 Task: Find connections with filter location Mehdia with filter topic #Inspirationwith filter profile language French with filter current company Enfusion with filter school Rani Durgavati Vishwavidyalaya with filter industry Pipeline Transportation with filter service category Property Management with filter keywords title Director
Action: Mouse scrolled (530, 716) with delta (0, 0)
Screenshot: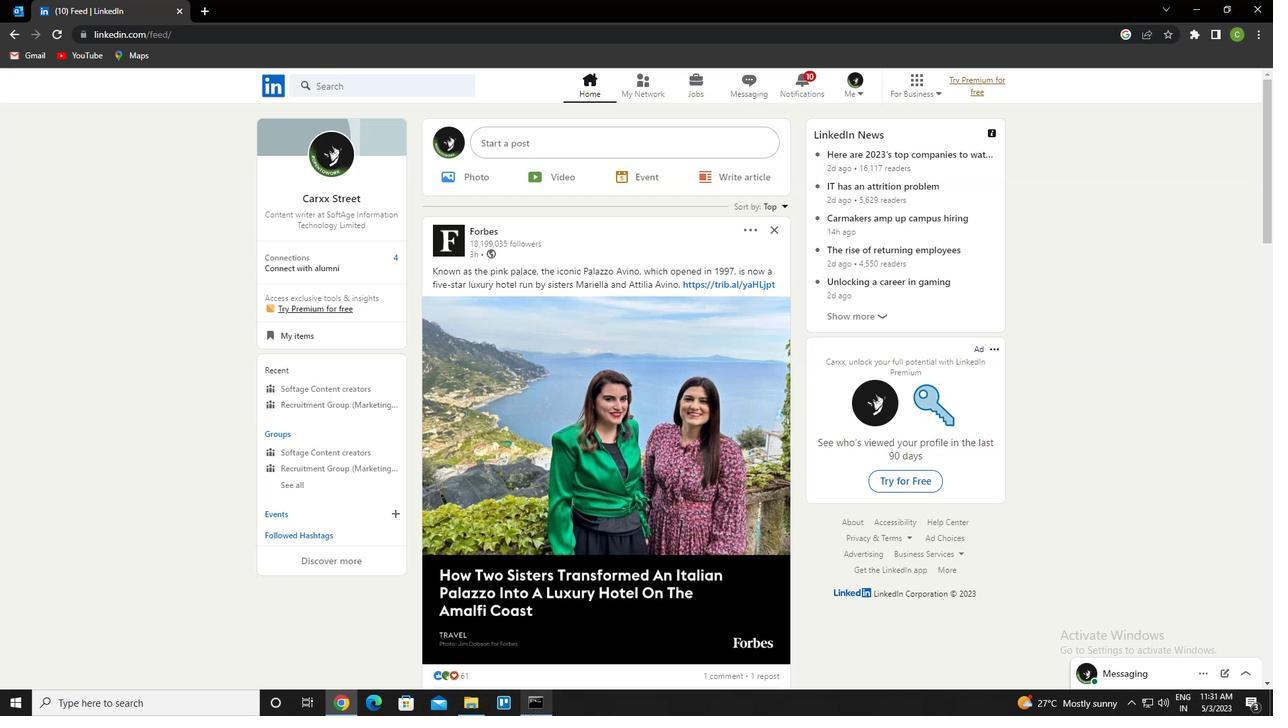 
Action: Mouse moved to (642, 92)
Screenshot: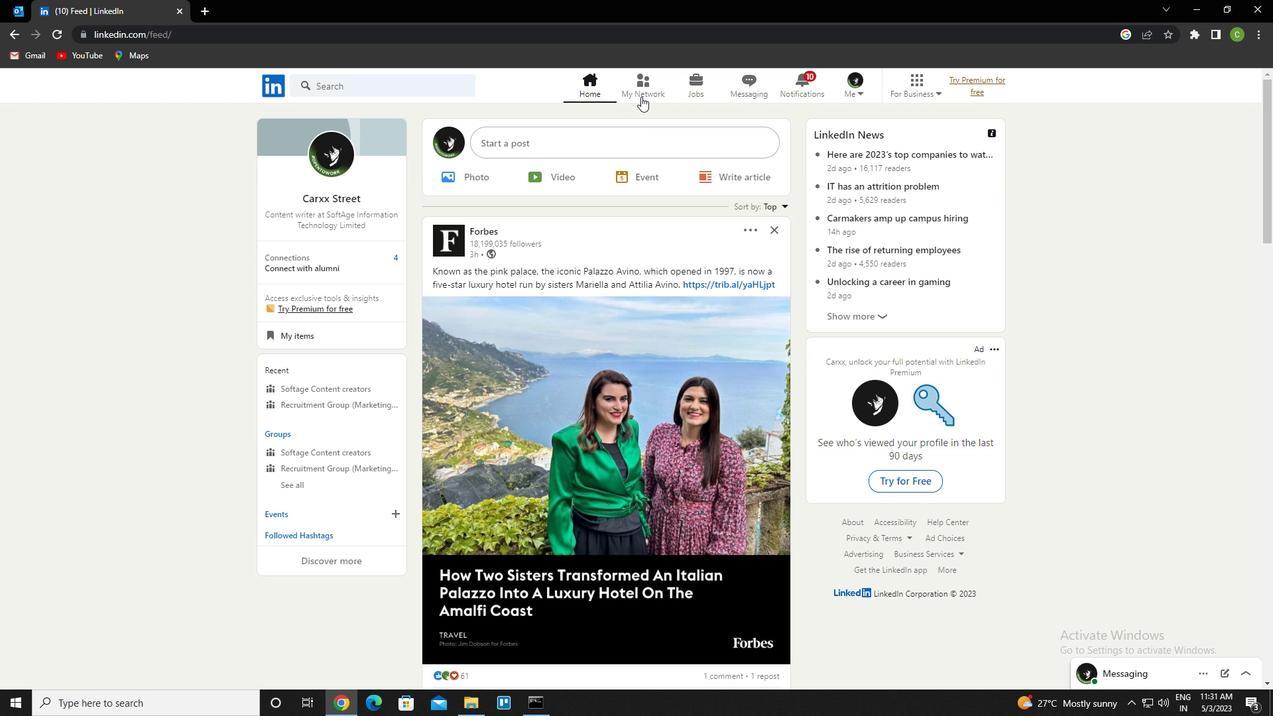 
Action: Mouse pressed left at (642, 92)
Screenshot: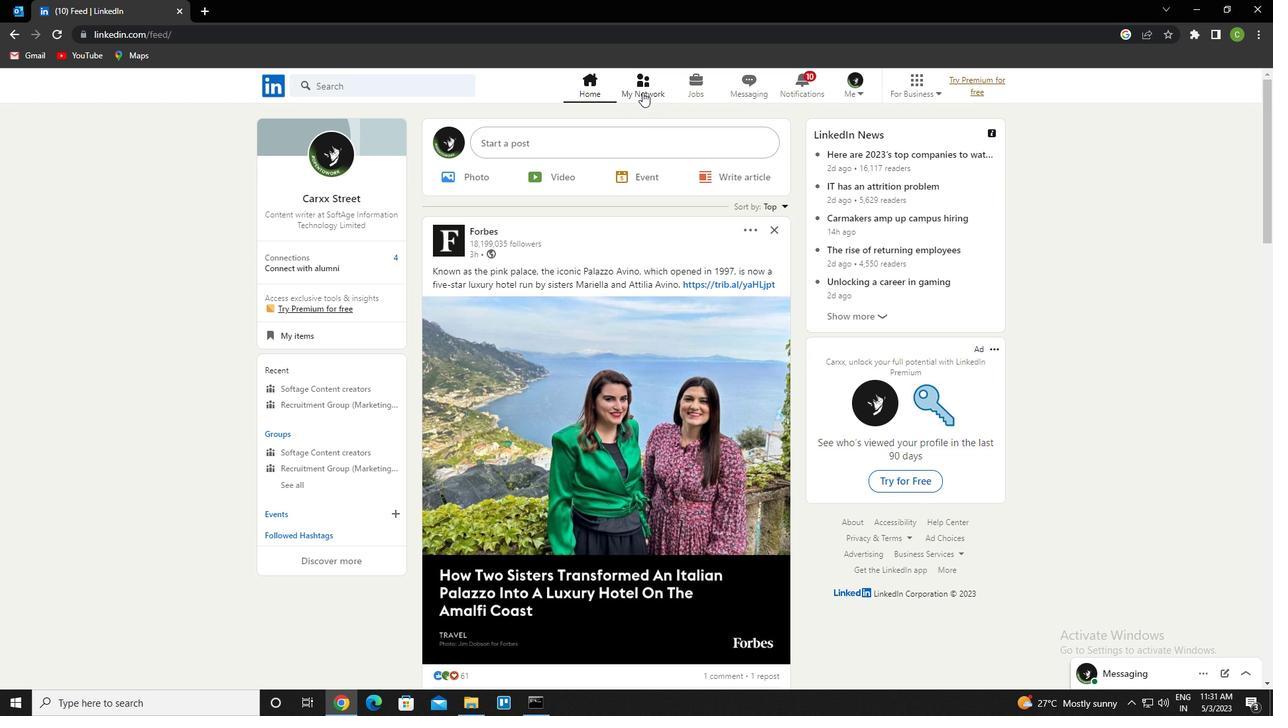 
Action: Mouse moved to (379, 155)
Screenshot: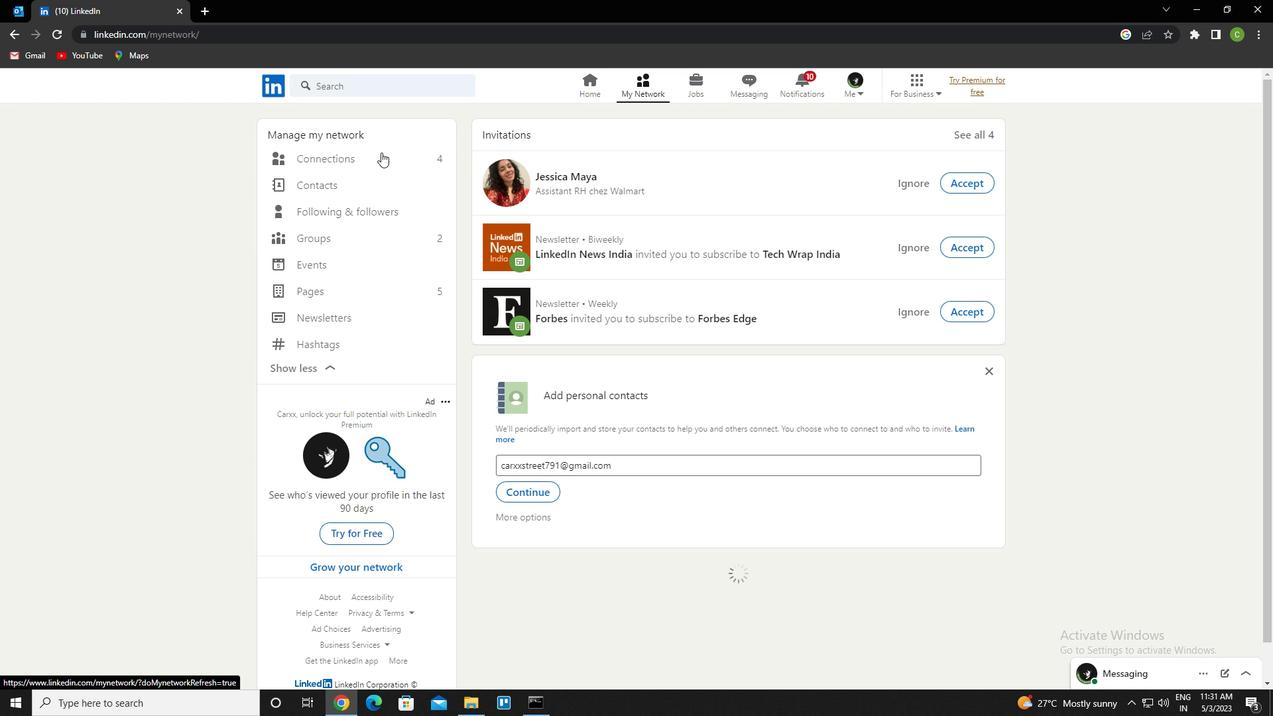 
Action: Mouse pressed left at (379, 155)
Screenshot: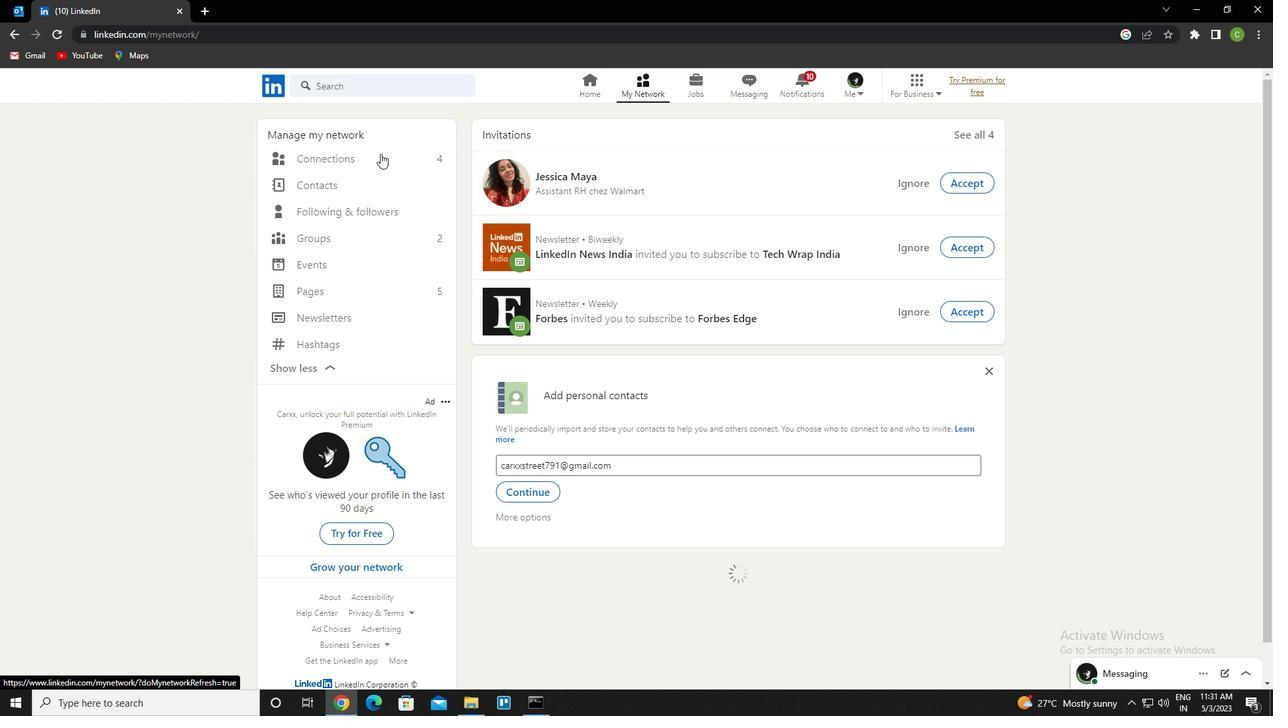 
Action: Mouse moved to (714, 159)
Screenshot: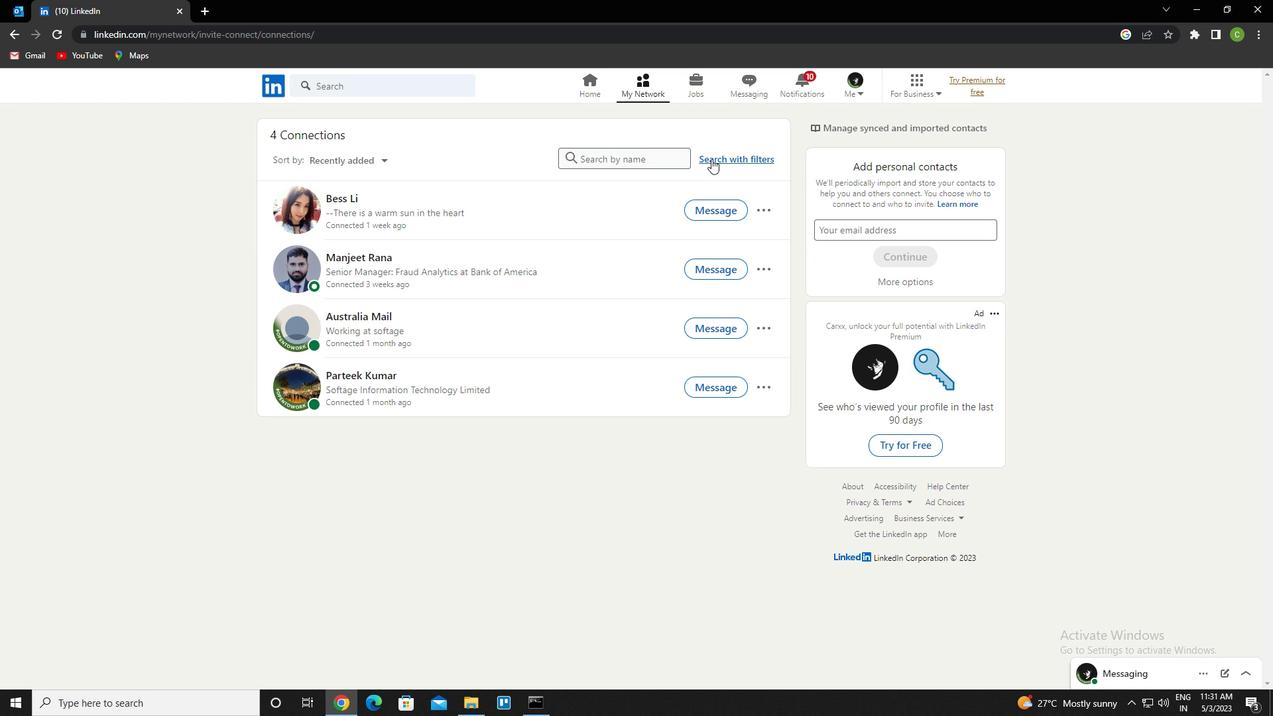 
Action: Mouse pressed left at (714, 159)
Screenshot: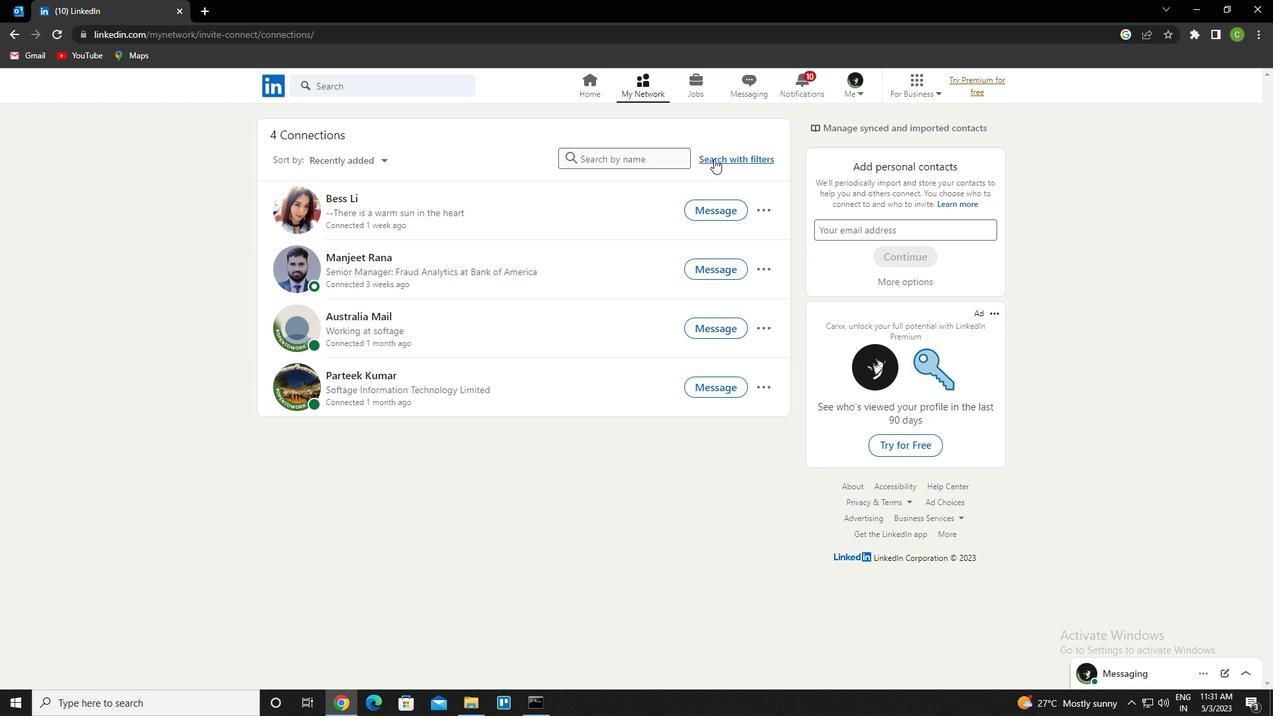 
Action: Mouse moved to (680, 127)
Screenshot: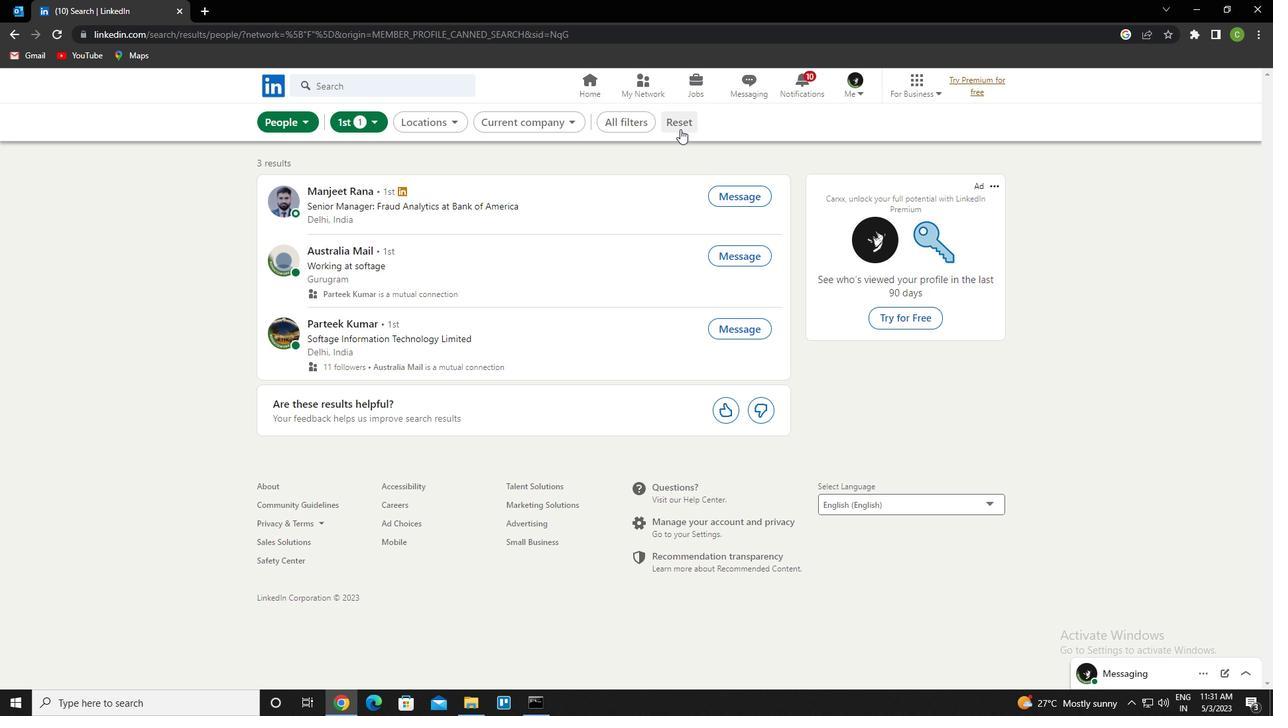 
Action: Mouse pressed left at (680, 127)
Screenshot: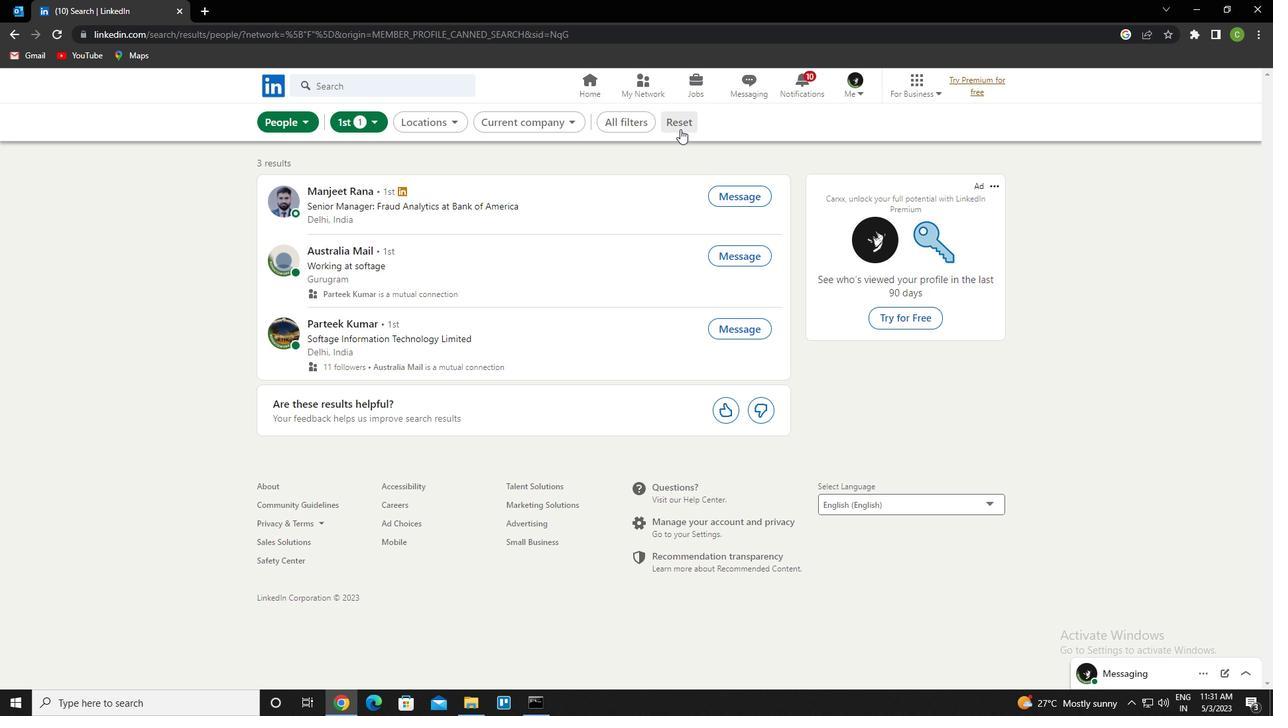 
Action: Mouse moved to (659, 123)
Screenshot: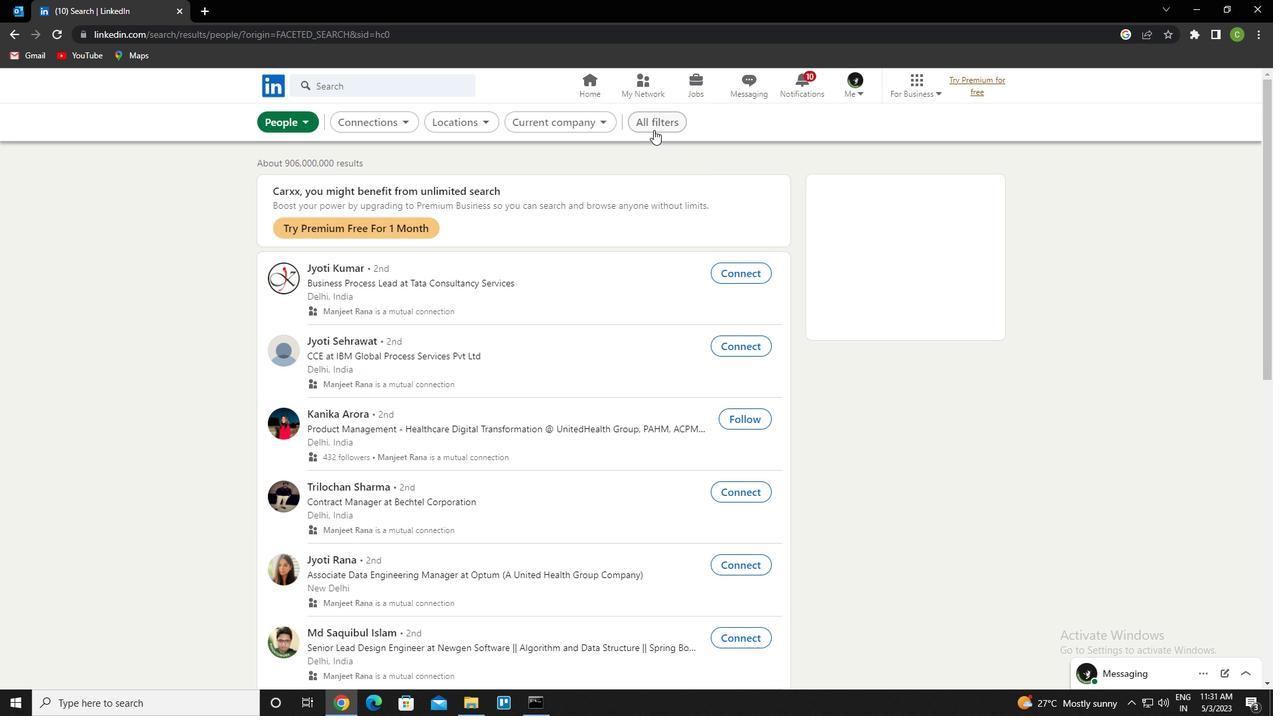 
Action: Mouse pressed left at (659, 123)
Screenshot: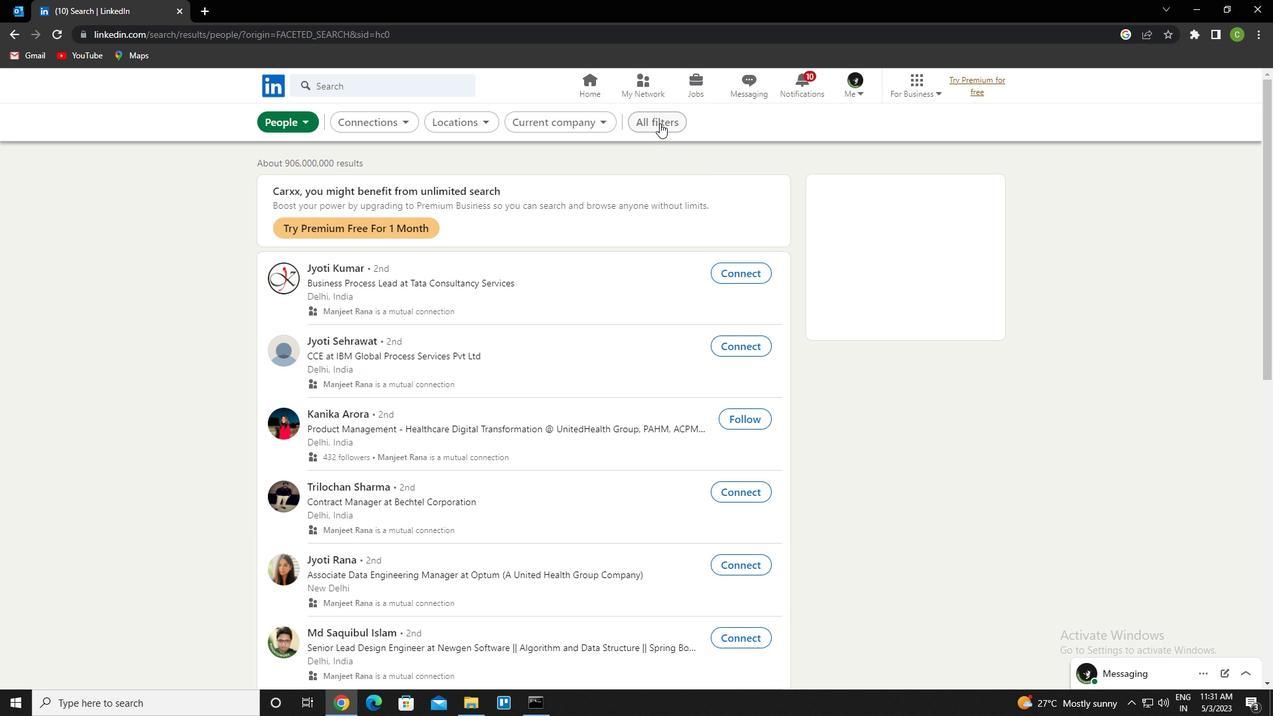 
Action: Mouse moved to (1119, 401)
Screenshot: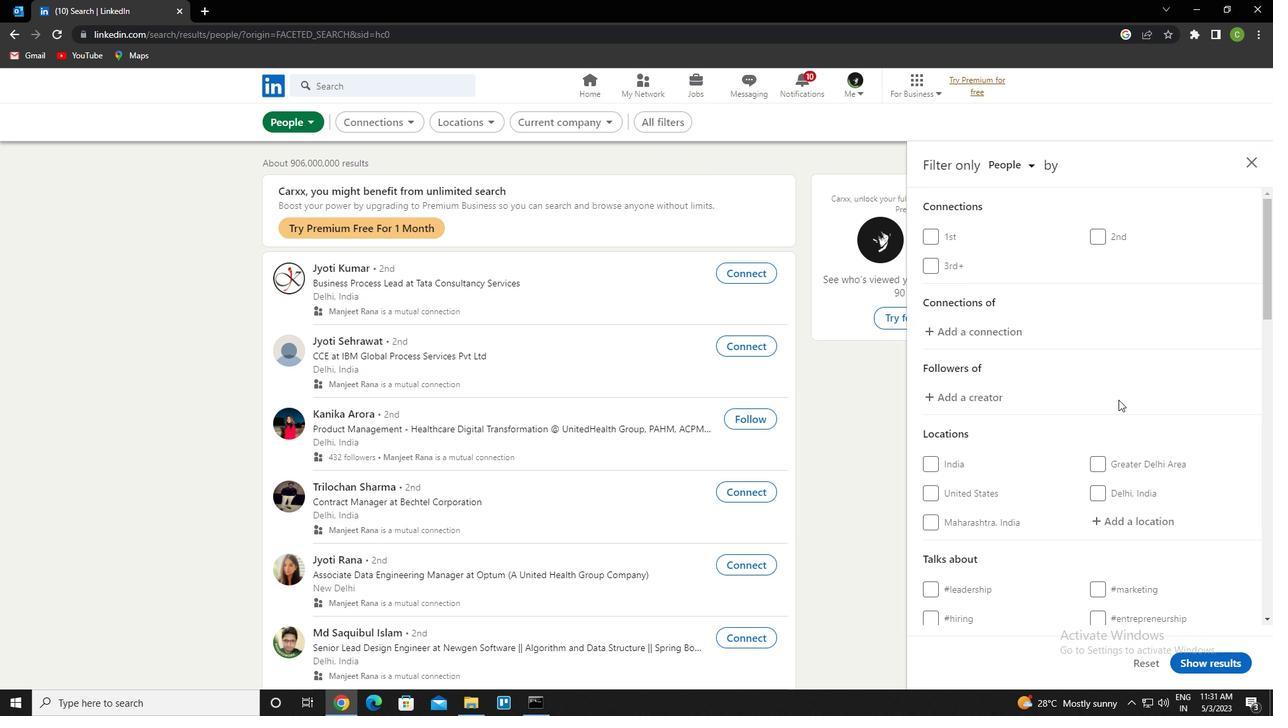 
Action: Mouse scrolled (1119, 400) with delta (0, 0)
Screenshot: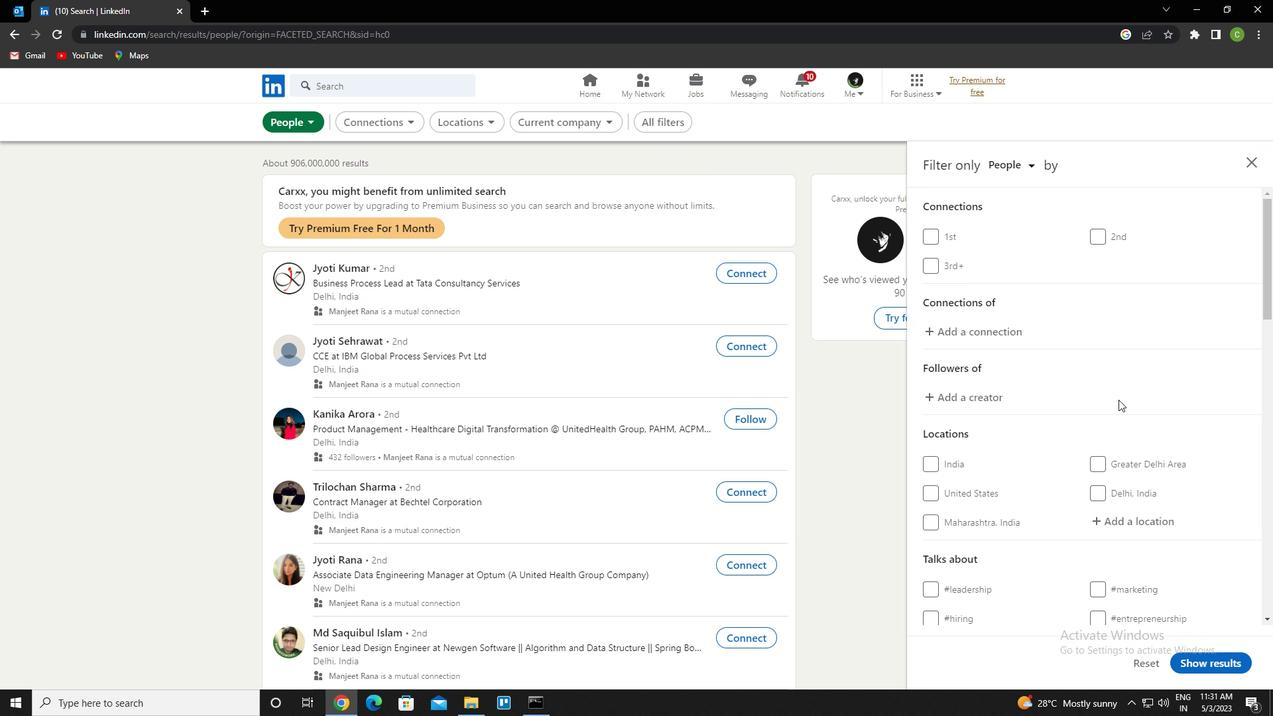 
Action: Mouse scrolled (1119, 400) with delta (0, 0)
Screenshot: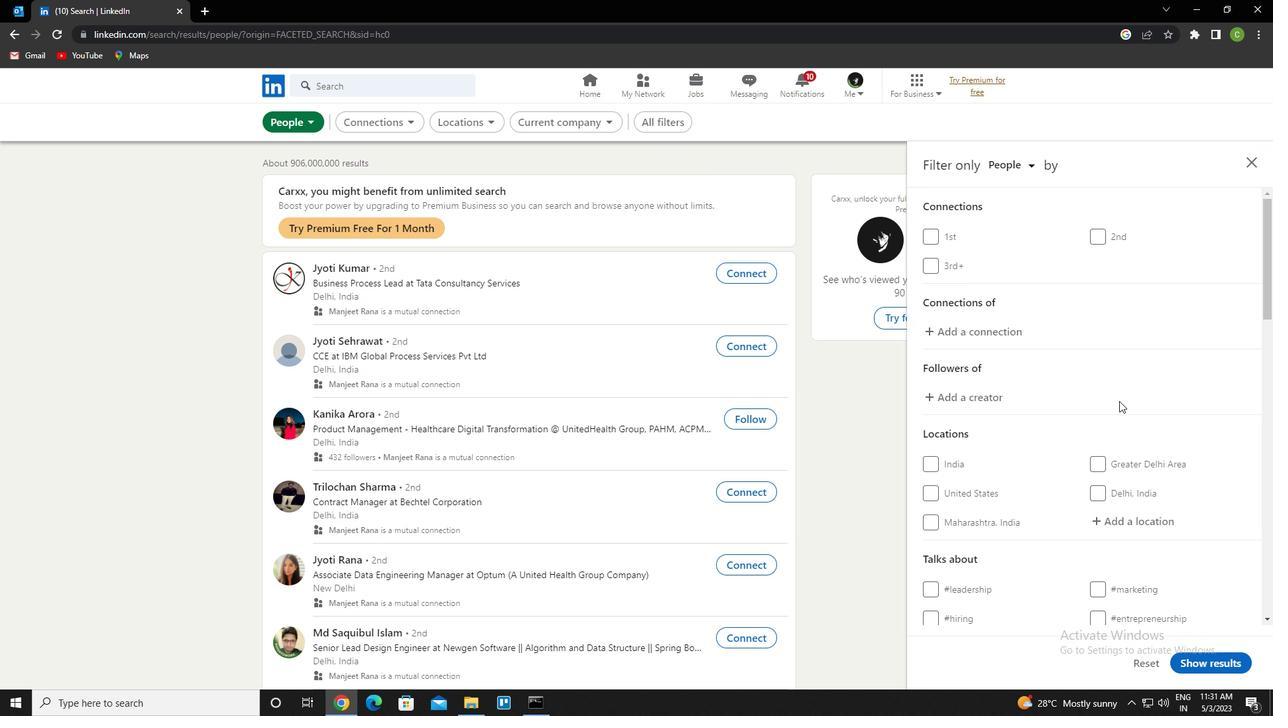 
Action: Mouse moved to (1129, 394)
Screenshot: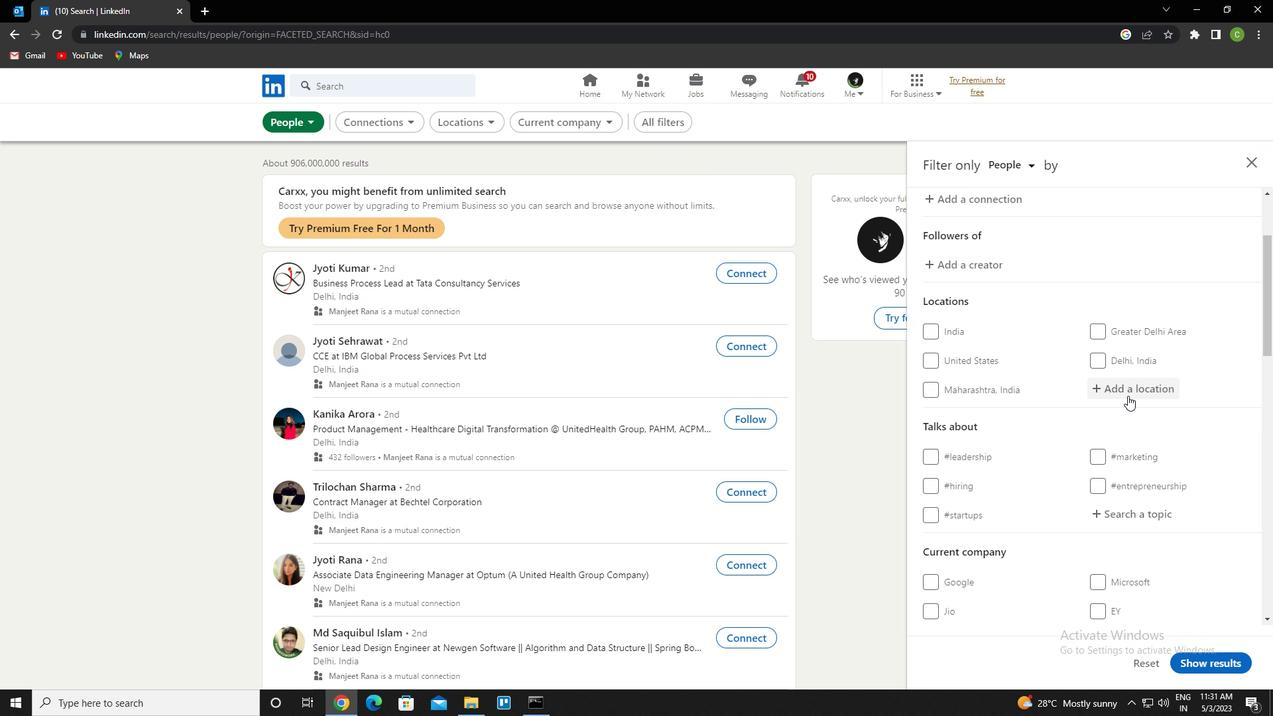 
Action: Mouse pressed left at (1129, 394)
Screenshot: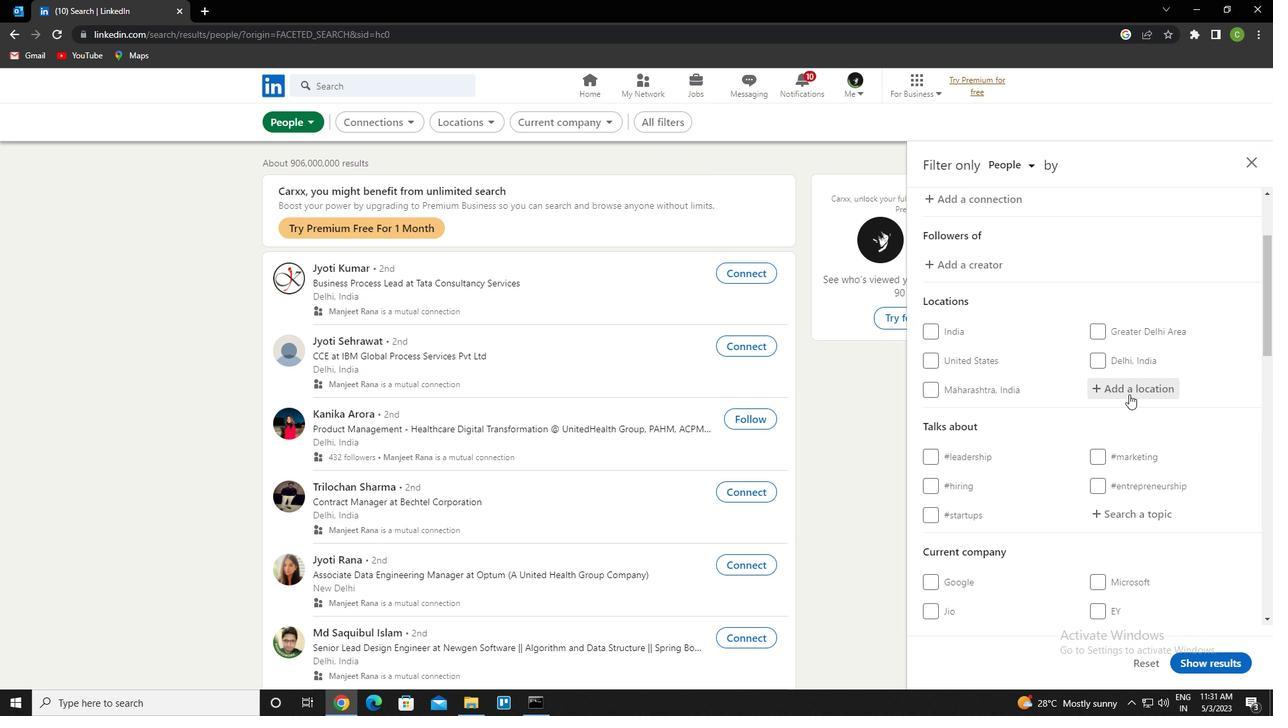
Action: Key pressed <Key.caps_lock>m<Key.caps_lock>ehdia<Key.enter>
Screenshot: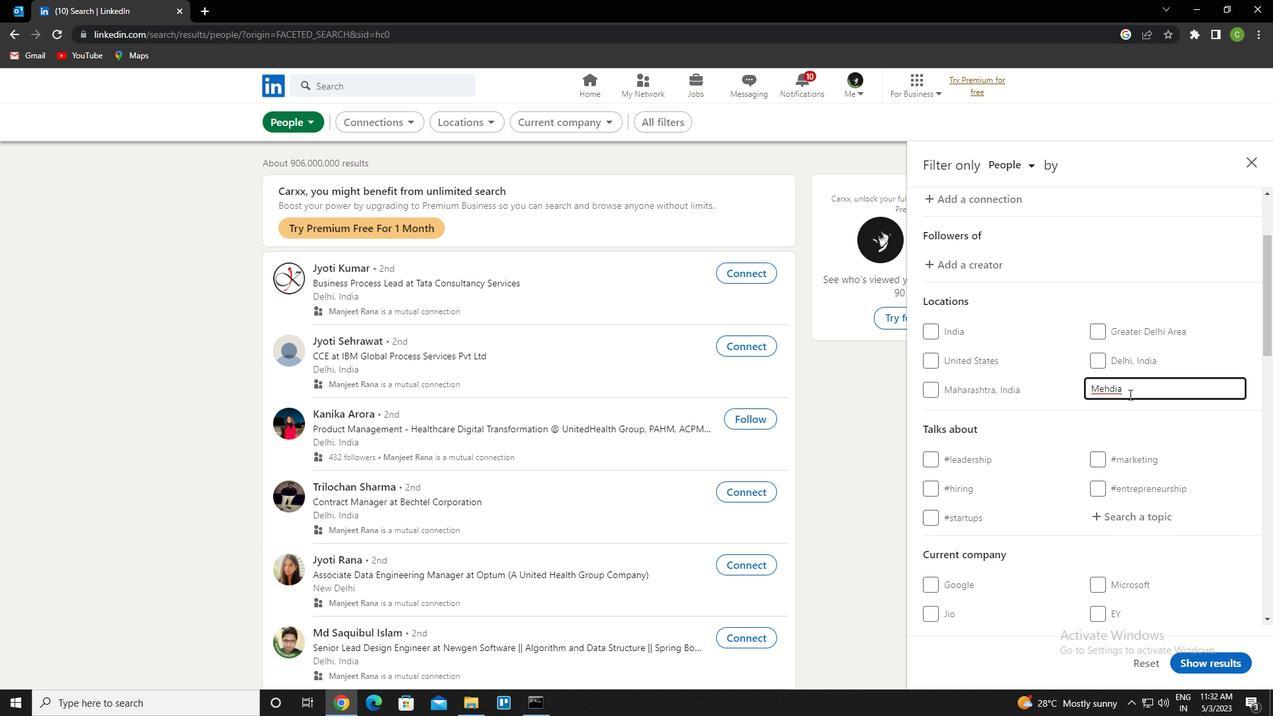 
Action: Mouse scrolled (1129, 393) with delta (0, 0)
Screenshot: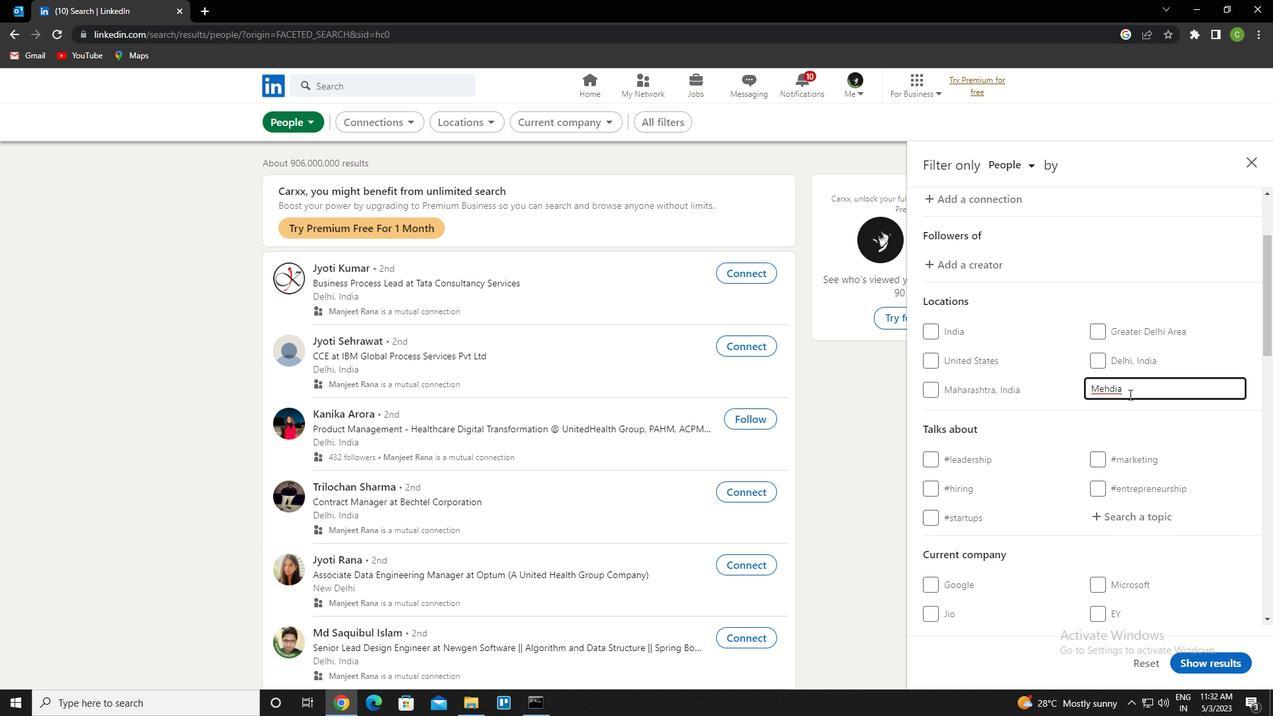 
Action: Mouse moved to (1129, 446)
Screenshot: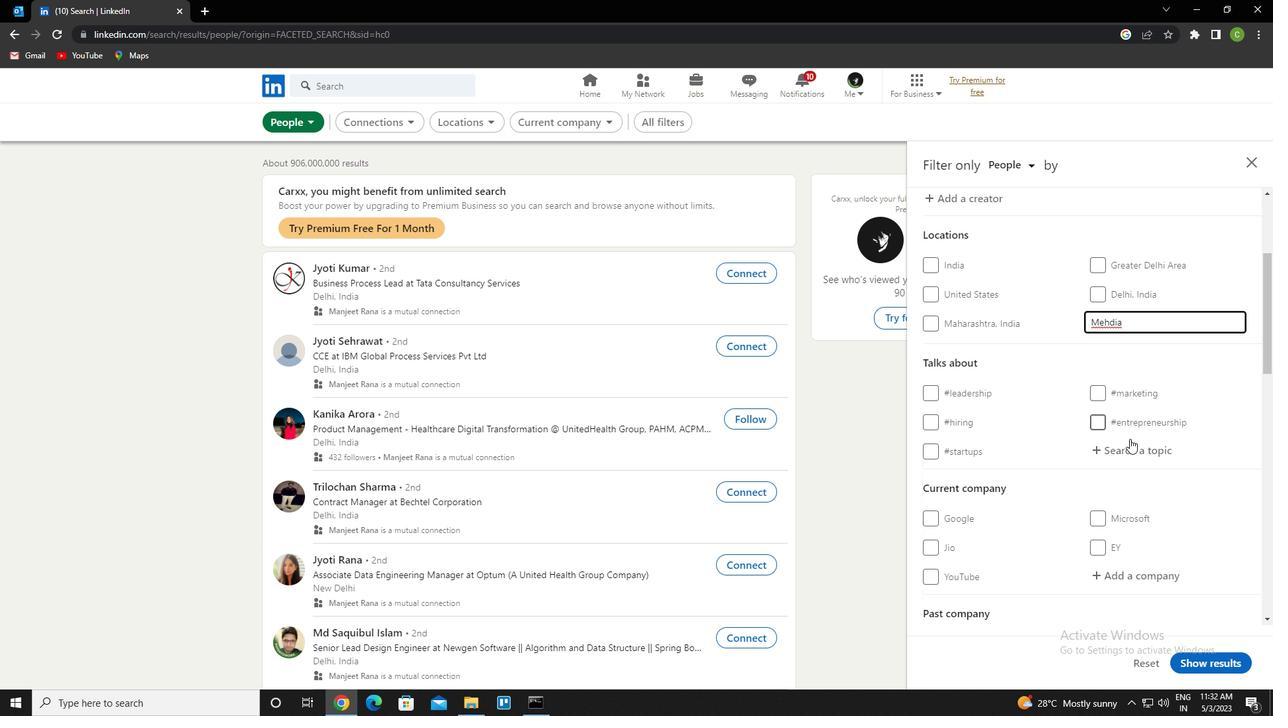 
Action: Mouse pressed left at (1129, 446)
Screenshot: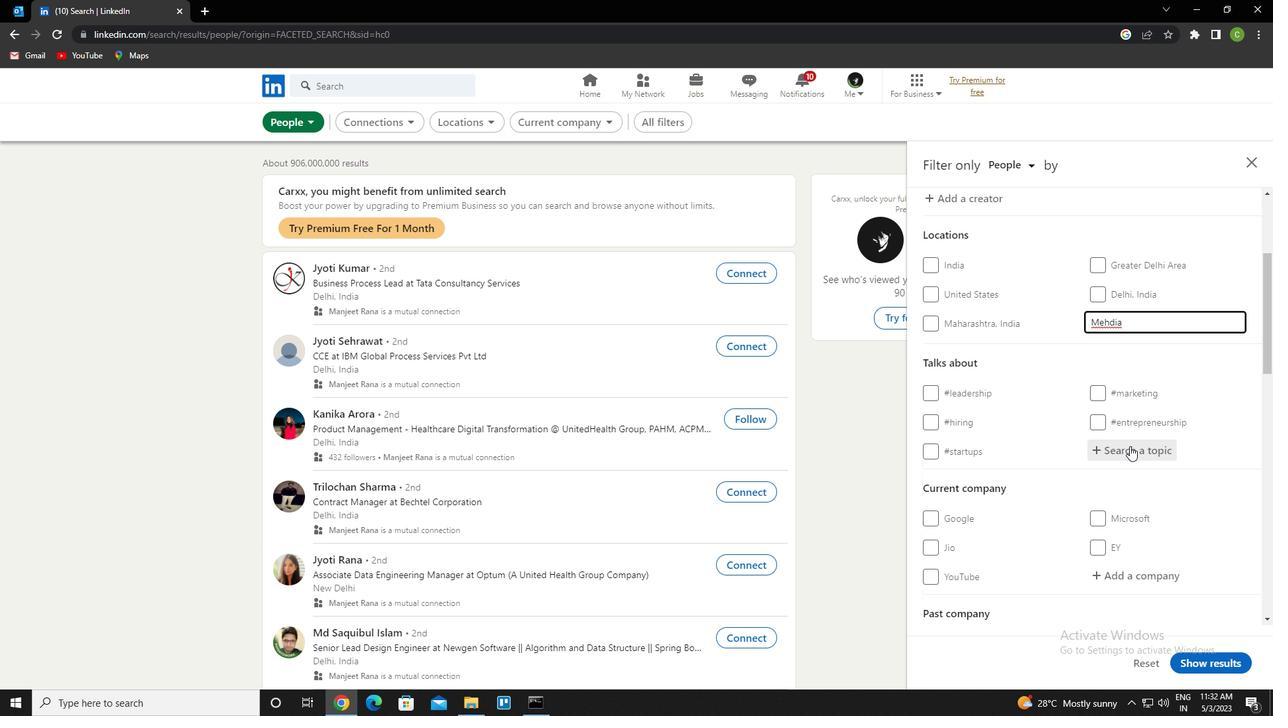 
Action: Key pressed inspiration<Key.down><Key.enter>
Screenshot: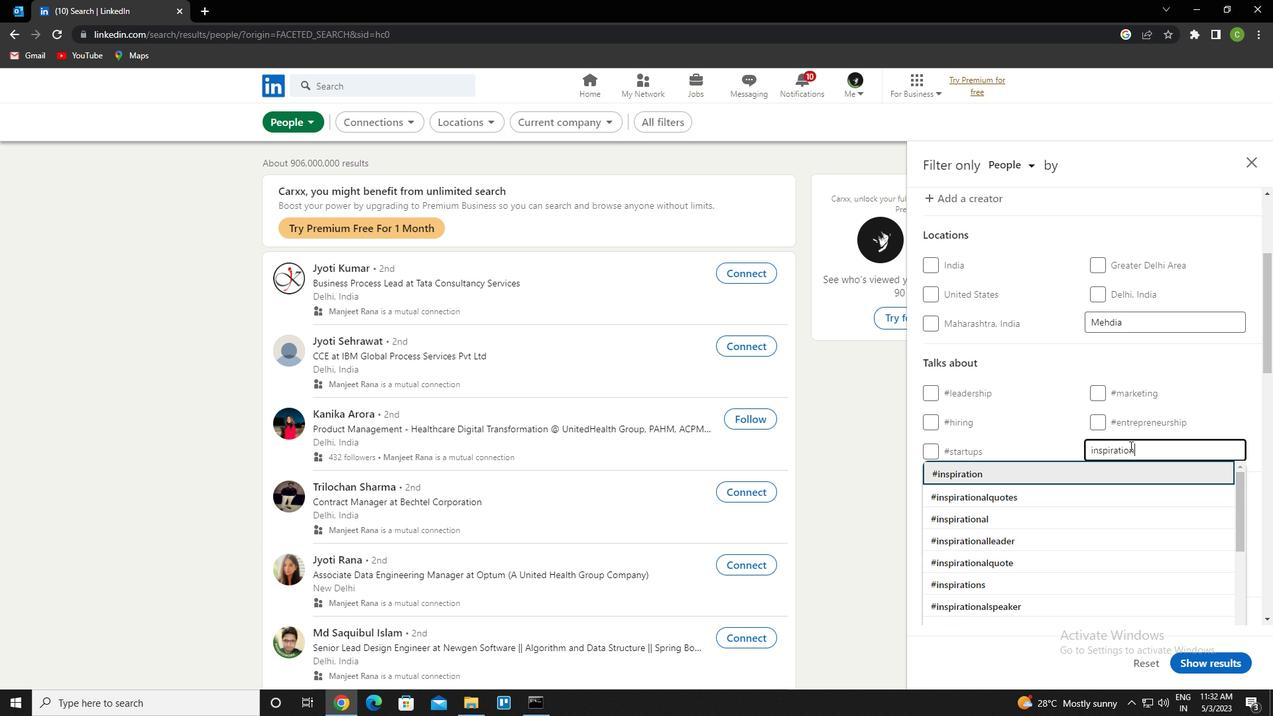 
Action: Mouse scrolled (1129, 445) with delta (0, 0)
Screenshot: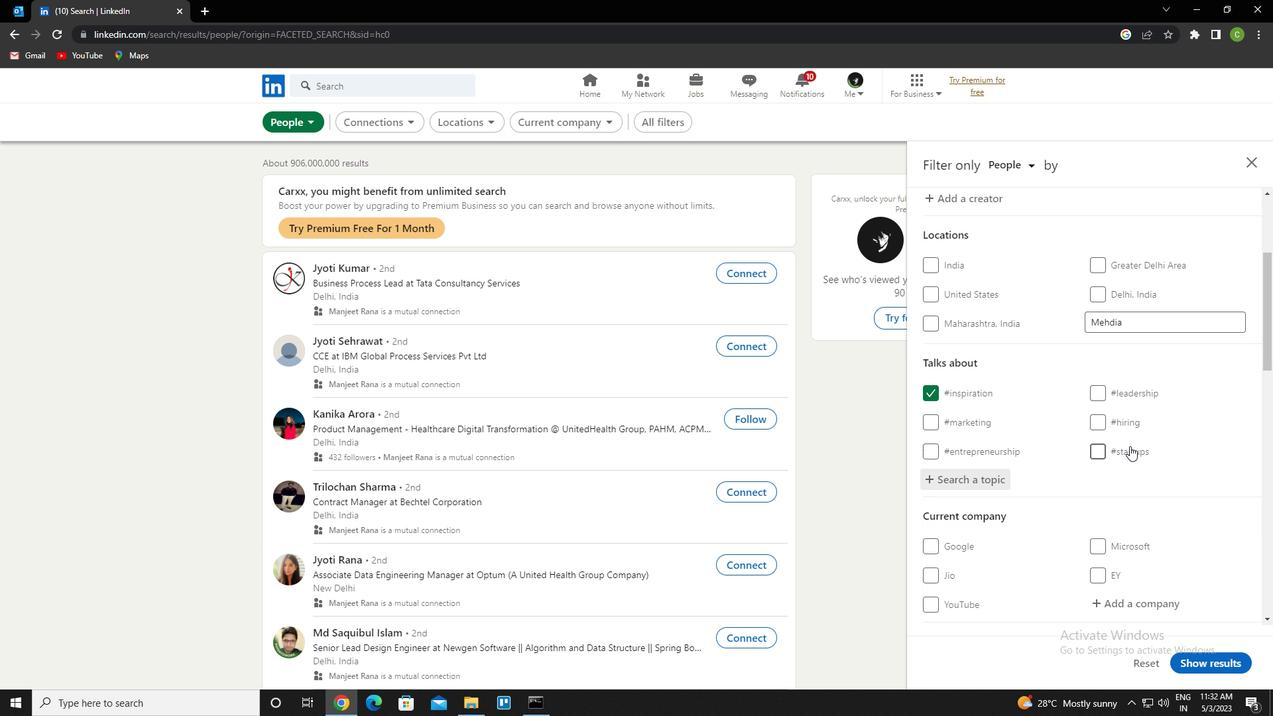 
Action: Mouse scrolled (1129, 445) with delta (0, 0)
Screenshot: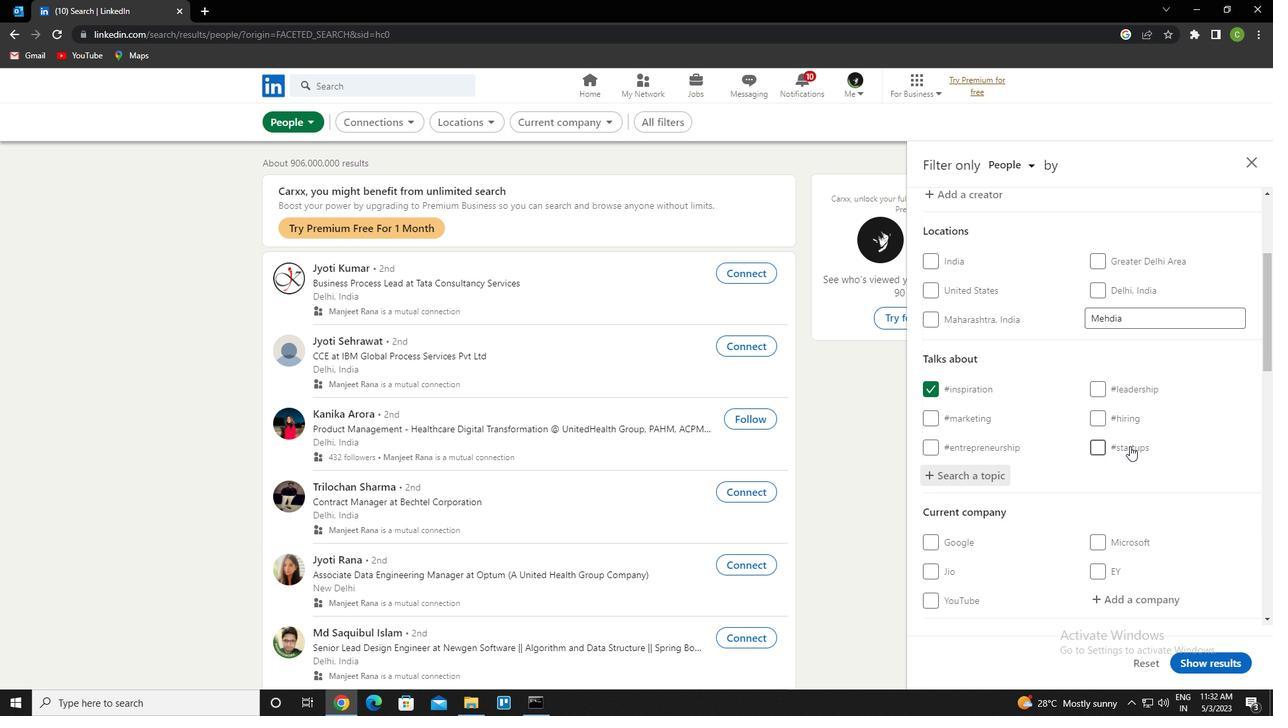 
Action: Mouse scrolled (1129, 445) with delta (0, 0)
Screenshot: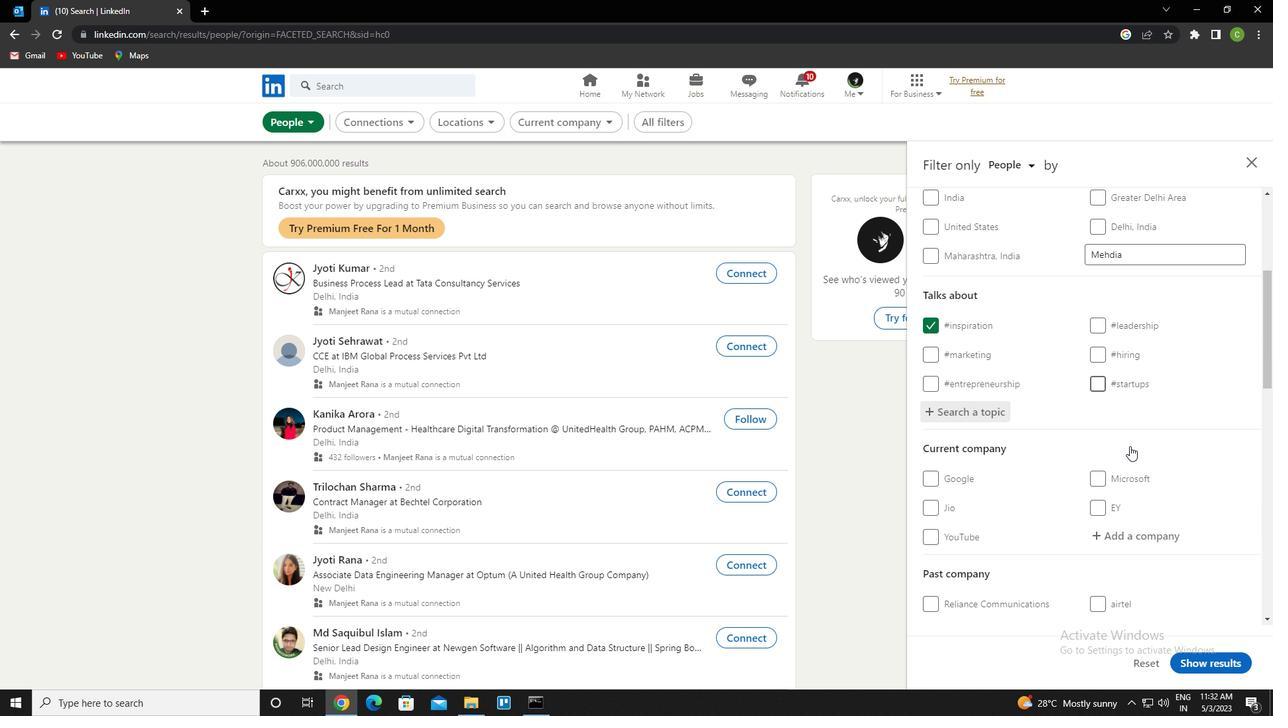 
Action: Mouse scrolled (1129, 445) with delta (0, 0)
Screenshot: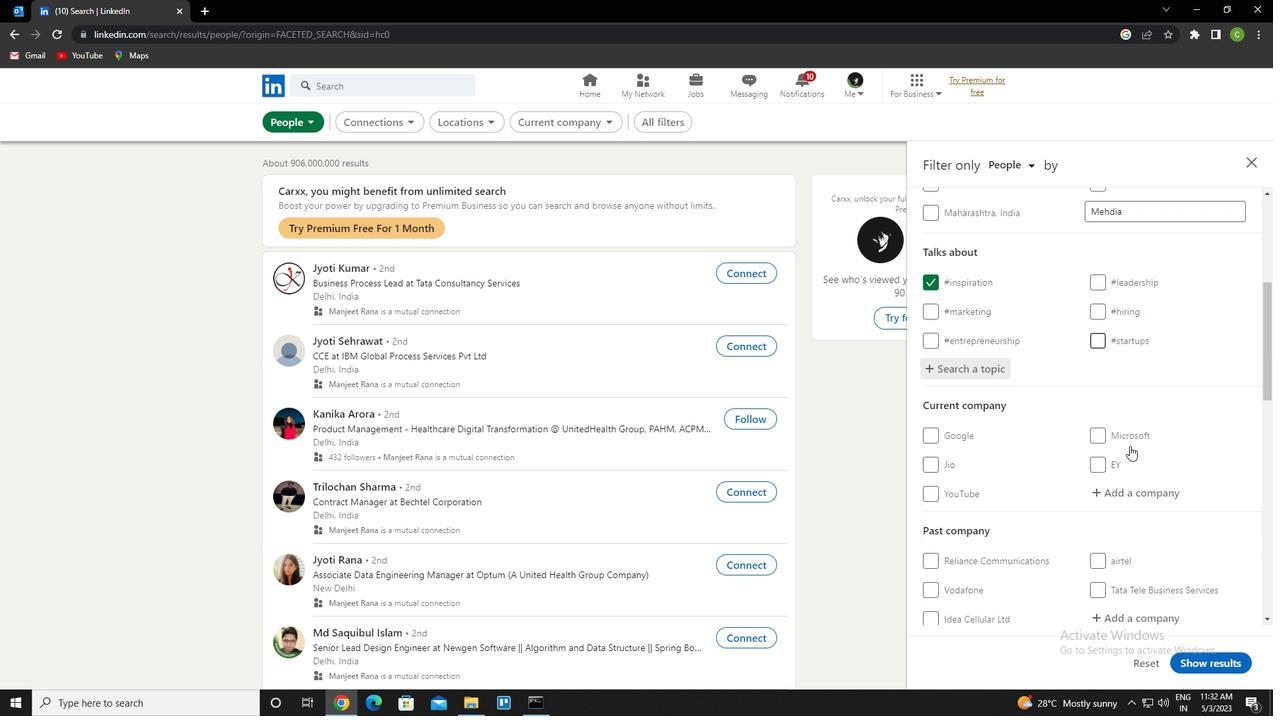 
Action: Mouse scrolled (1129, 445) with delta (0, 0)
Screenshot: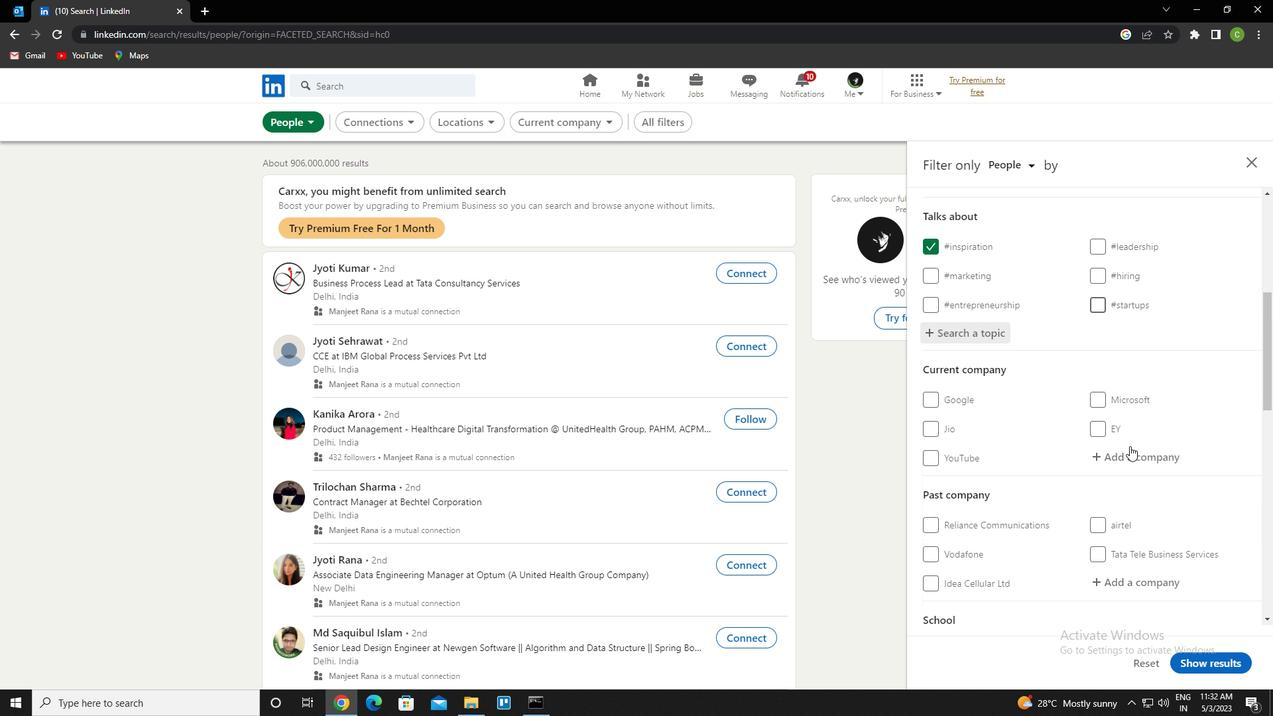 
Action: Mouse scrolled (1129, 445) with delta (0, 0)
Screenshot: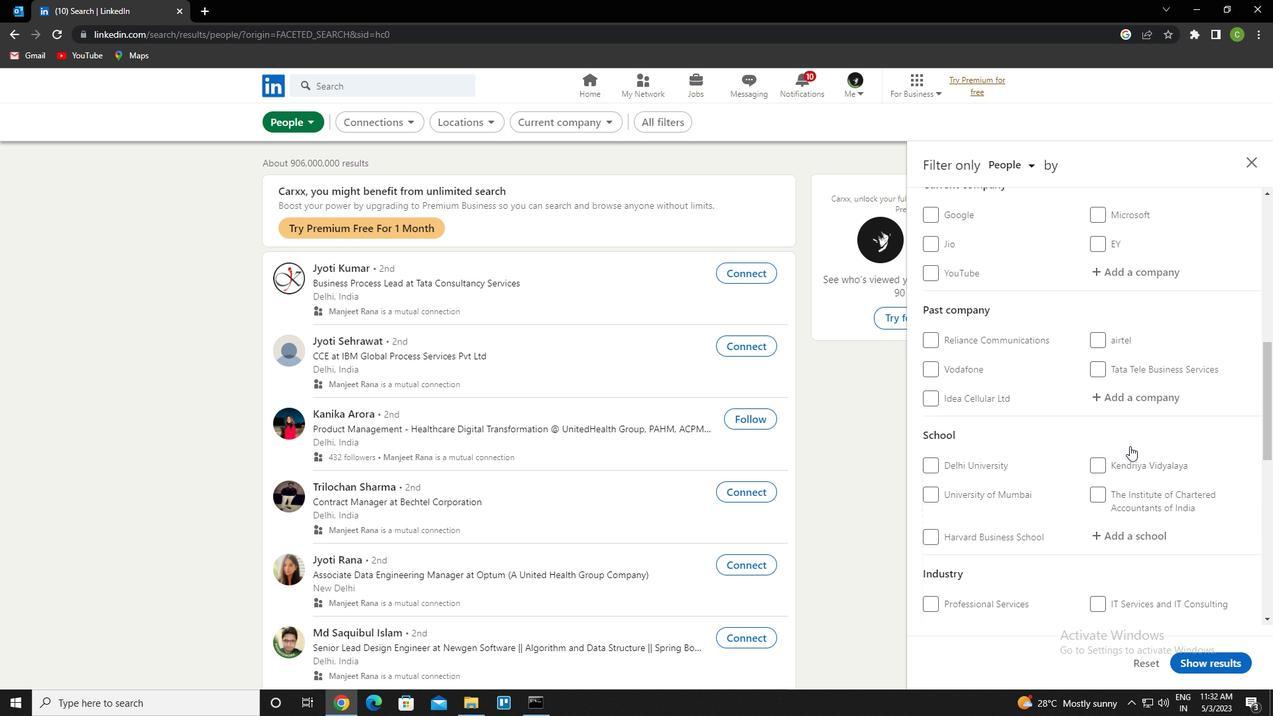 
Action: Mouse scrolled (1129, 445) with delta (0, 0)
Screenshot: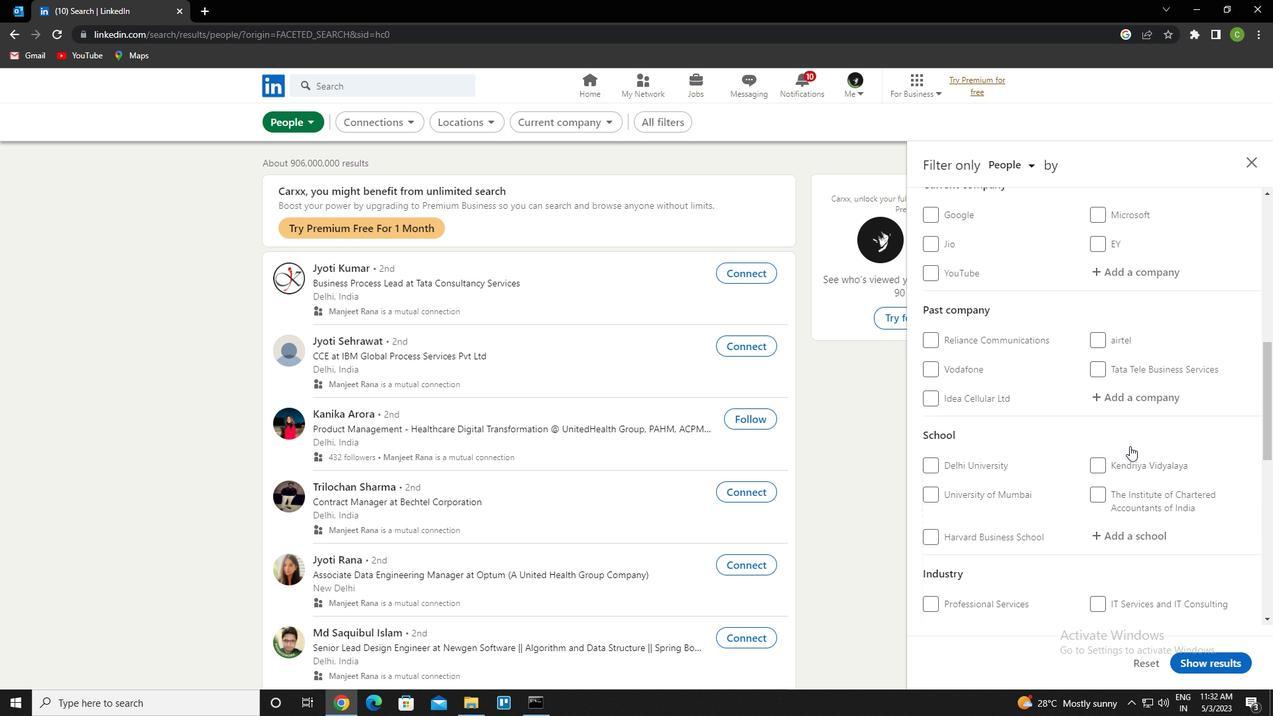 
Action: Mouse scrolled (1129, 445) with delta (0, 0)
Screenshot: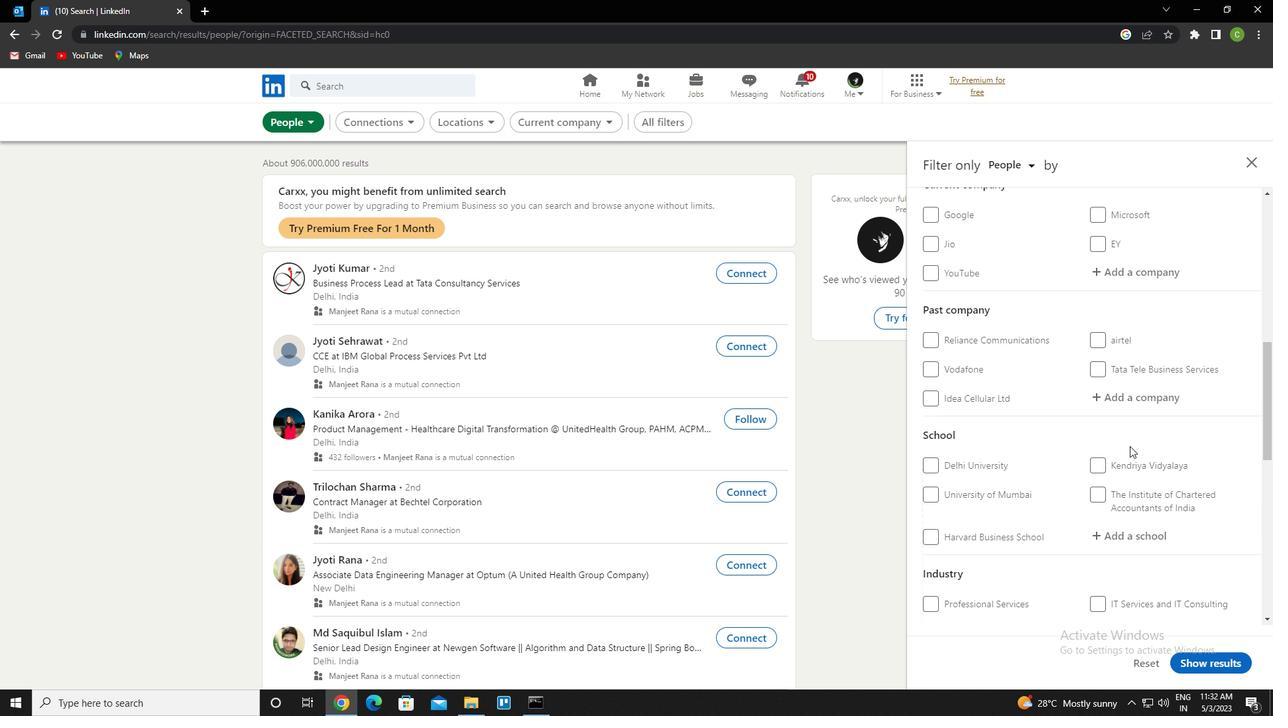 
Action: Mouse scrolled (1129, 445) with delta (0, 0)
Screenshot: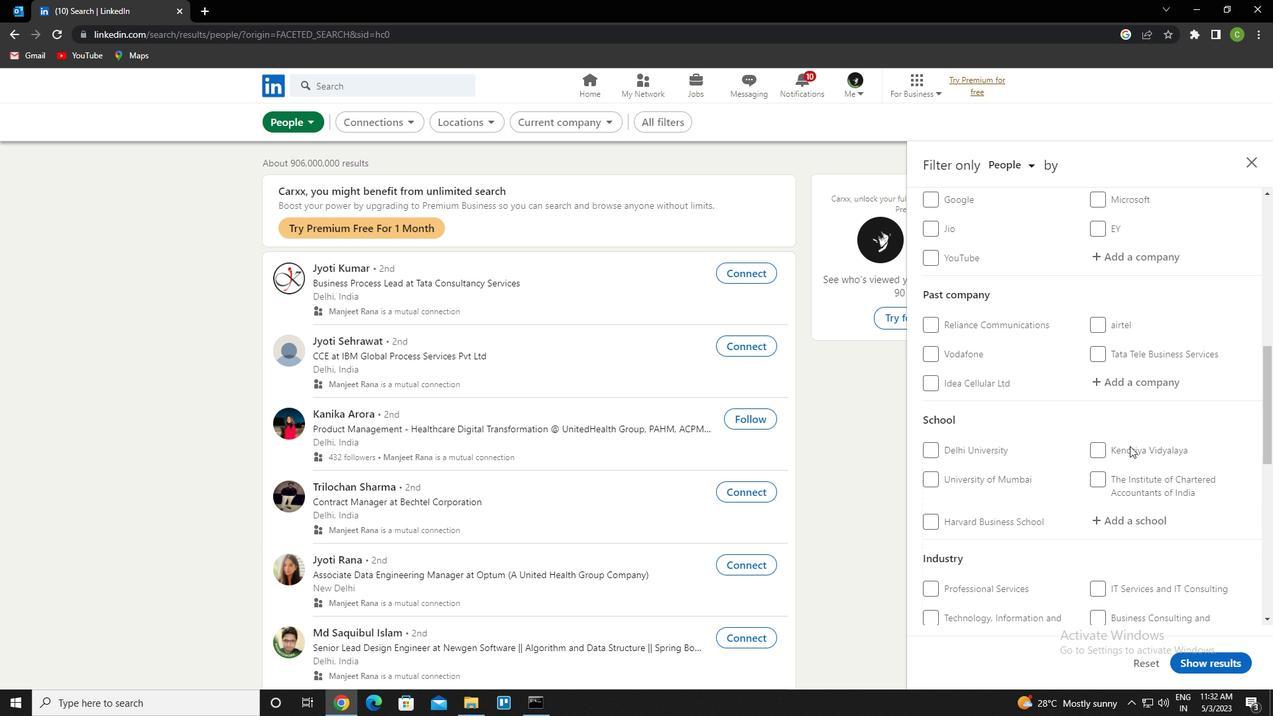 
Action: Mouse scrolled (1129, 445) with delta (0, 0)
Screenshot: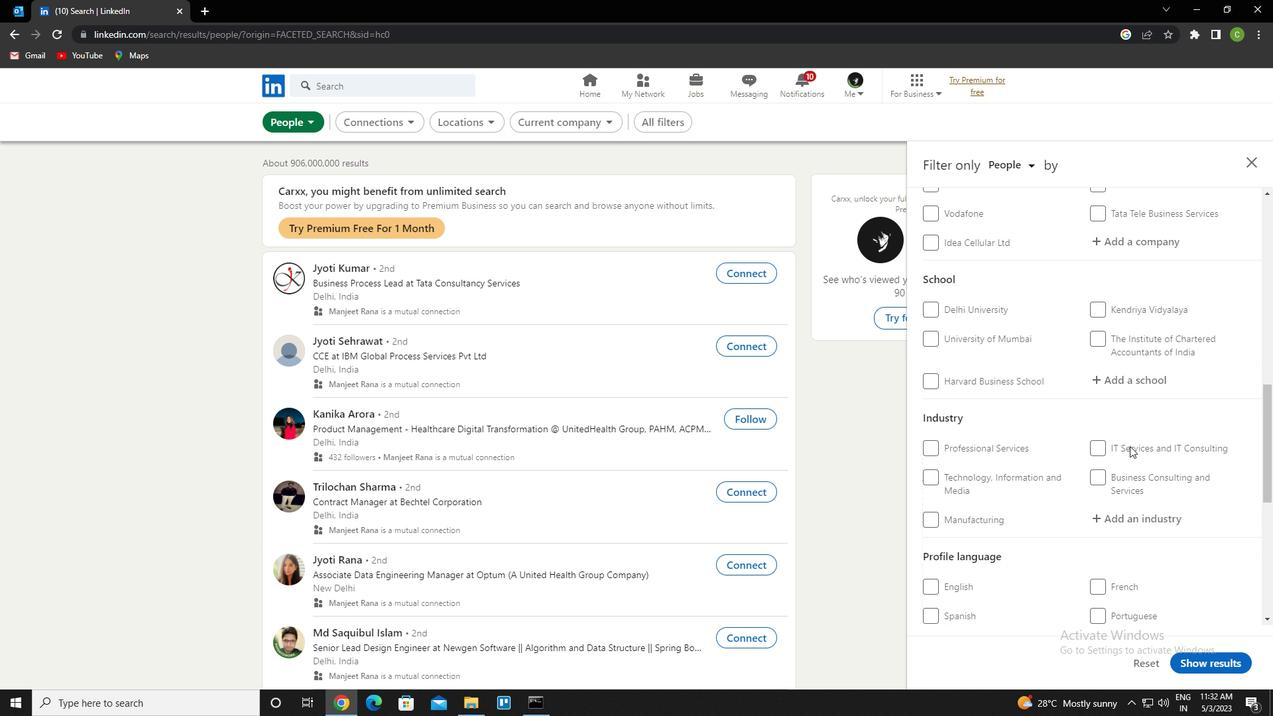 
Action: Mouse scrolled (1129, 445) with delta (0, 0)
Screenshot: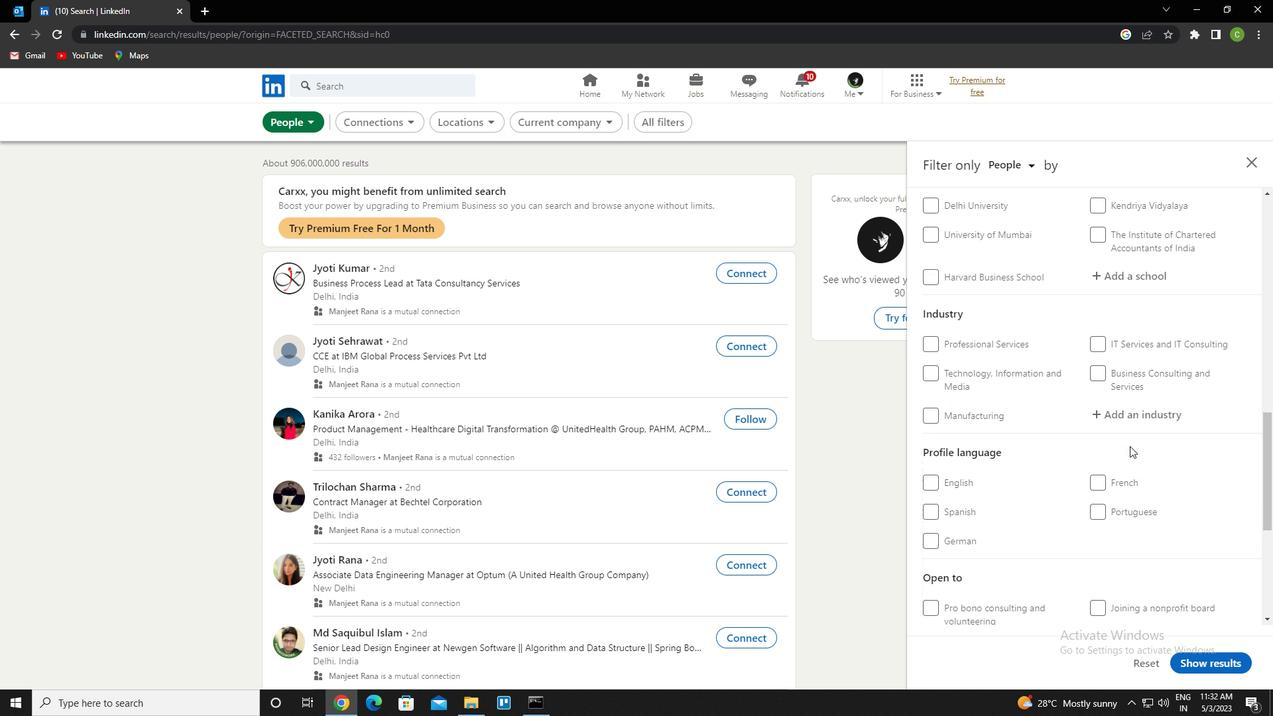 
Action: Mouse moved to (1092, 346)
Screenshot: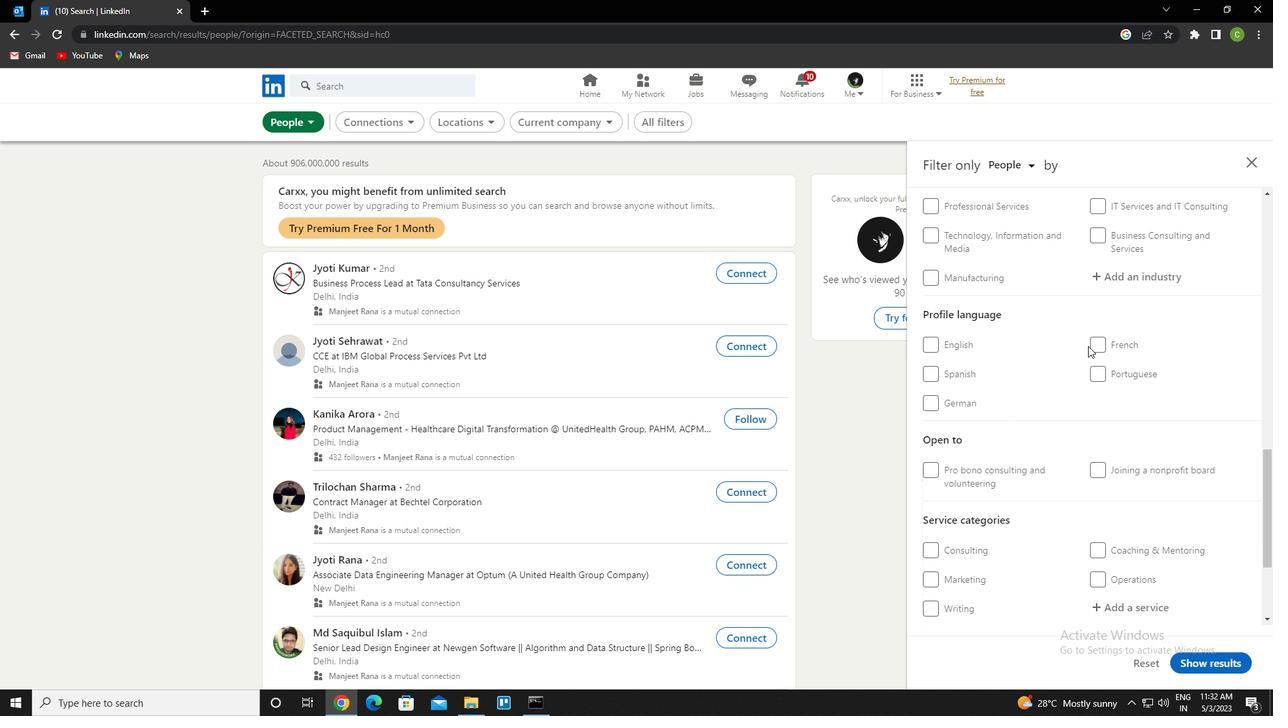 
Action: Mouse pressed left at (1092, 346)
Screenshot: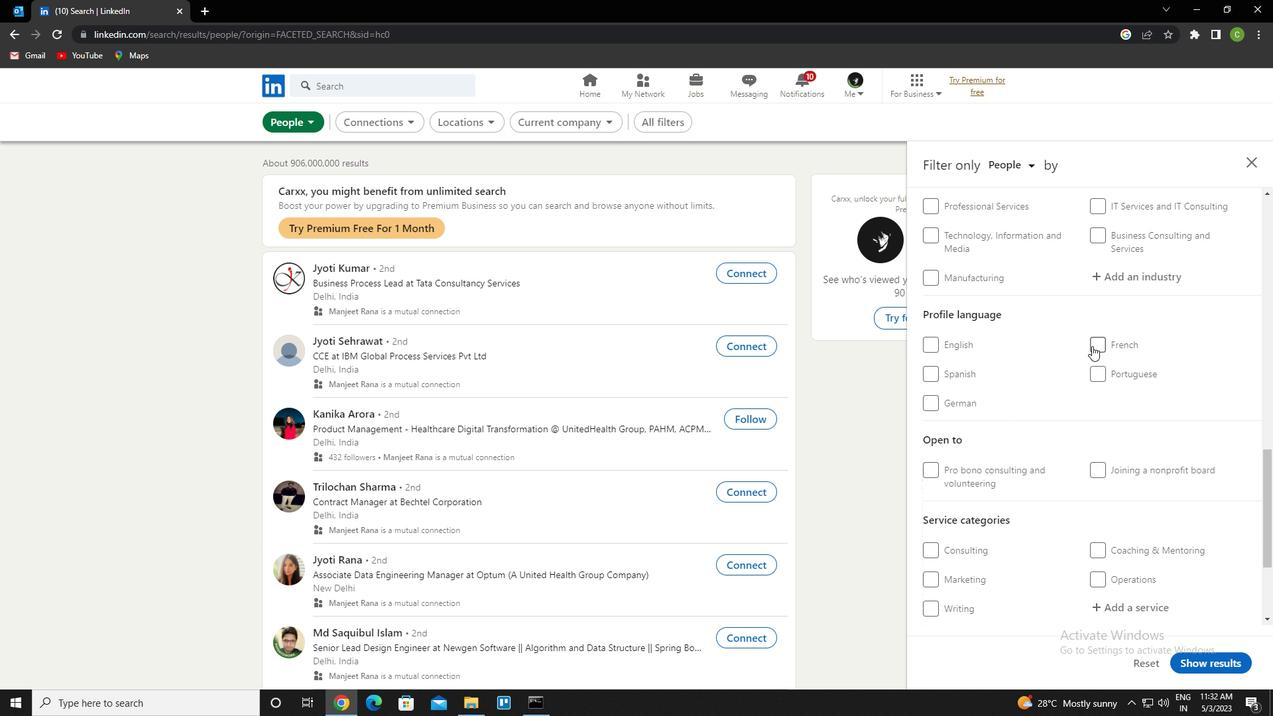 
Action: Mouse moved to (1091, 433)
Screenshot: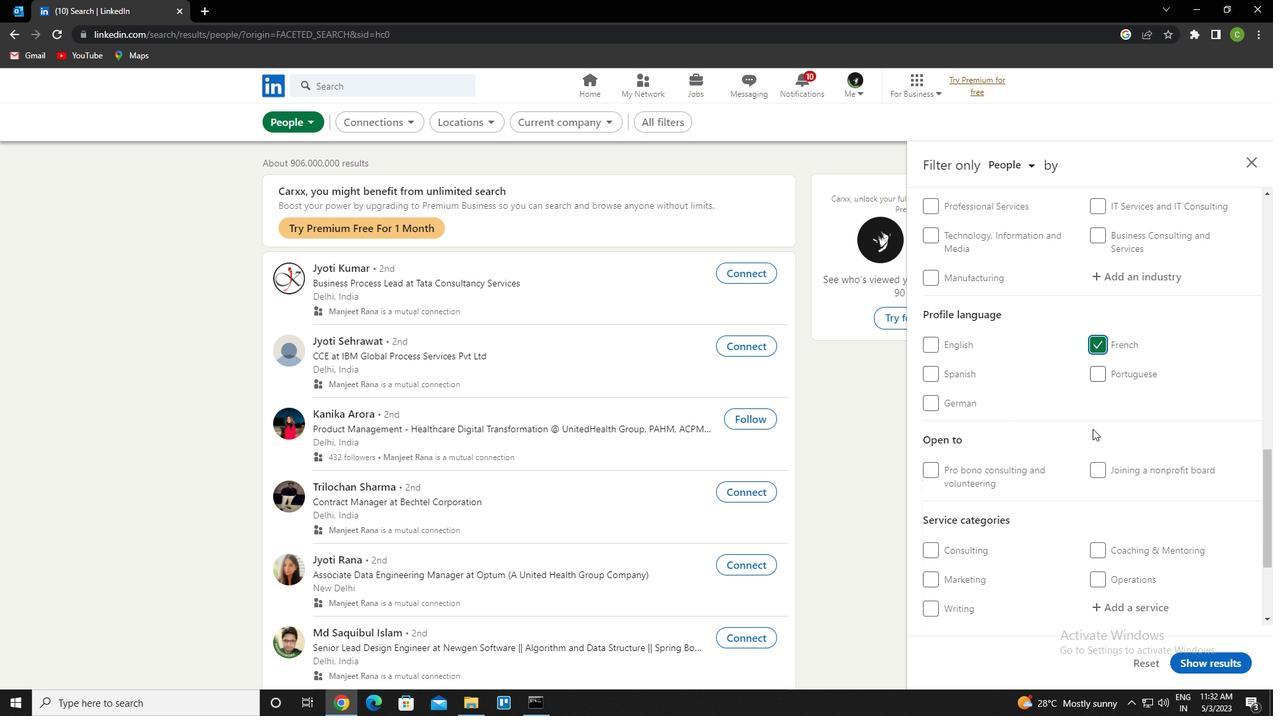 
Action: Mouse scrolled (1091, 434) with delta (0, 0)
Screenshot: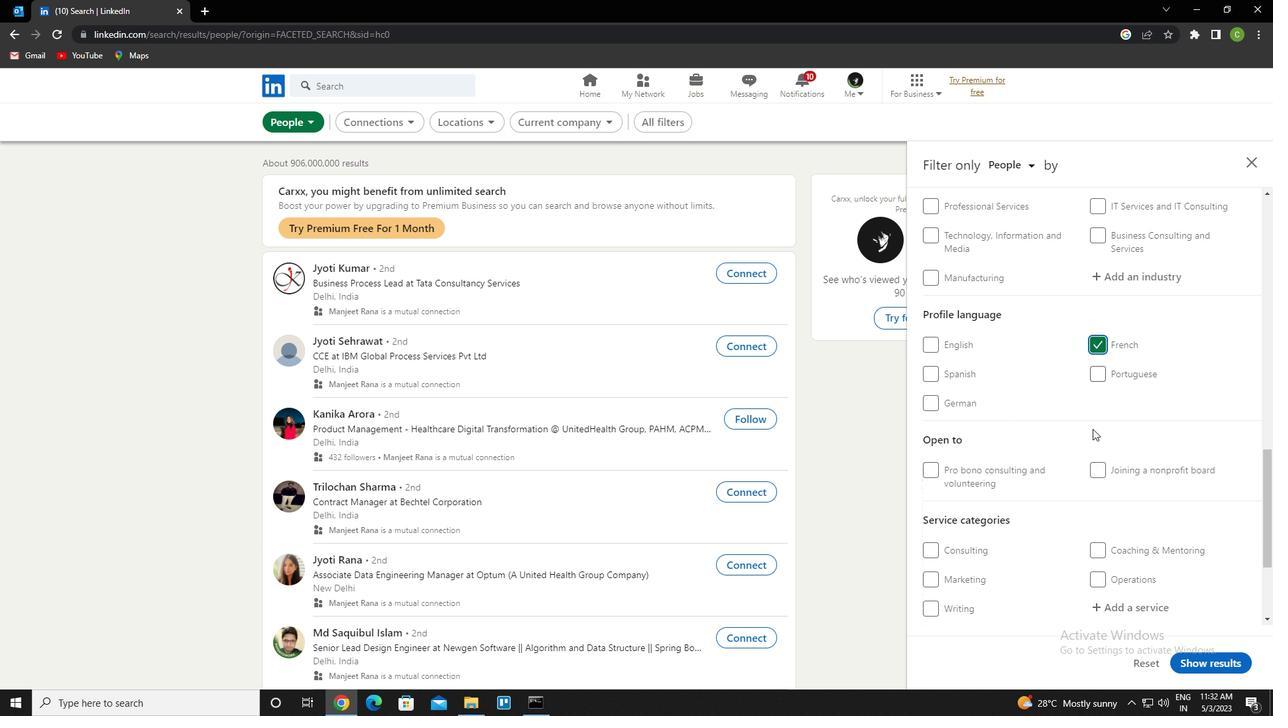 
Action: Mouse scrolled (1091, 434) with delta (0, 0)
Screenshot: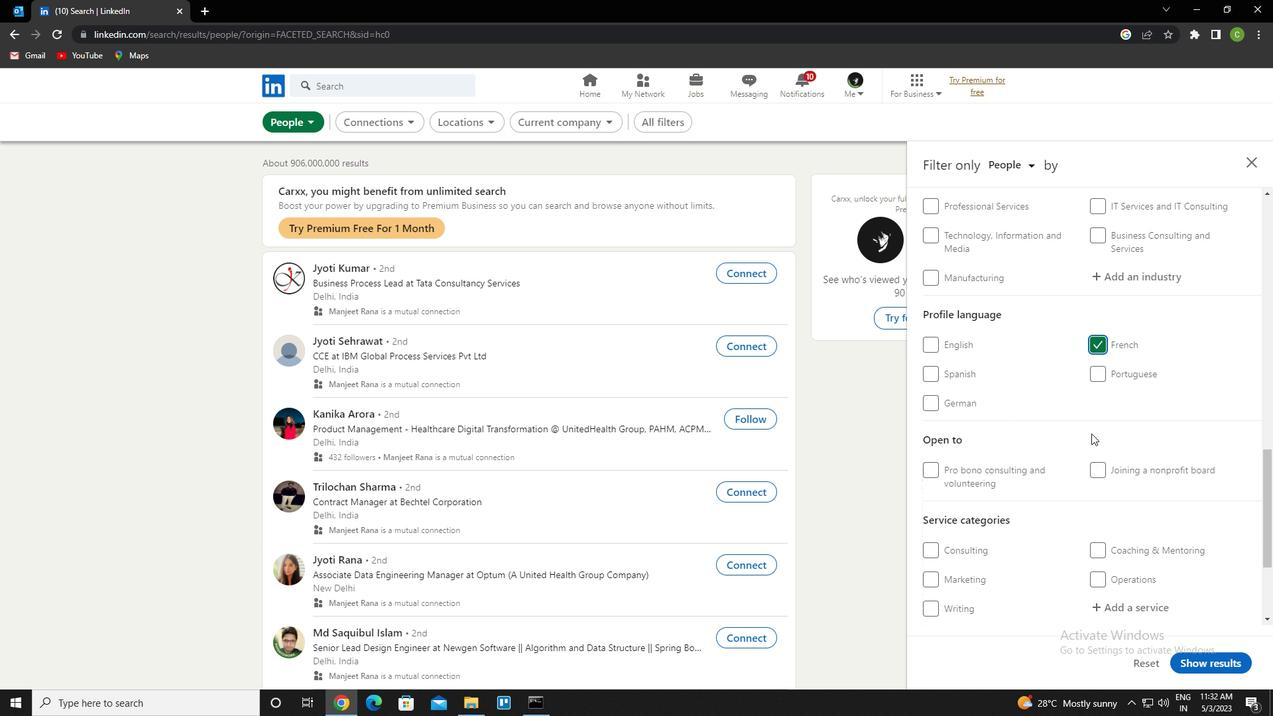 
Action: Mouse scrolled (1091, 434) with delta (0, 0)
Screenshot: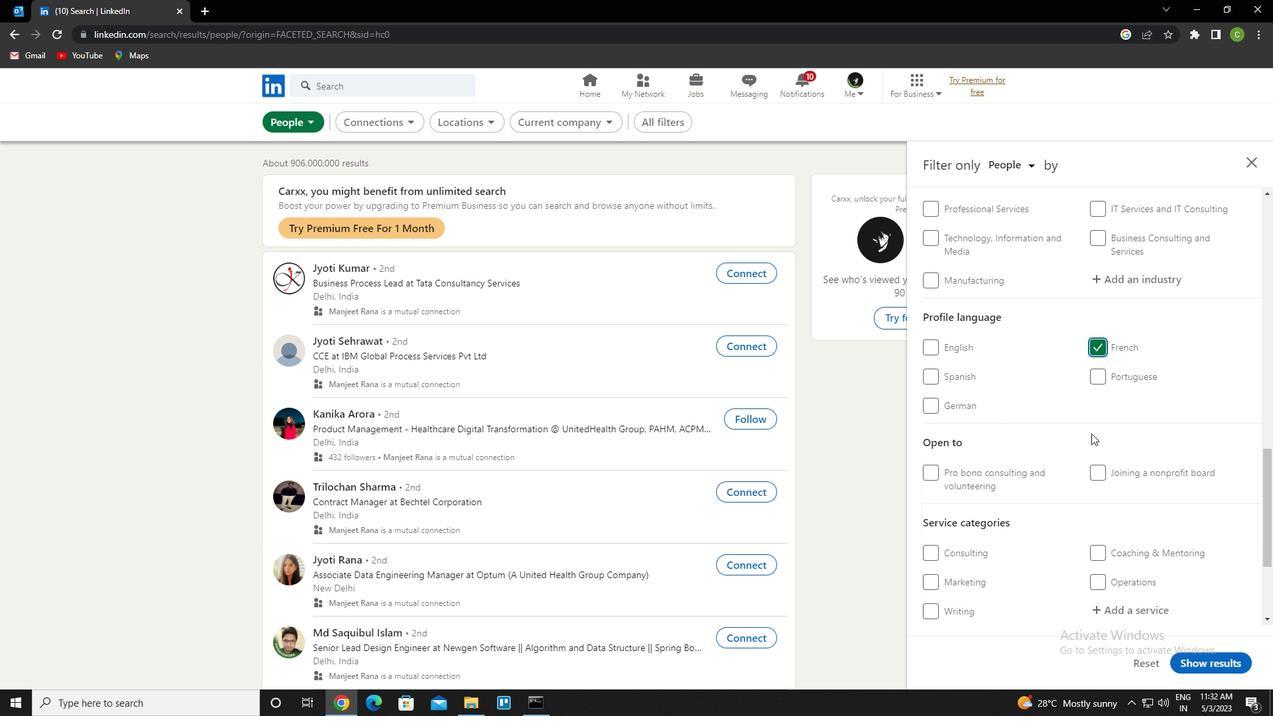 
Action: Mouse scrolled (1091, 434) with delta (0, 0)
Screenshot: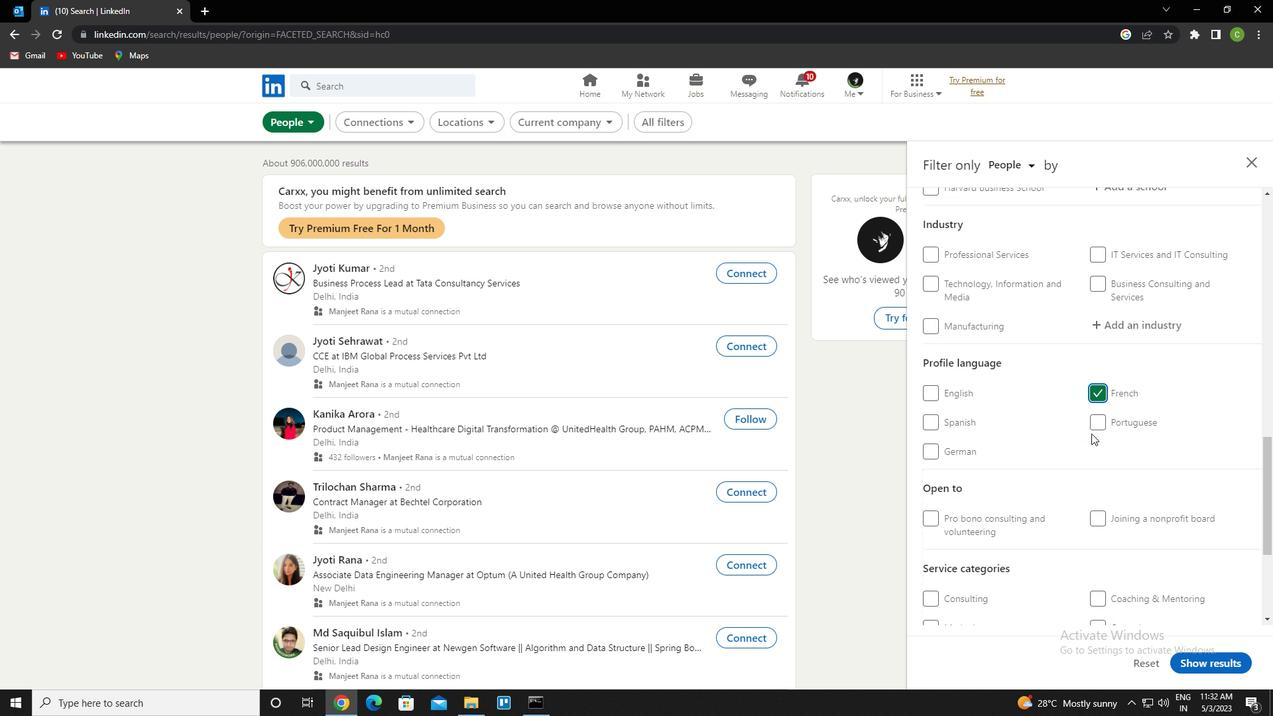 
Action: Mouse scrolled (1091, 434) with delta (0, 0)
Screenshot: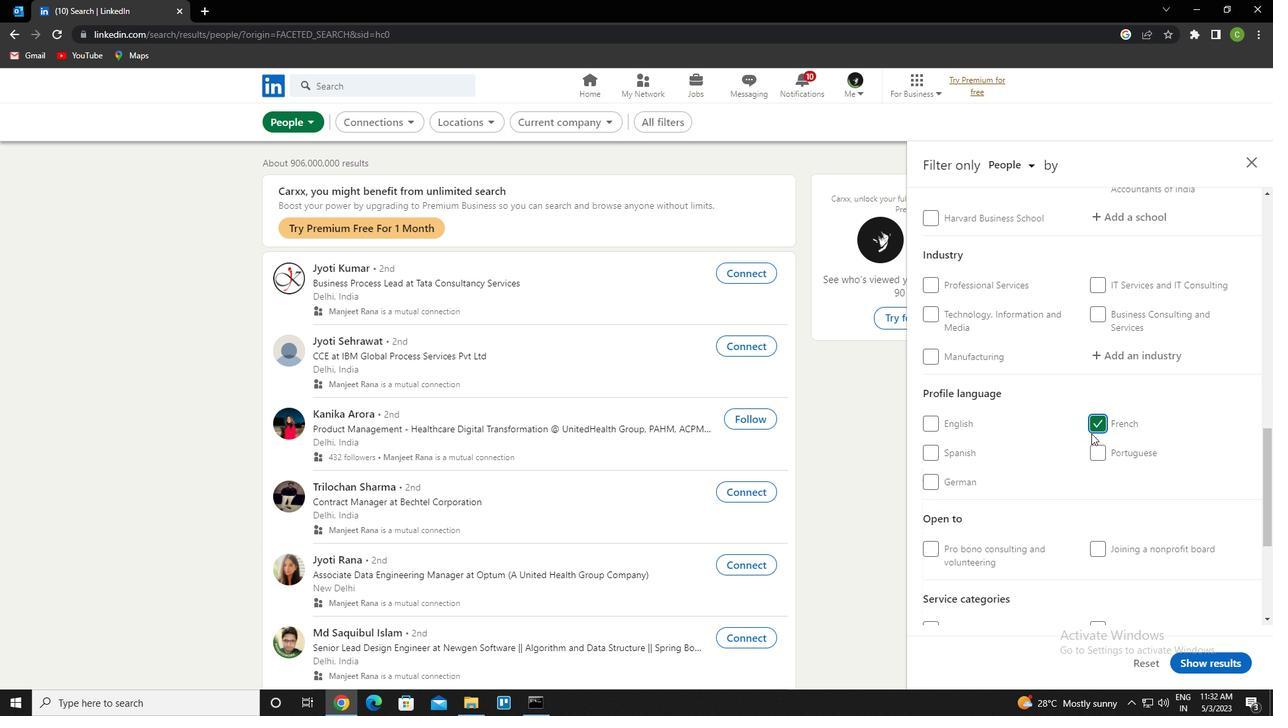 
Action: Mouse scrolled (1091, 434) with delta (0, 0)
Screenshot: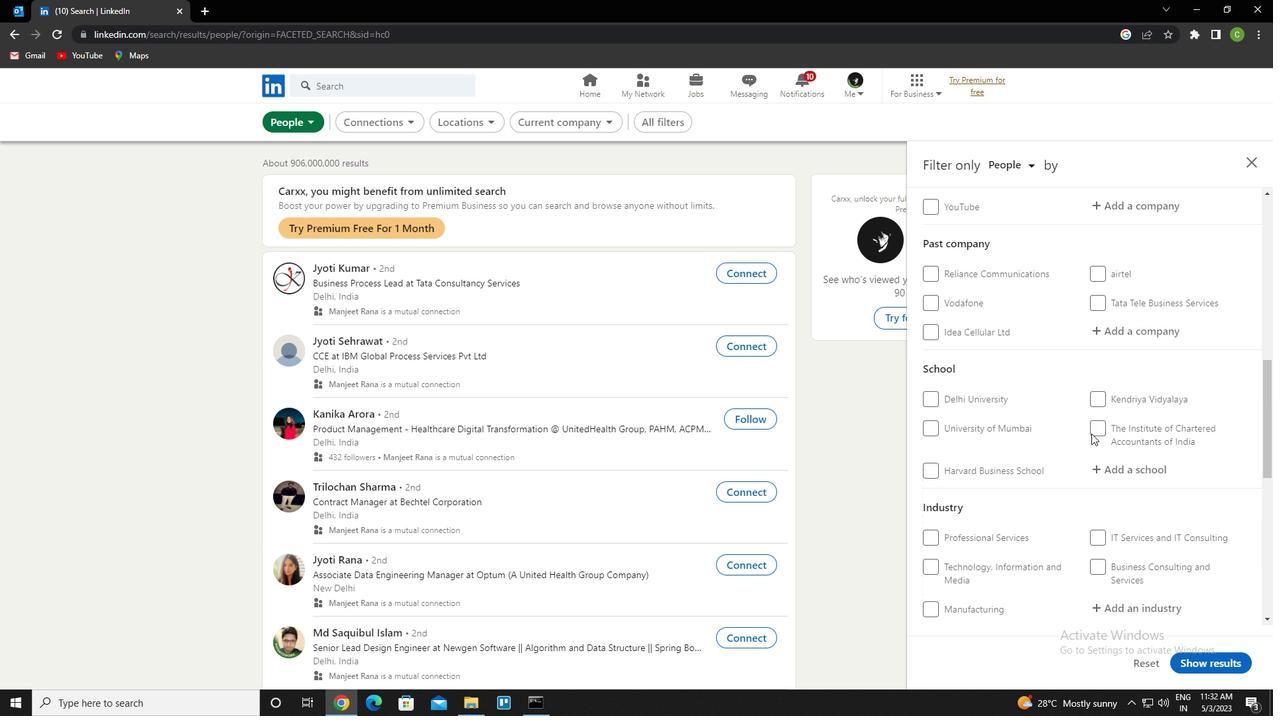 
Action: Mouse scrolled (1091, 434) with delta (0, 0)
Screenshot: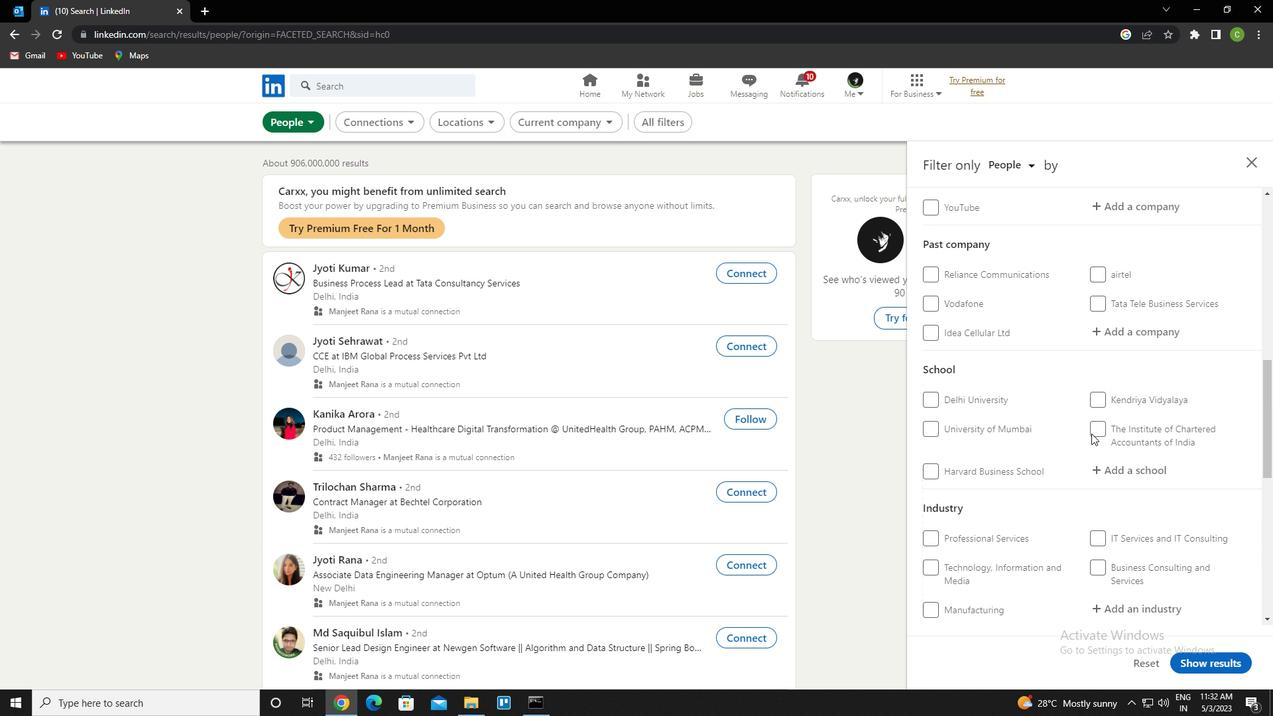 
Action: Mouse scrolled (1091, 434) with delta (0, 0)
Screenshot: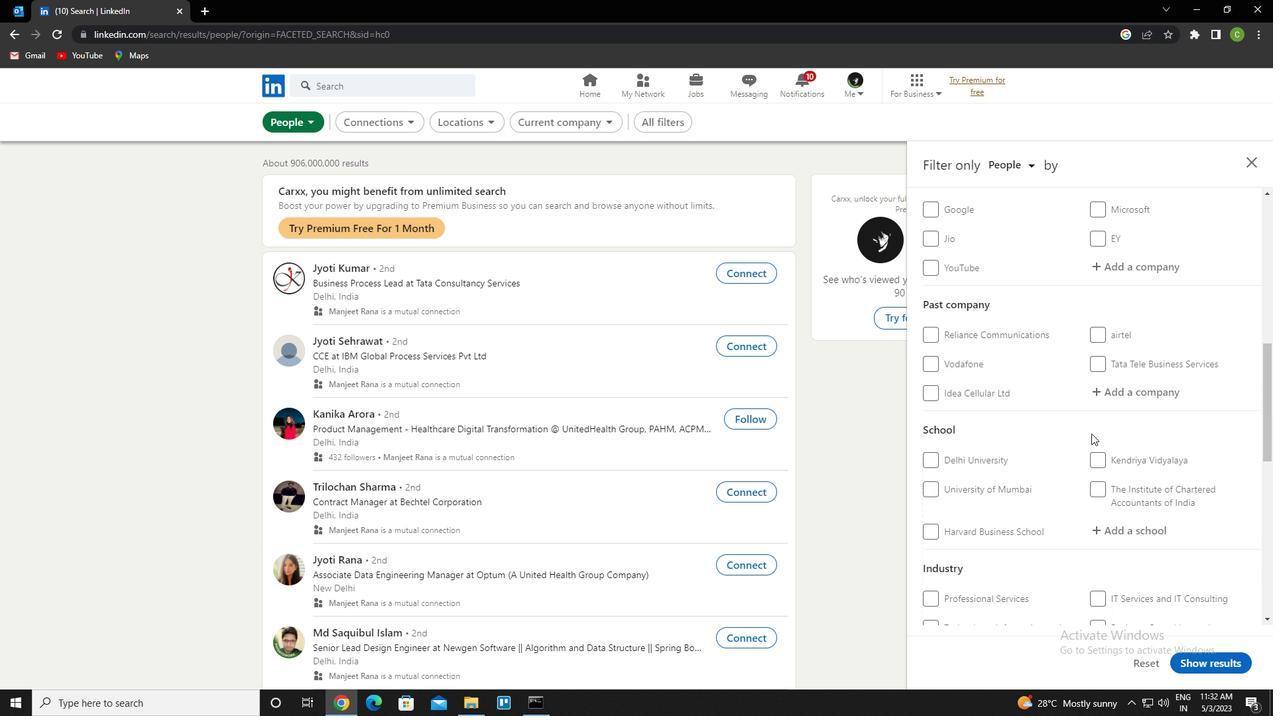 
Action: Mouse moved to (1115, 411)
Screenshot: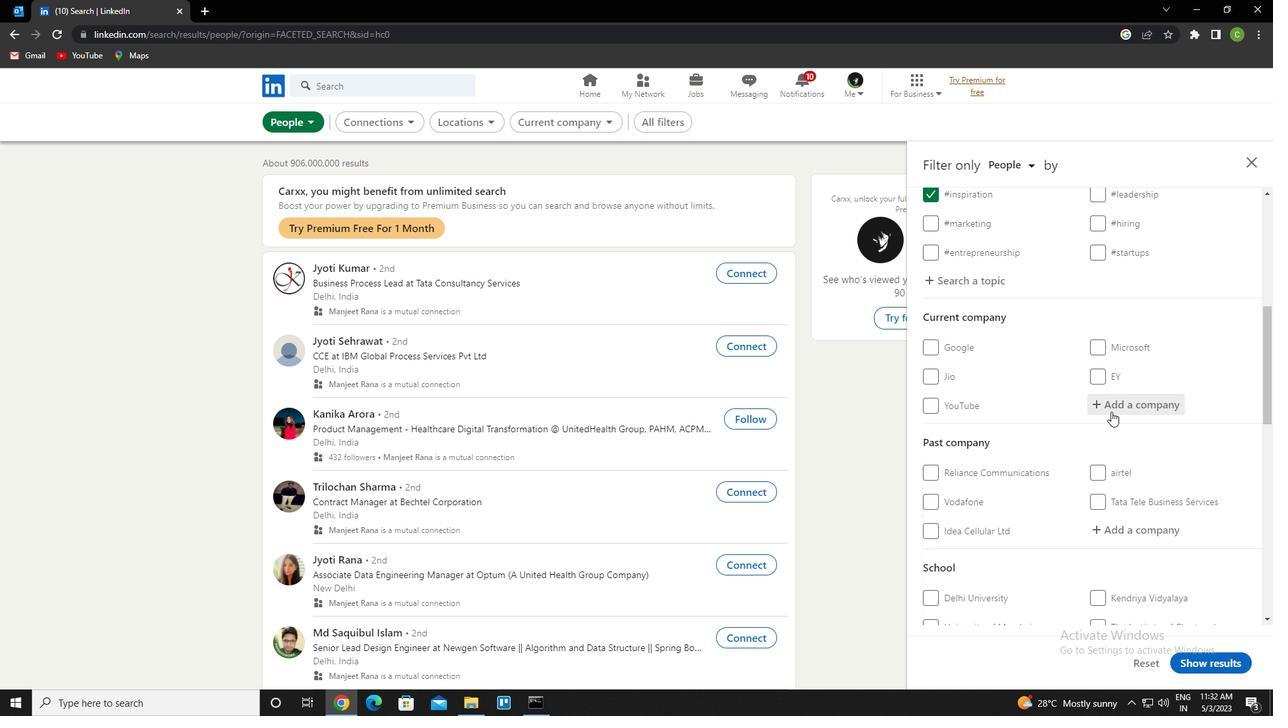 
Action: Mouse pressed left at (1115, 411)
Screenshot: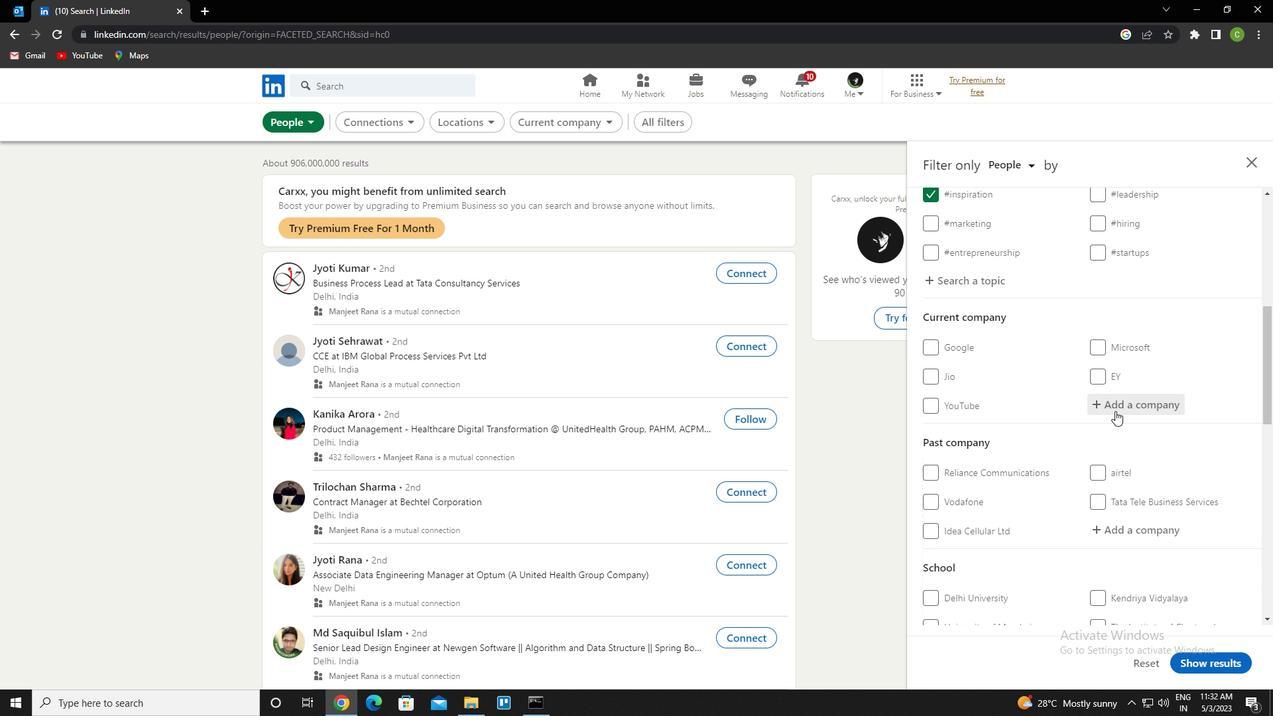
Action: Key pressed <Key.caps_lock>e<Key.caps_lock>nfusiong<Key.backspace><Key.down><Key.enter>
Screenshot: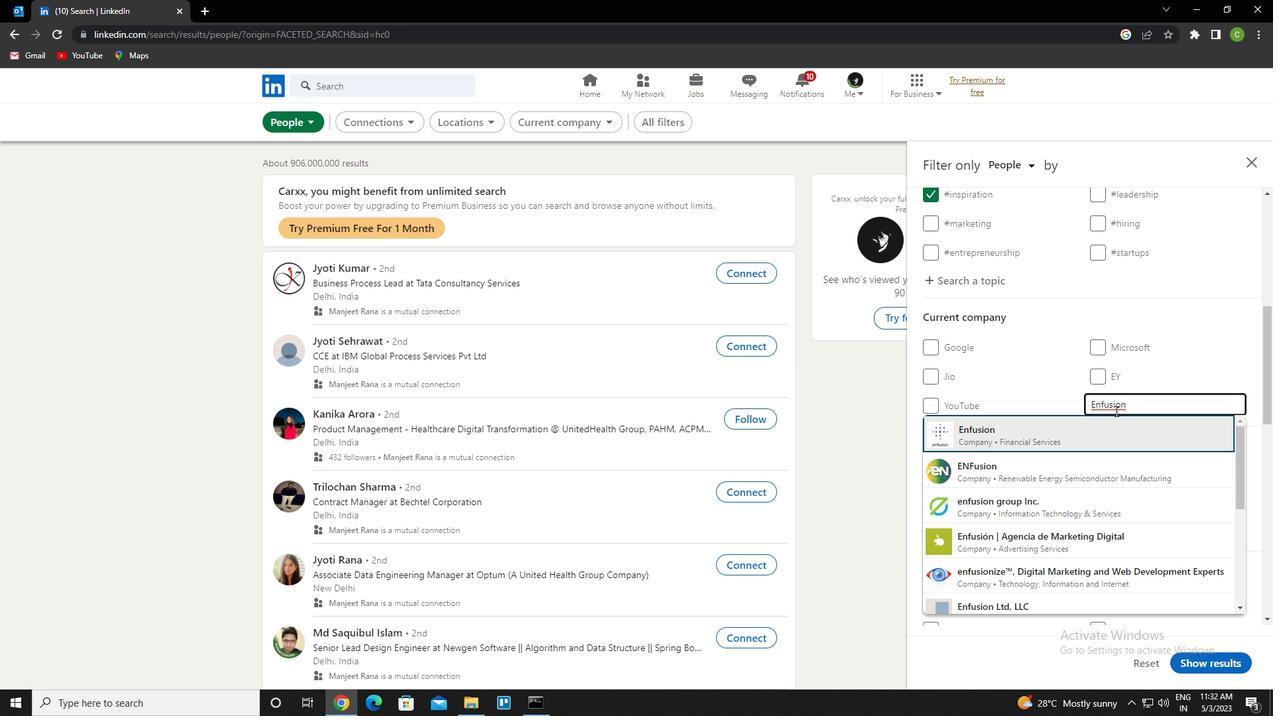 
Action: Mouse scrolled (1115, 410) with delta (0, 0)
Screenshot: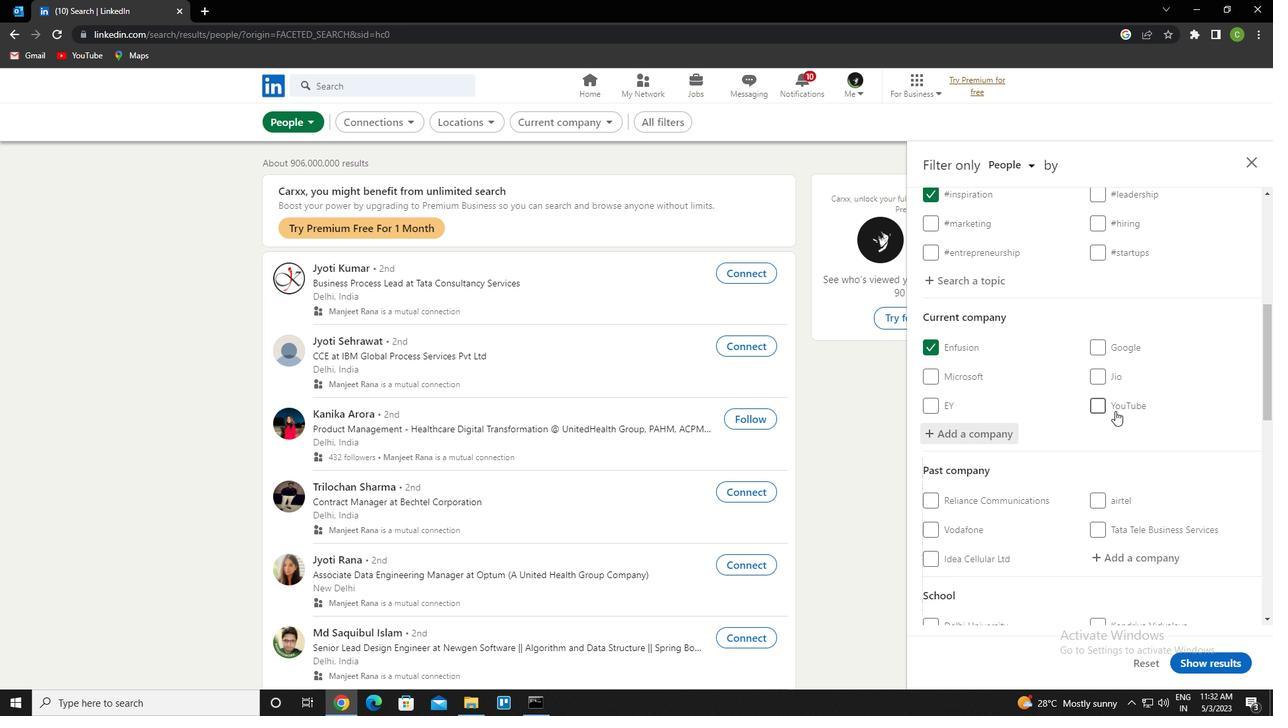 
Action: Mouse scrolled (1115, 410) with delta (0, 0)
Screenshot: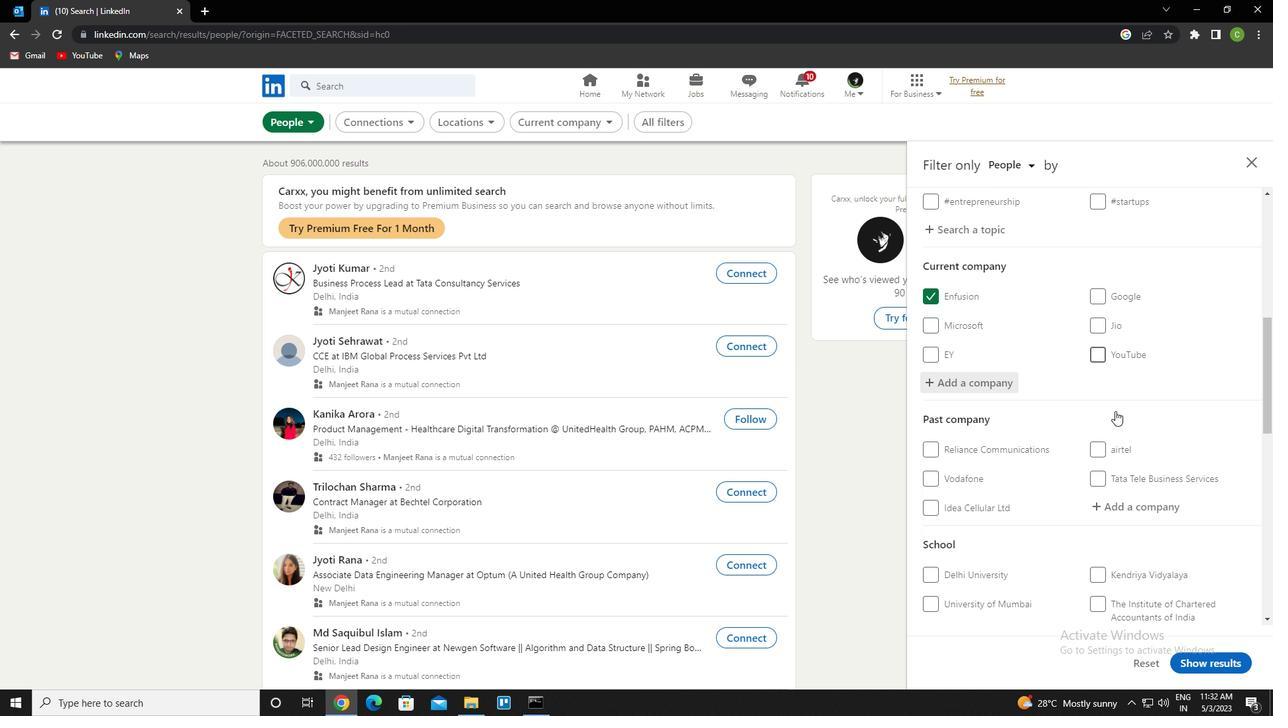 
Action: Mouse scrolled (1115, 410) with delta (0, 0)
Screenshot: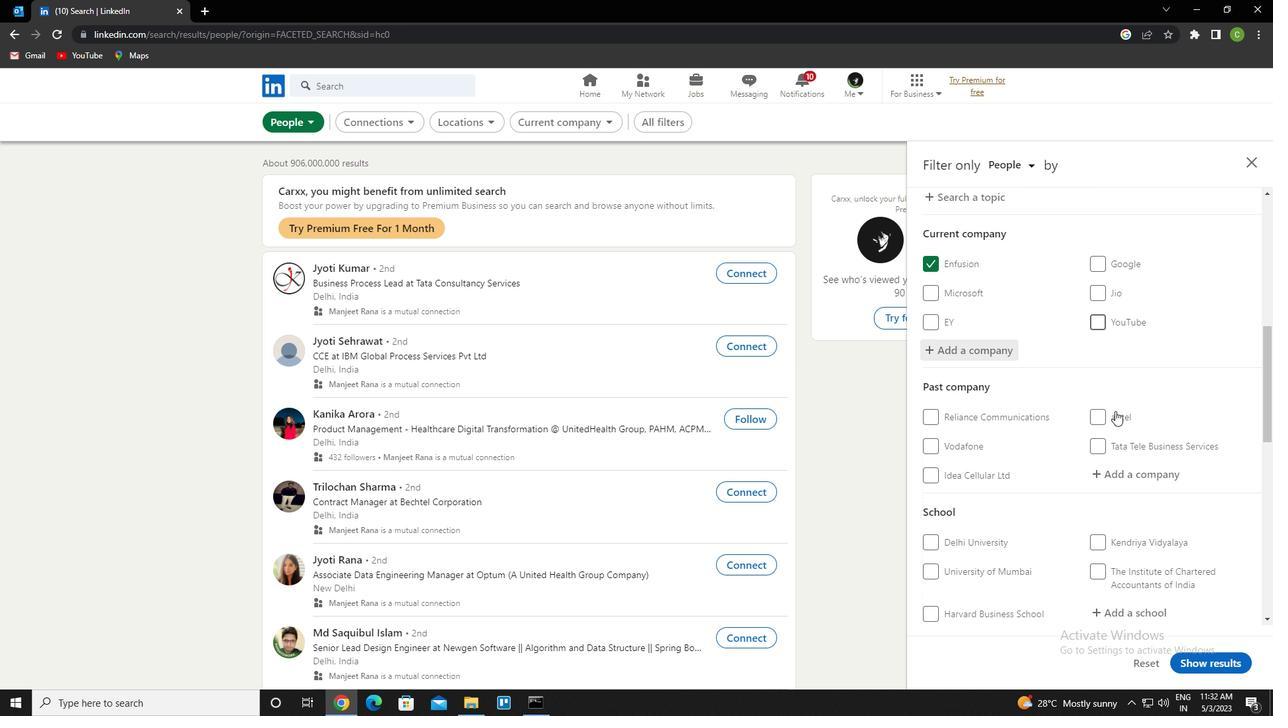 
Action: Mouse scrolled (1115, 410) with delta (0, 0)
Screenshot: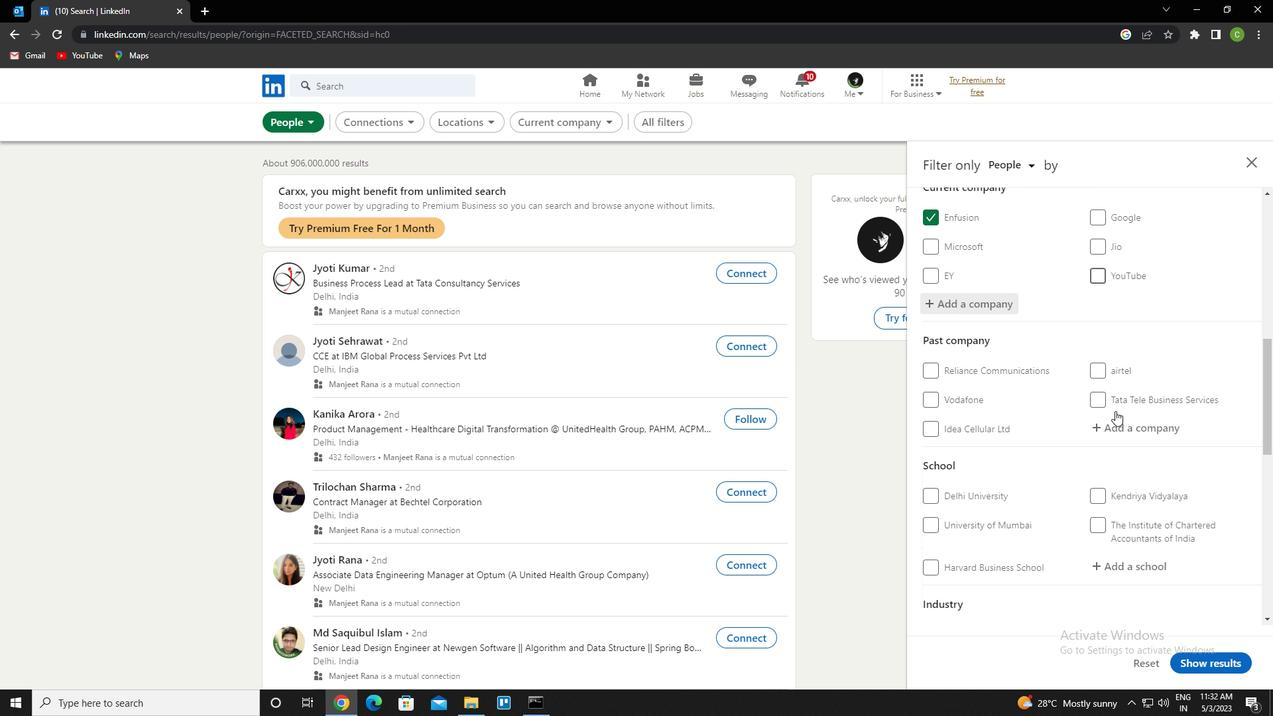 
Action: Mouse moved to (1120, 424)
Screenshot: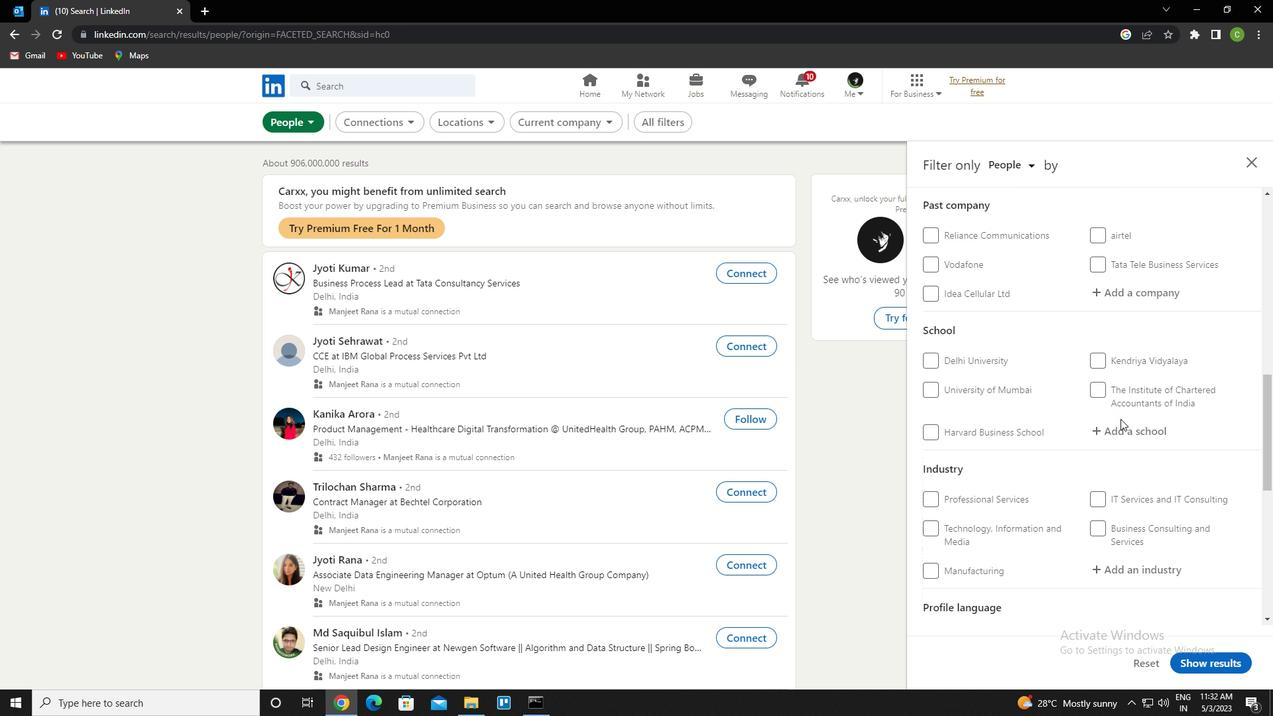 
Action: Mouse pressed left at (1120, 424)
Screenshot: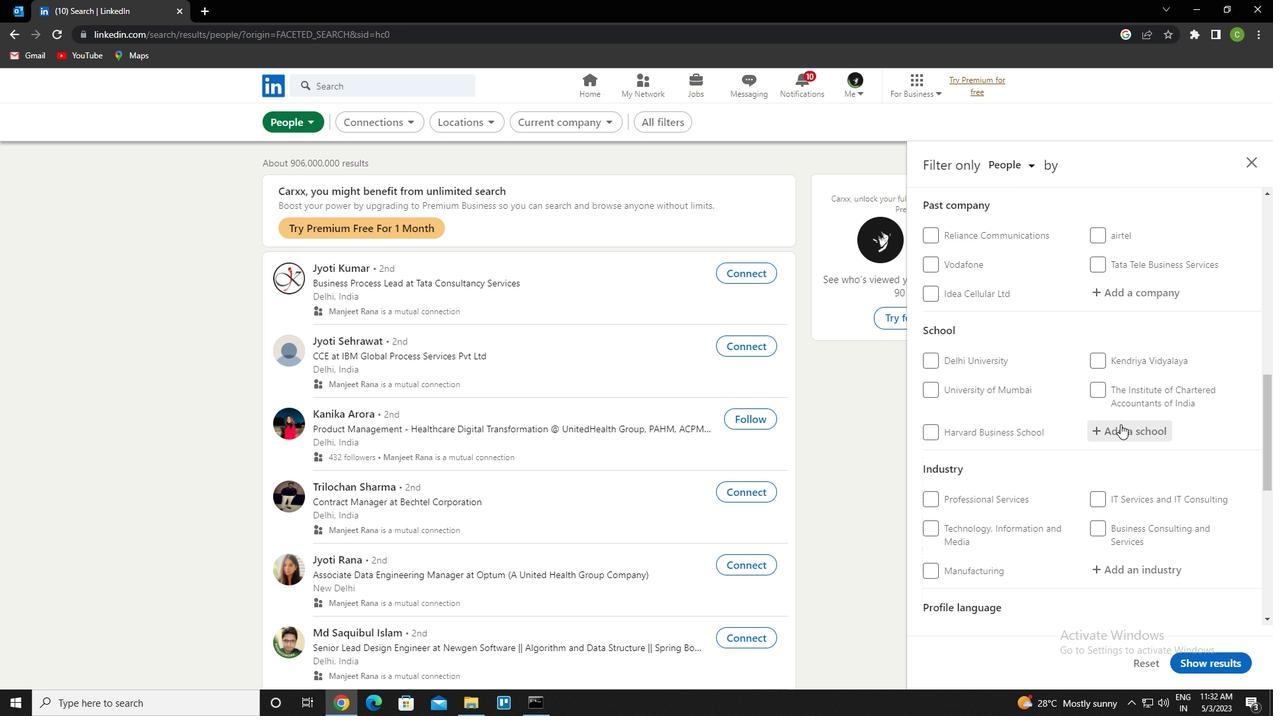 
Action: Key pressed <Key.caps_lock>r<Key.caps_lock>ani<Key.space><Key.caps_lock>d<Key.caps_lock>urga<Key.down><Key.enter>
Screenshot: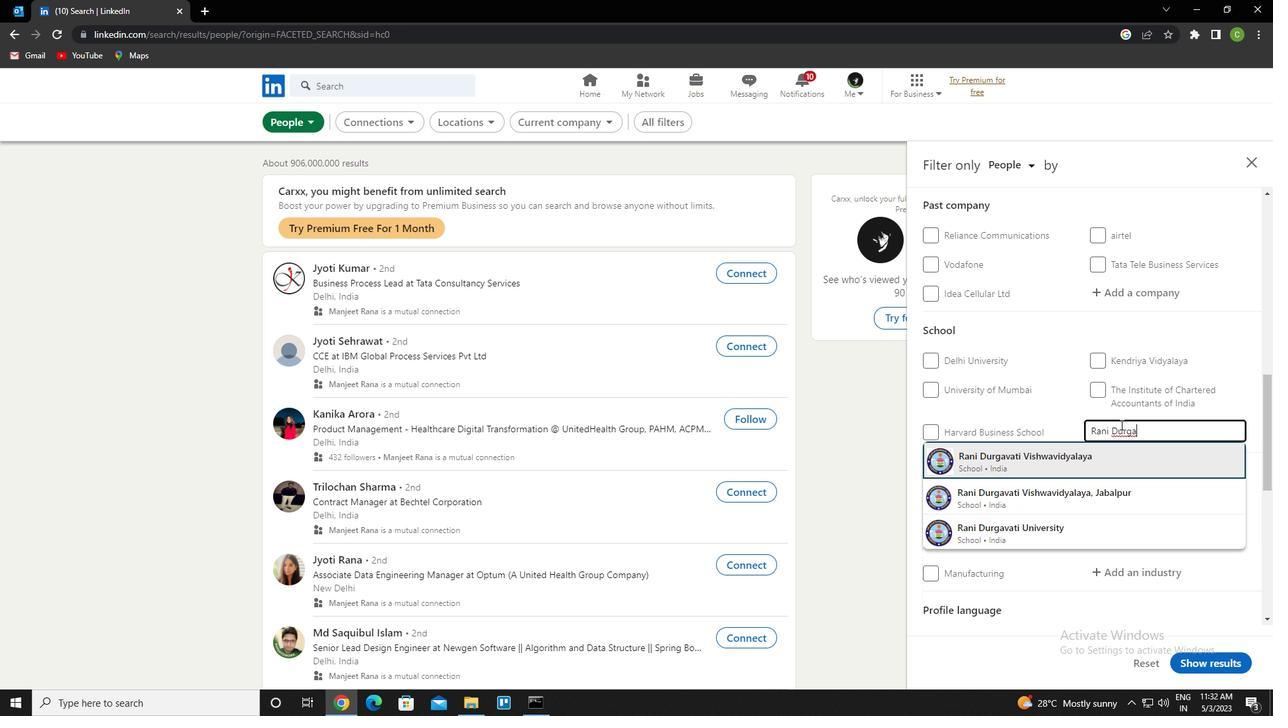 
Action: Mouse scrolled (1120, 423) with delta (0, 0)
Screenshot: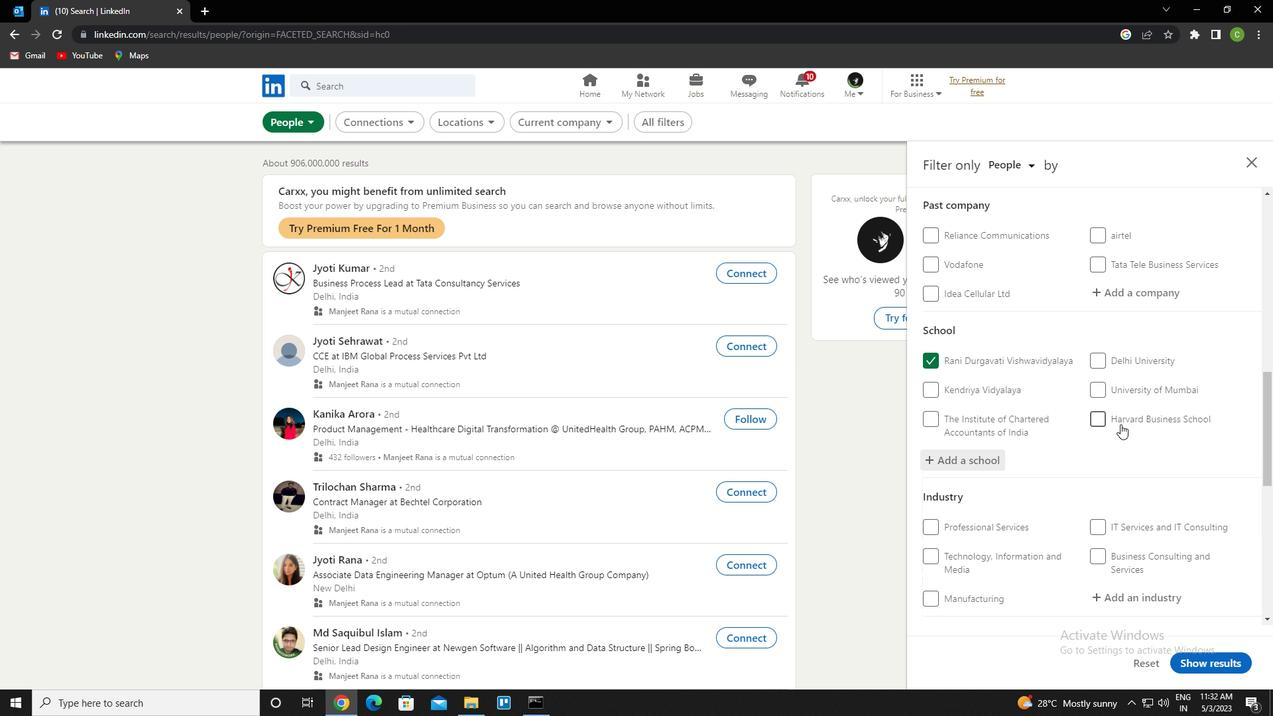 
Action: Mouse scrolled (1120, 423) with delta (0, 0)
Screenshot: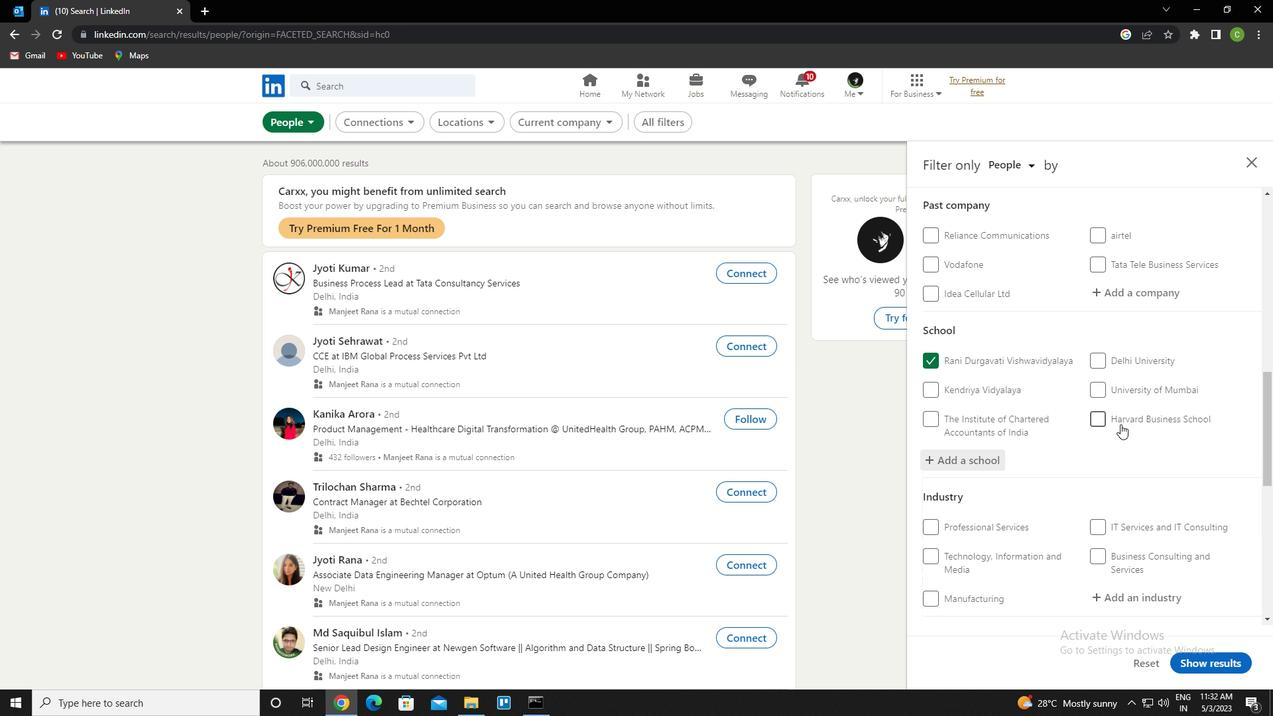 
Action: Mouse scrolled (1120, 423) with delta (0, 0)
Screenshot: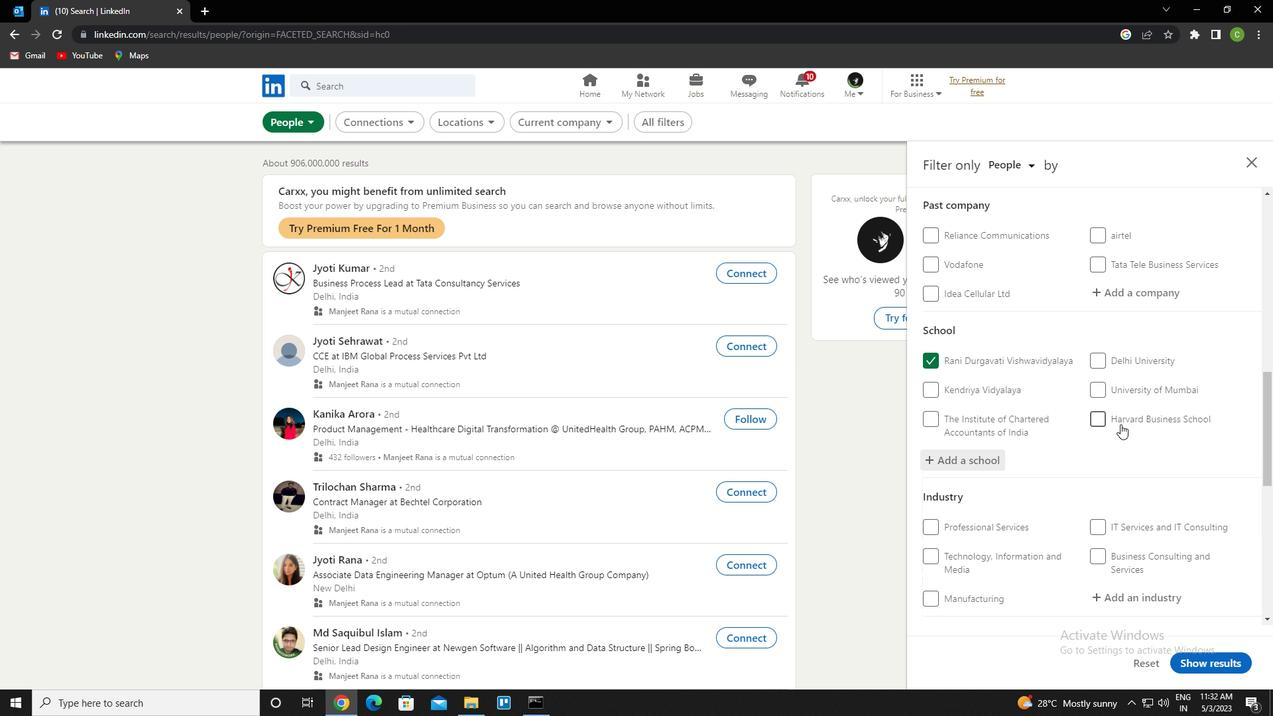 
Action: Mouse scrolled (1120, 423) with delta (0, 0)
Screenshot: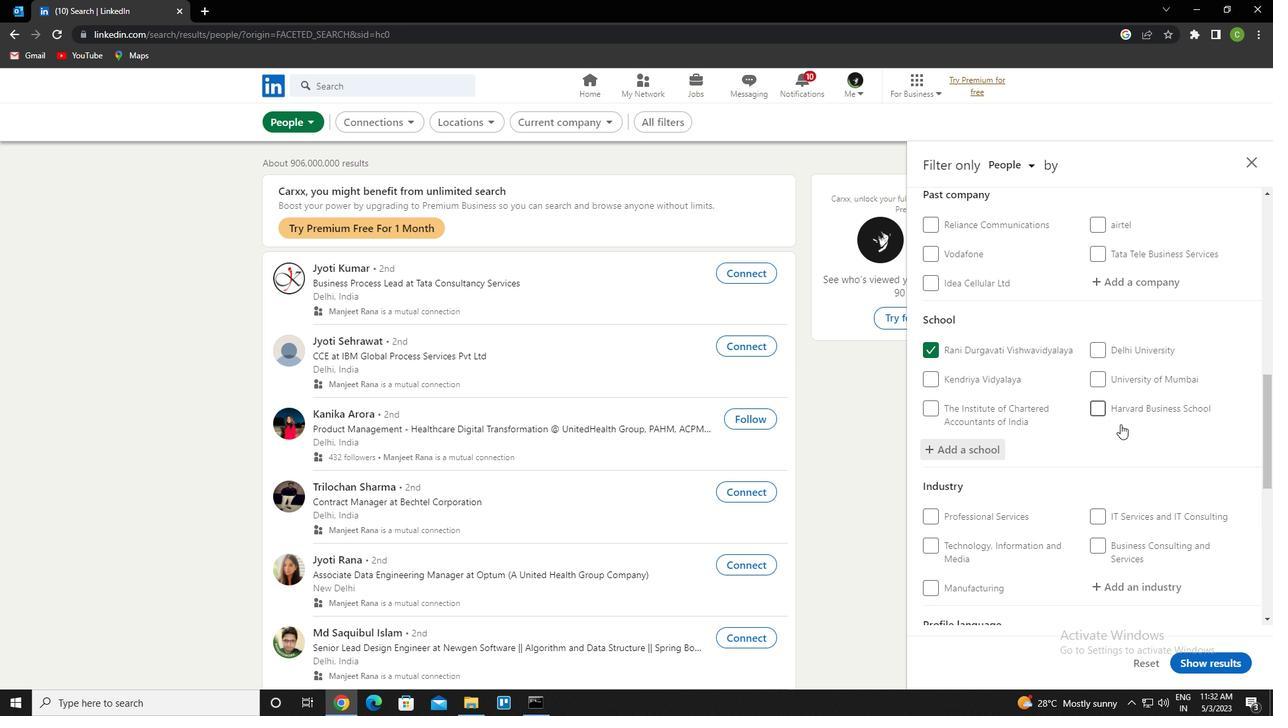 
Action: Mouse moved to (1139, 331)
Screenshot: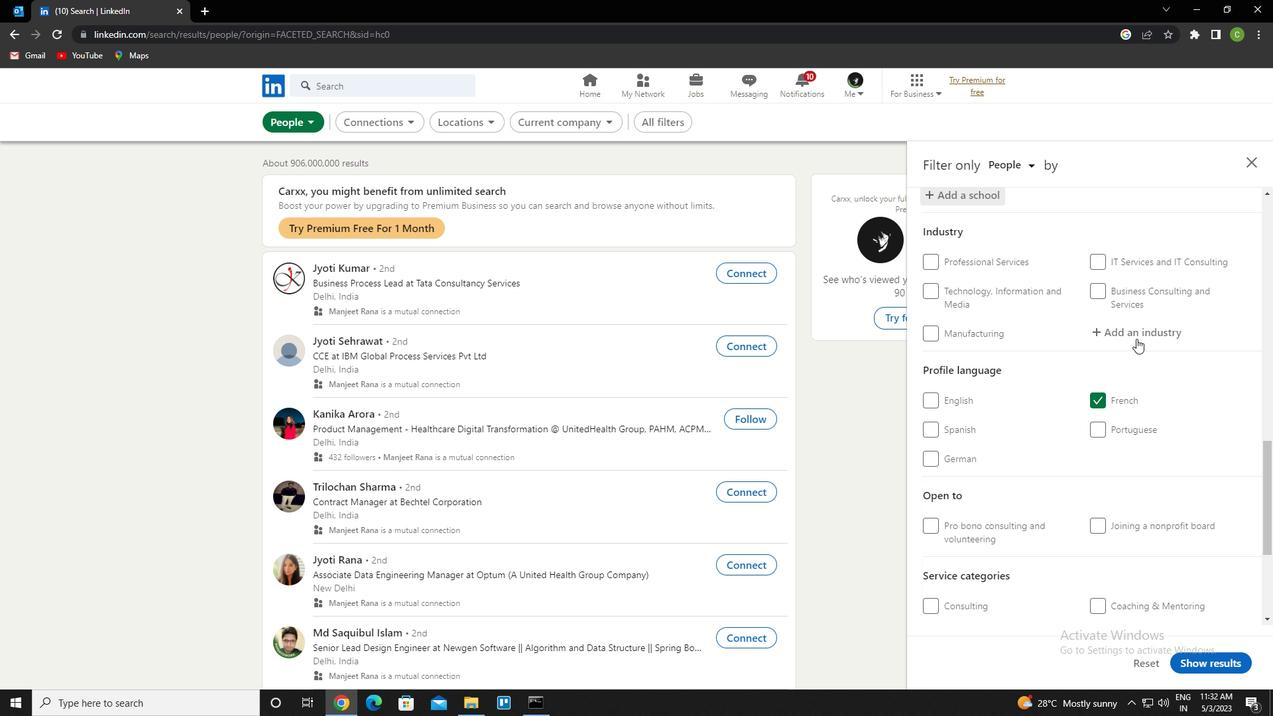 
Action: Mouse pressed left at (1139, 331)
Screenshot: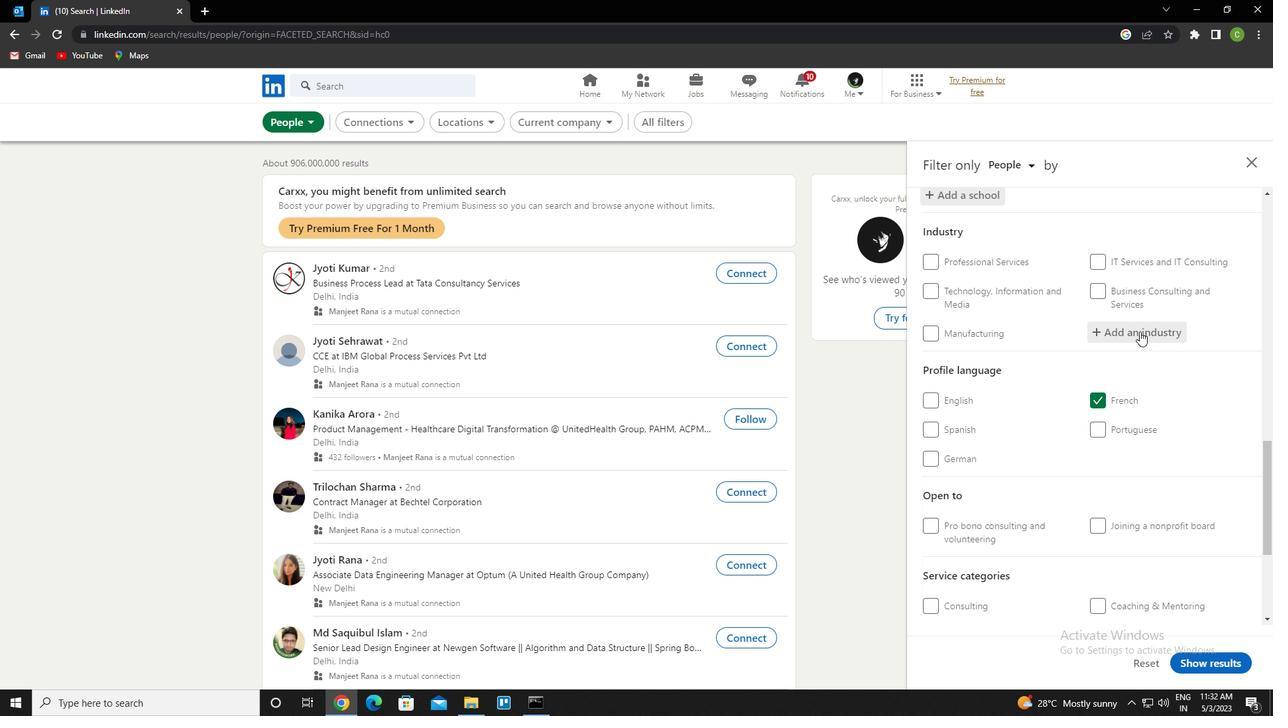 
Action: Key pressed <Key.caps_lock>p<Key.caps_lock>ipeline<Key.space>trans<Key.down><Key.enter>
Screenshot: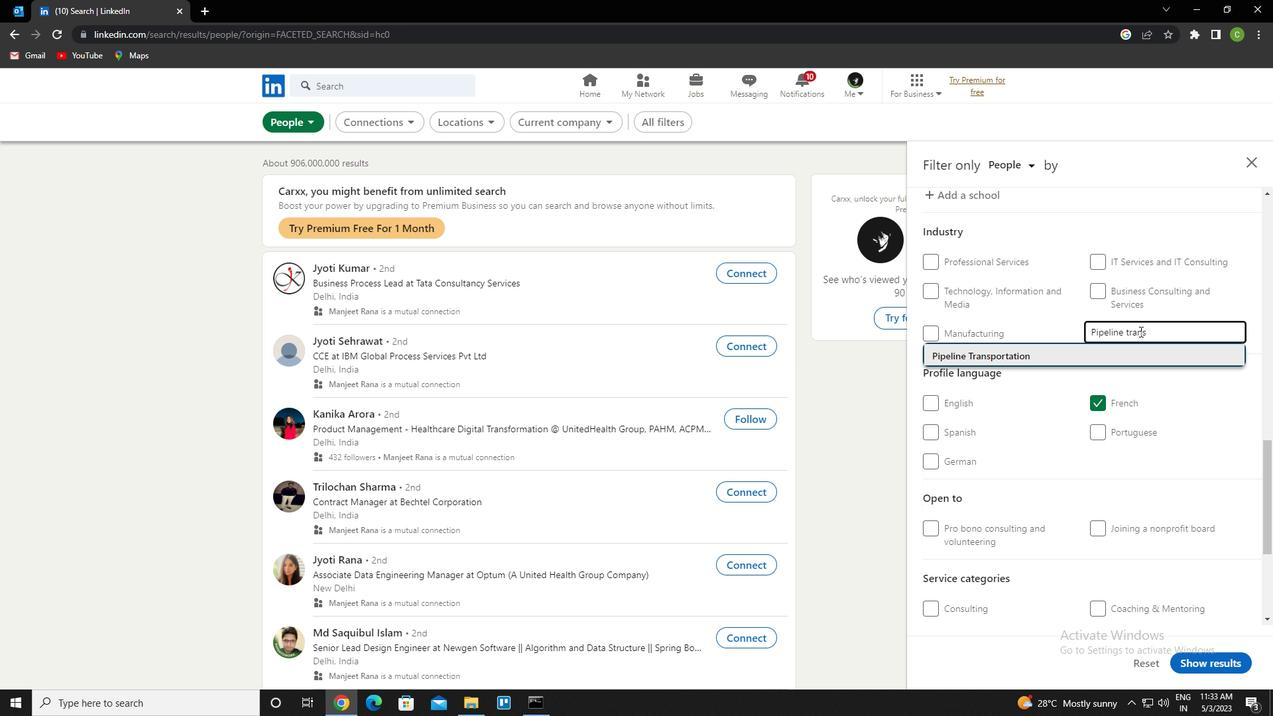 
Action: Mouse scrolled (1139, 330) with delta (0, 0)
Screenshot: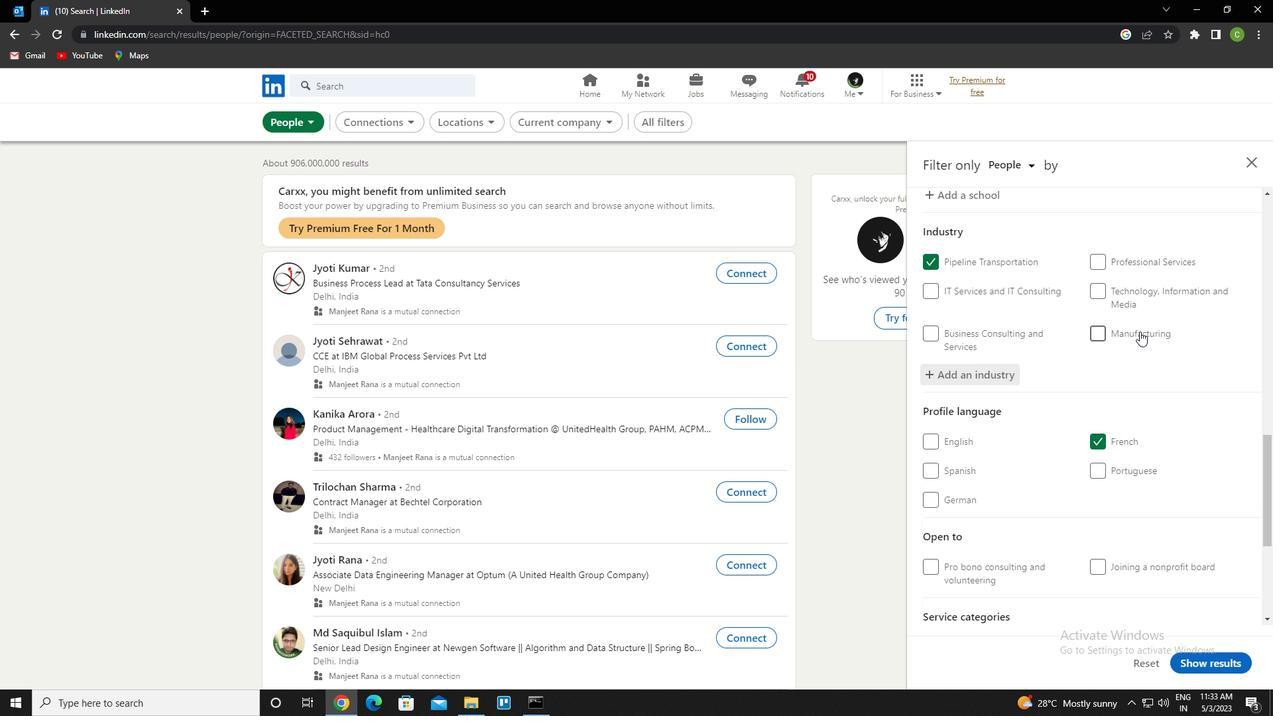 
Action: Mouse scrolled (1139, 330) with delta (0, 0)
Screenshot: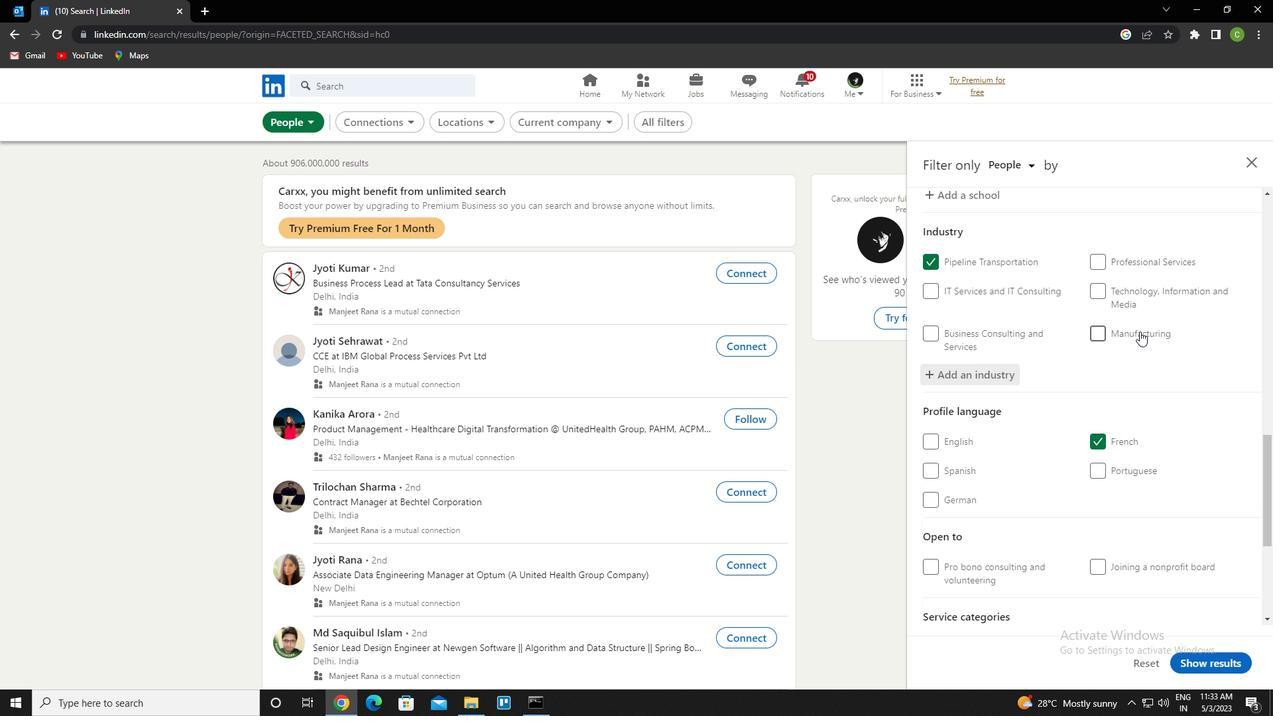 
Action: Mouse scrolled (1139, 330) with delta (0, 0)
Screenshot: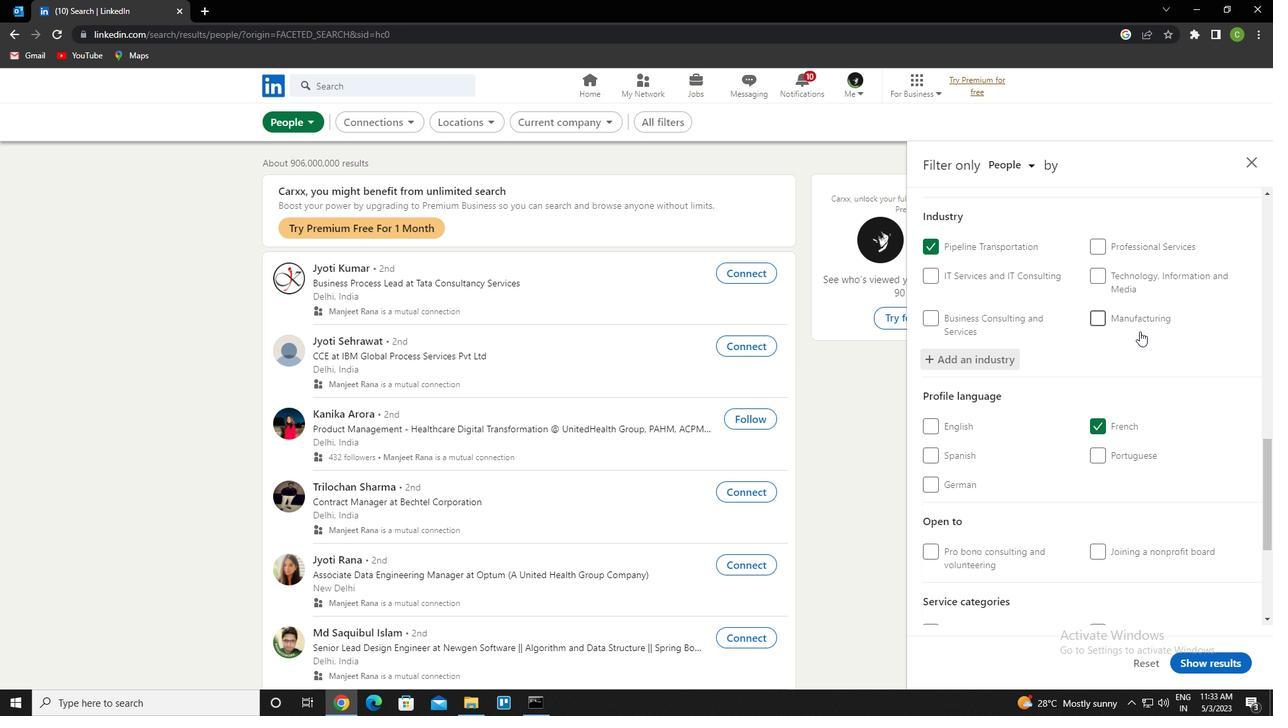 
Action: Mouse scrolled (1139, 330) with delta (0, 0)
Screenshot: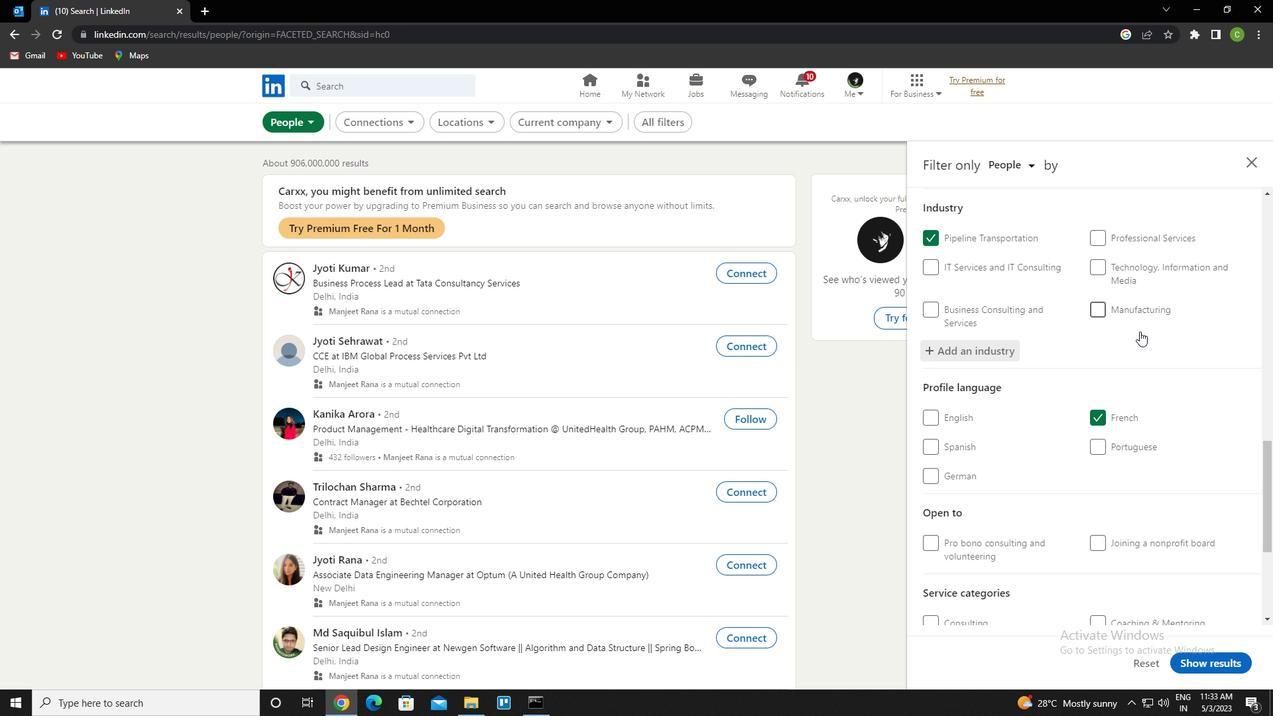 
Action: Mouse scrolled (1139, 330) with delta (0, 0)
Screenshot: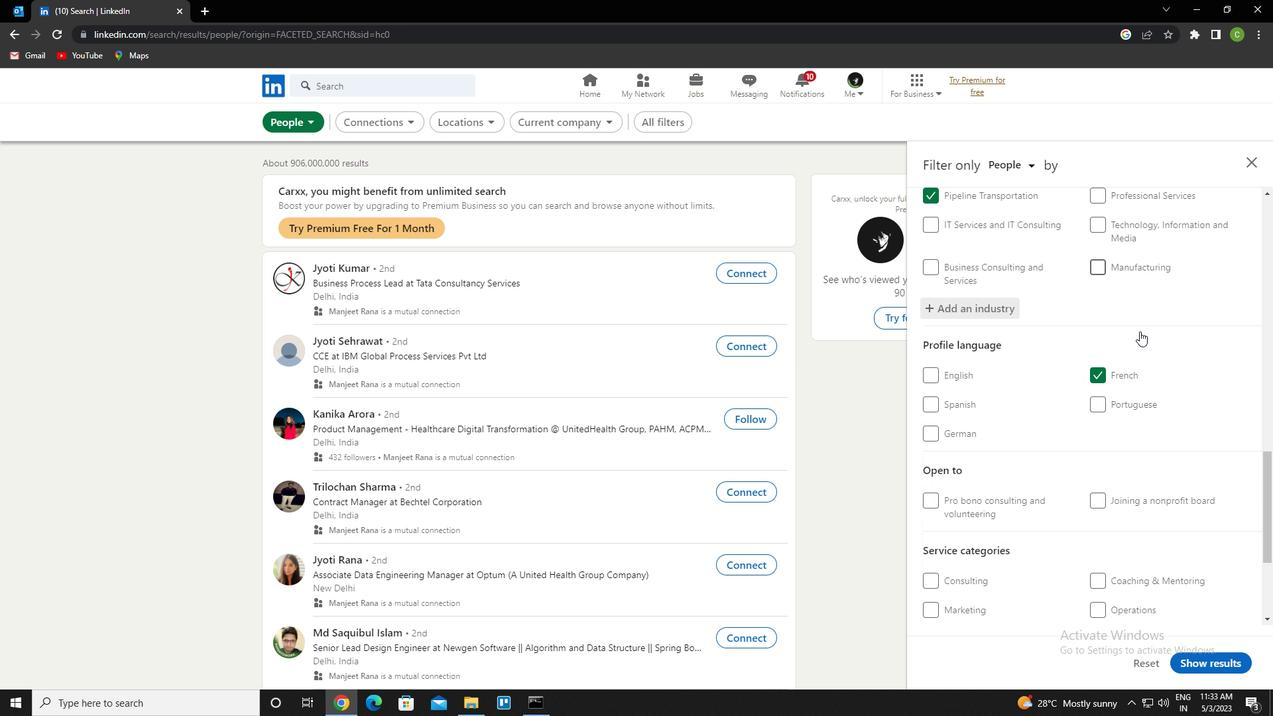 
Action: Mouse moved to (1128, 405)
Screenshot: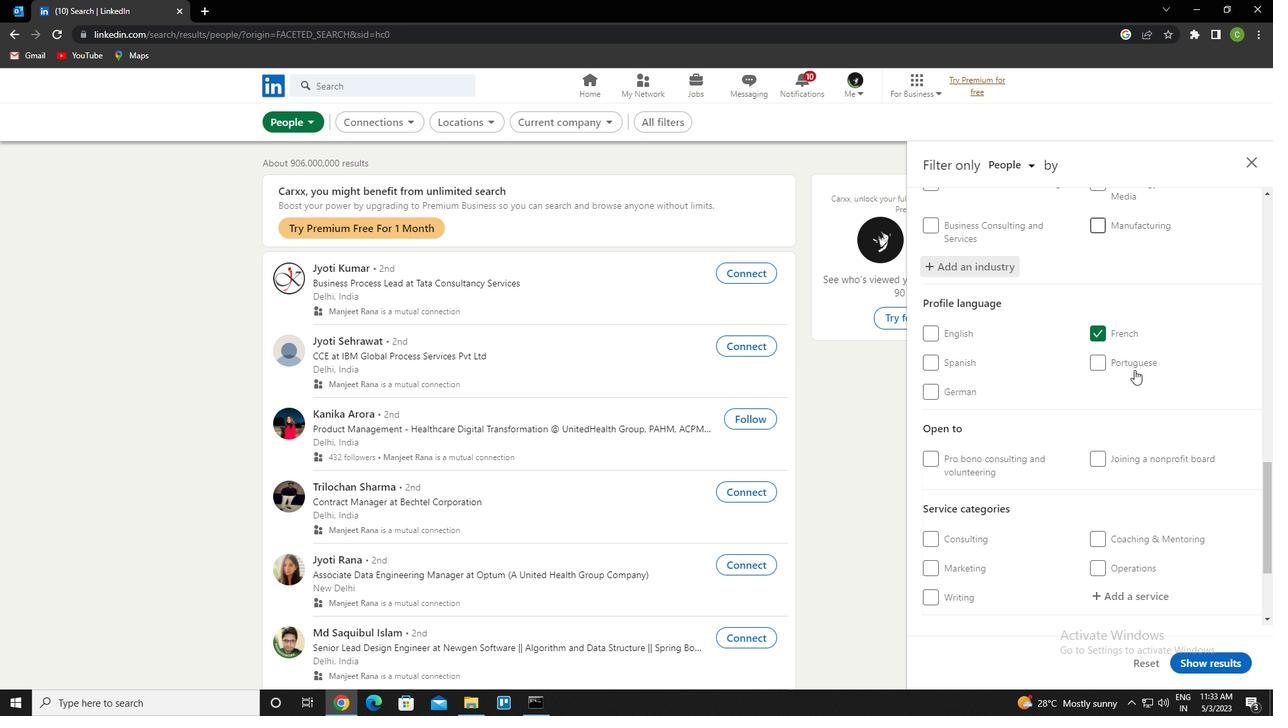 
Action: Mouse scrolled (1128, 404) with delta (0, 0)
Screenshot: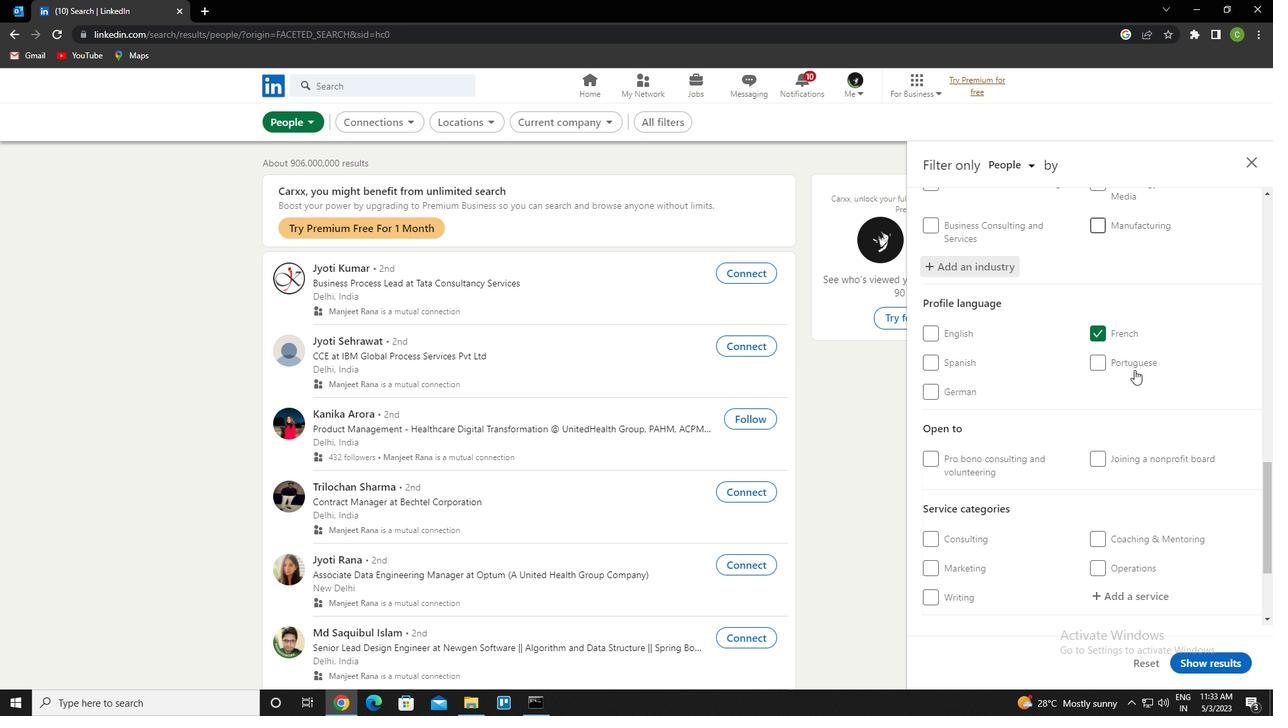 
Action: Mouse moved to (1118, 427)
Screenshot: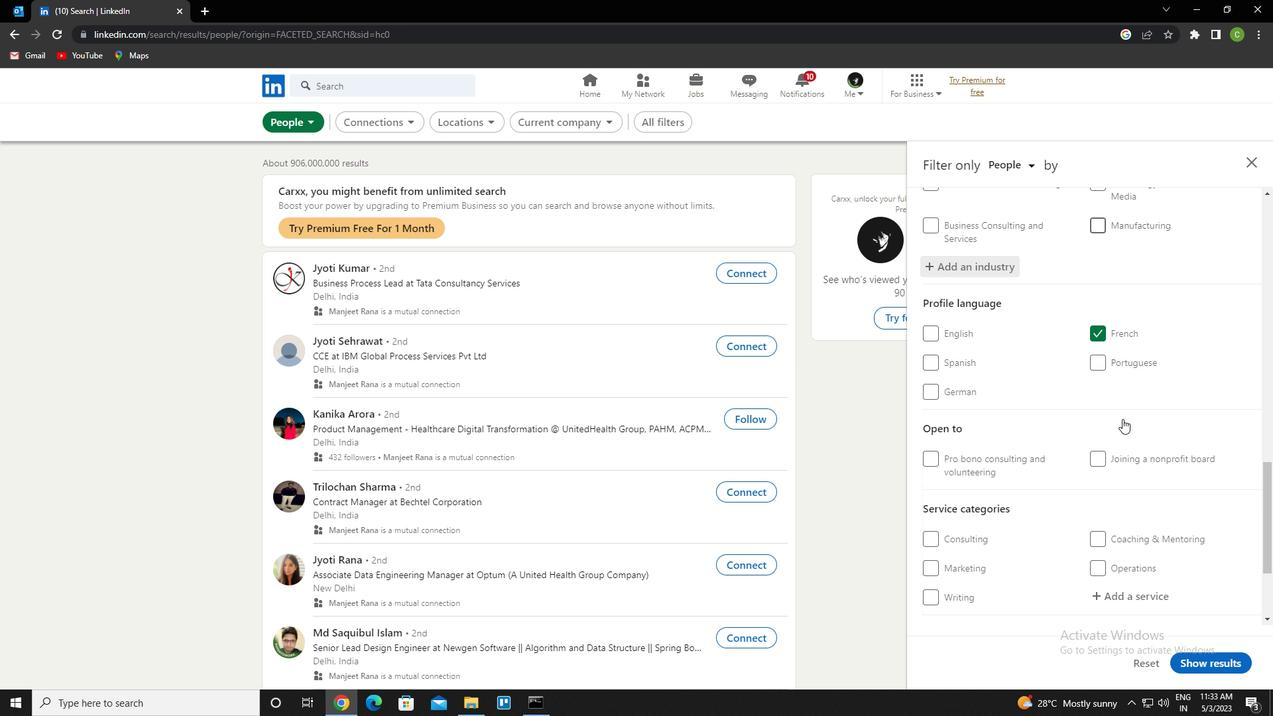 
Action: Mouse scrolled (1118, 427) with delta (0, 0)
Screenshot: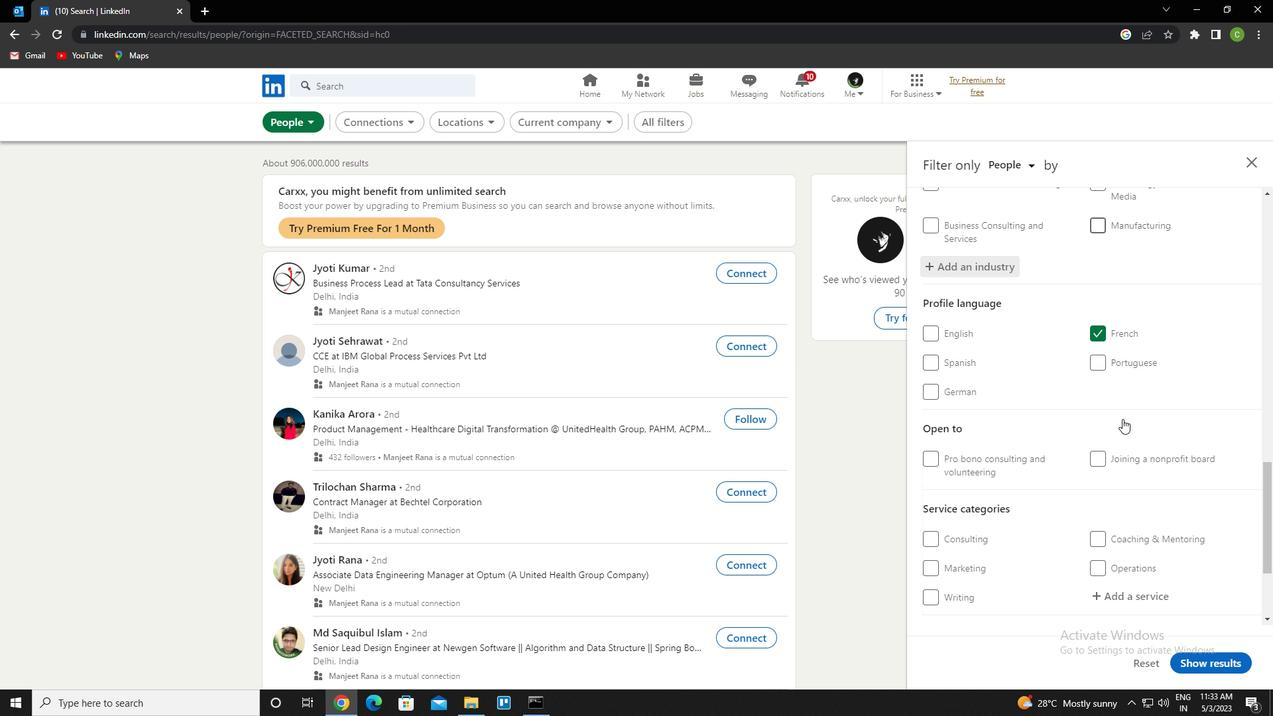 
Action: Mouse moved to (1116, 430)
Screenshot: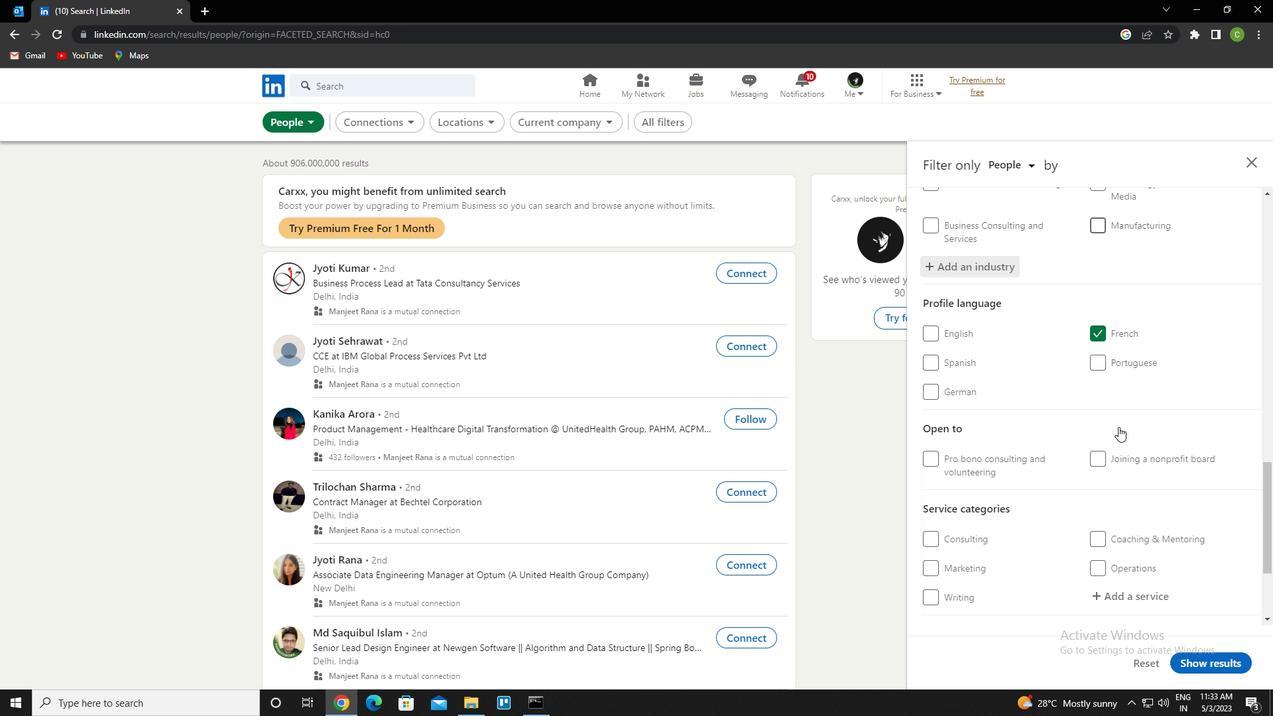 
Action: Mouse scrolled (1116, 429) with delta (0, 0)
Screenshot: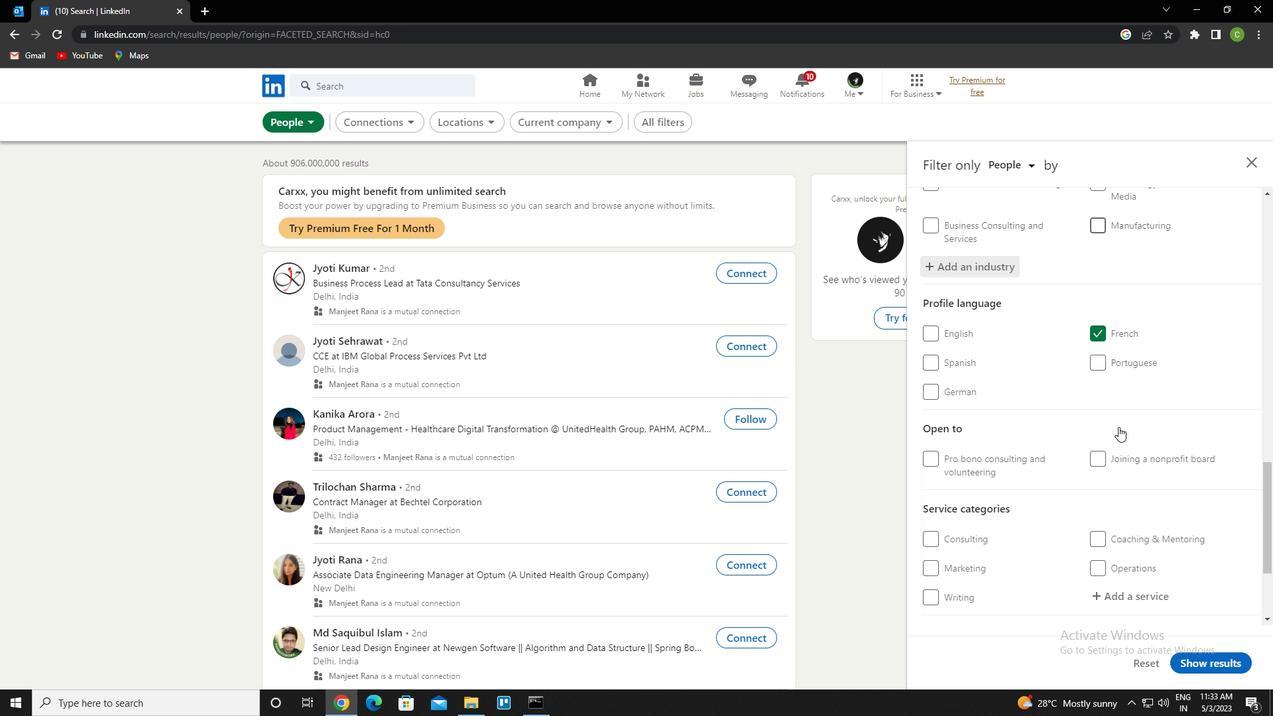 
Action: Mouse scrolled (1116, 429) with delta (0, 0)
Screenshot: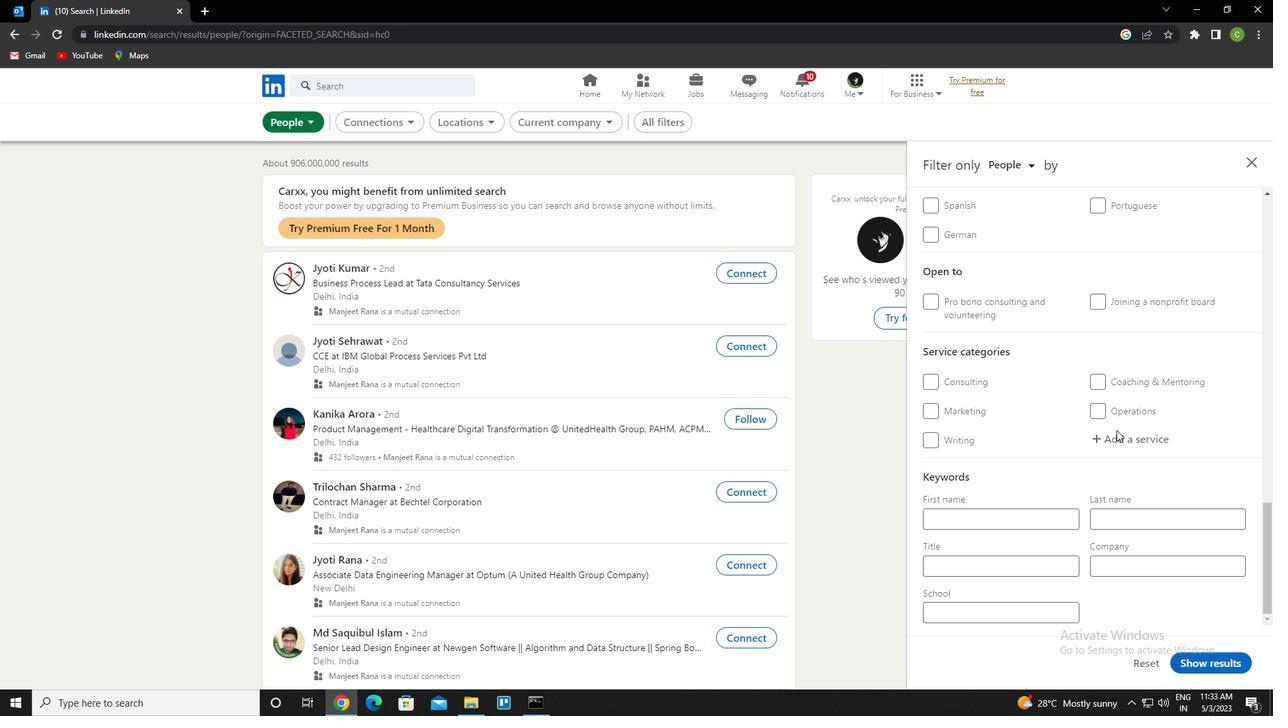 
Action: Mouse scrolled (1116, 429) with delta (0, 0)
Screenshot: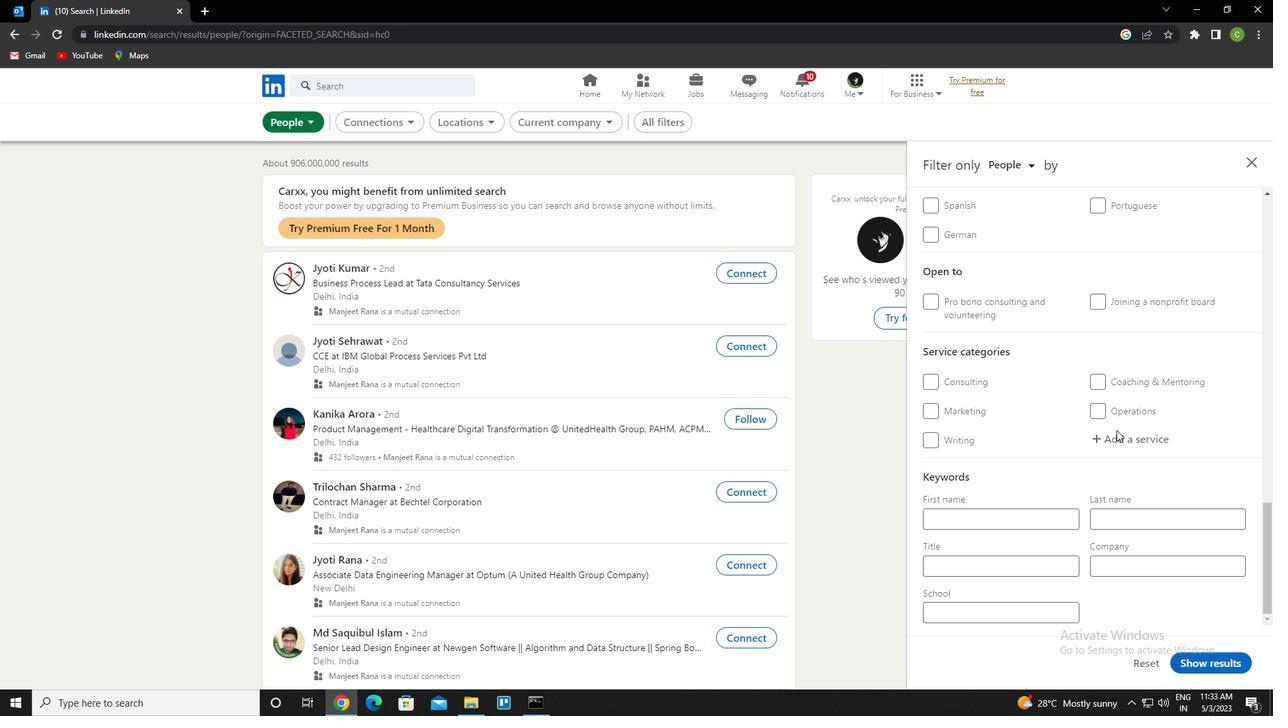 
Action: Mouse moved to (1133, 440)
Screenshot: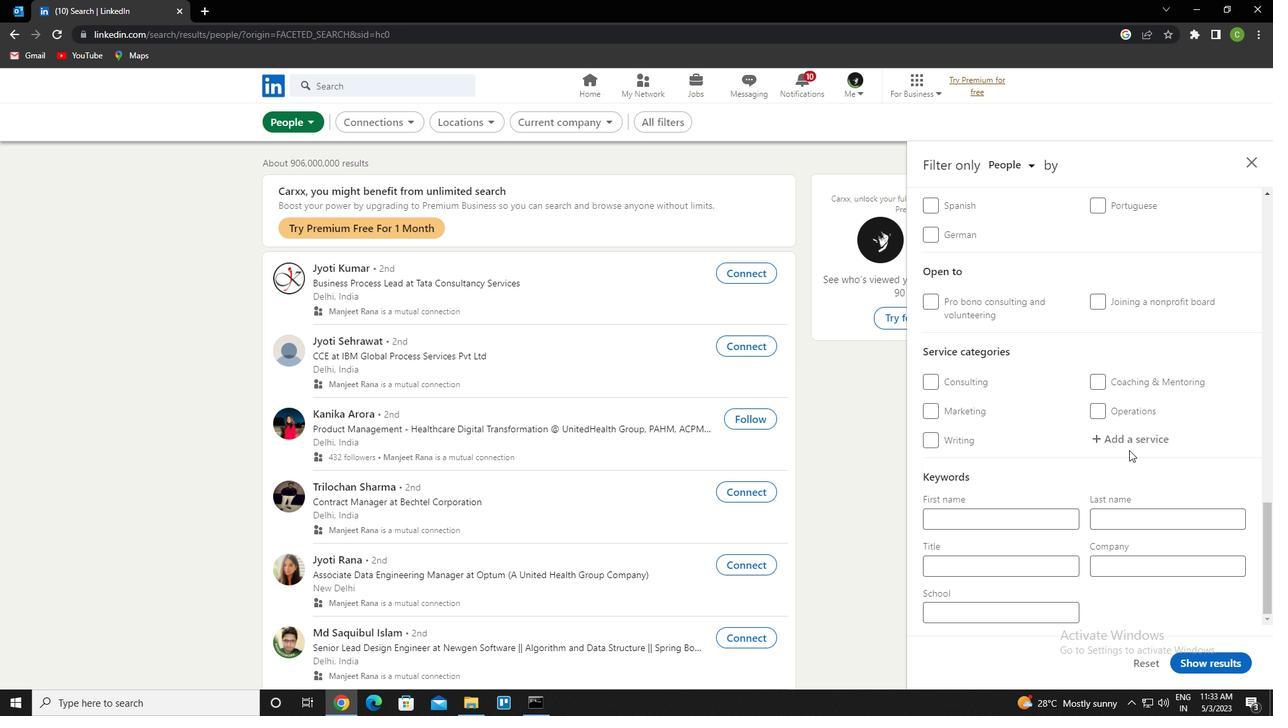 
Action: Mouse pressed left at (1133, 440)
Screenshot: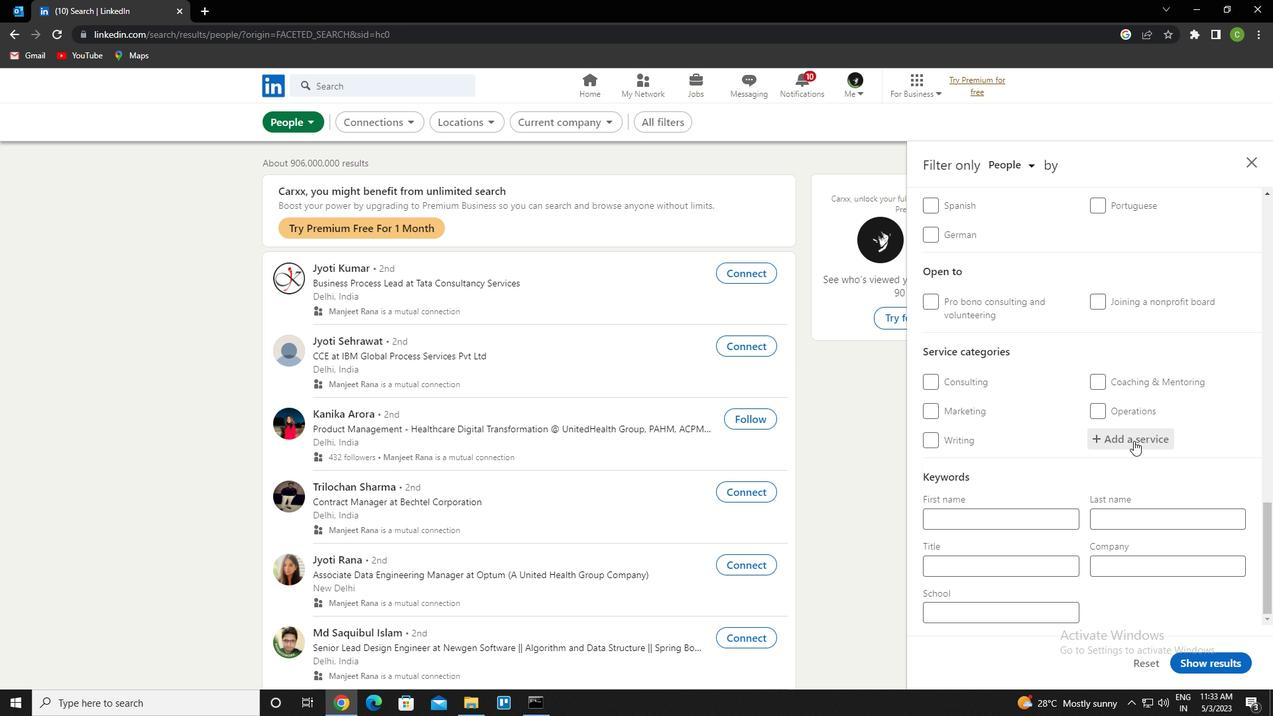 
Action: Key pressed <Key.caps_lock>p<Key.caps_lock>roperty<Key.space><Key.down><Key.down><Key.enter>
Screenshot: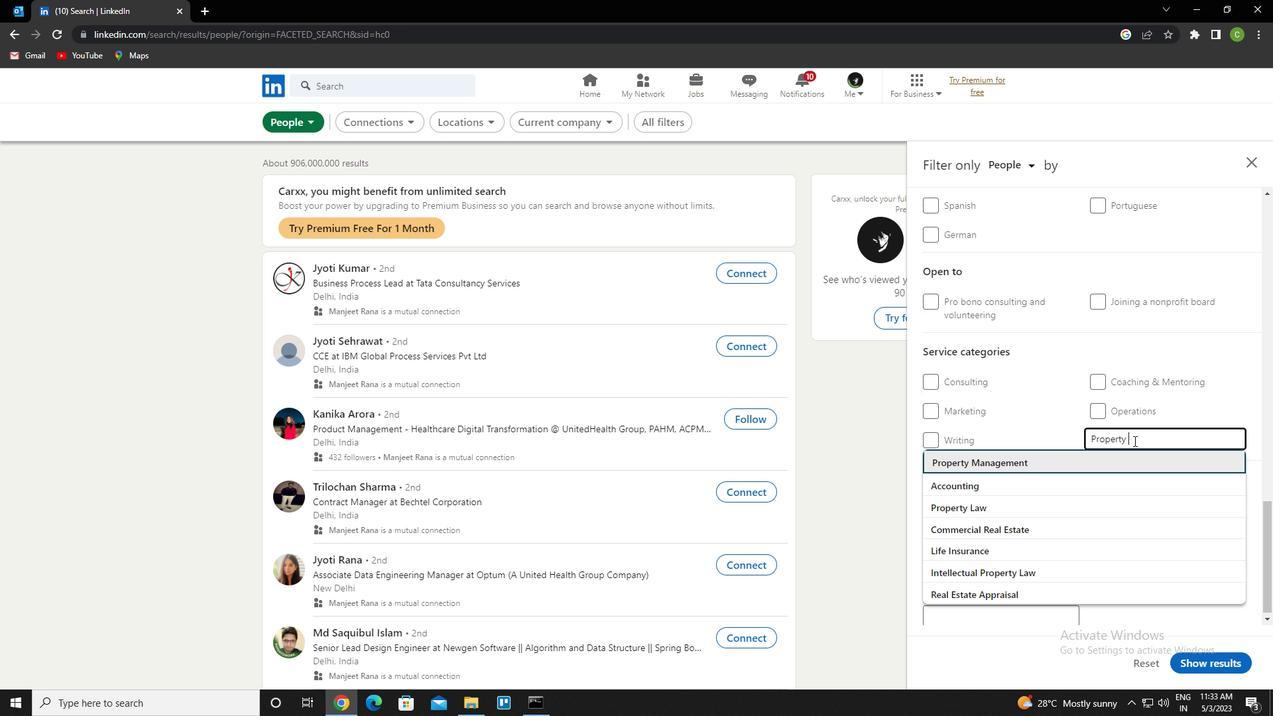 
Action: Mouse scrolled (1133, 440) with delta (0, 0)
Screenshot: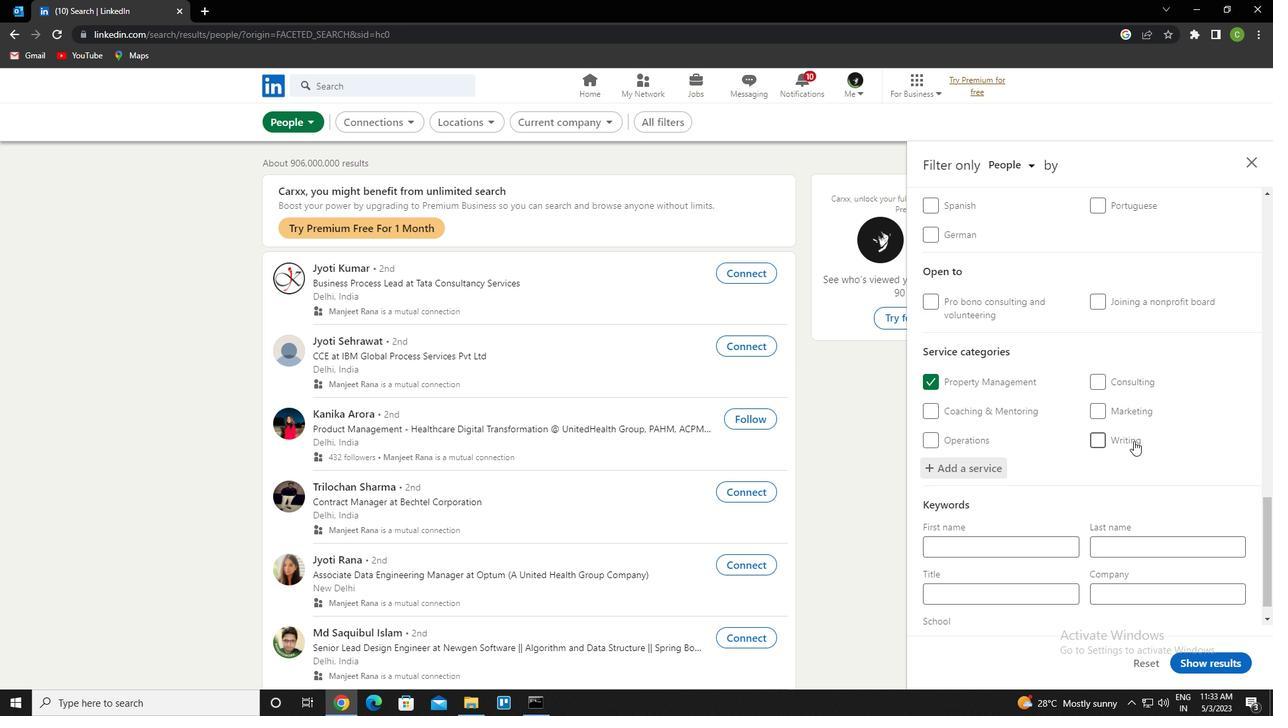 
Action: Mouse scrolled (1133, 440) with delta (0, 0)
Screenshot: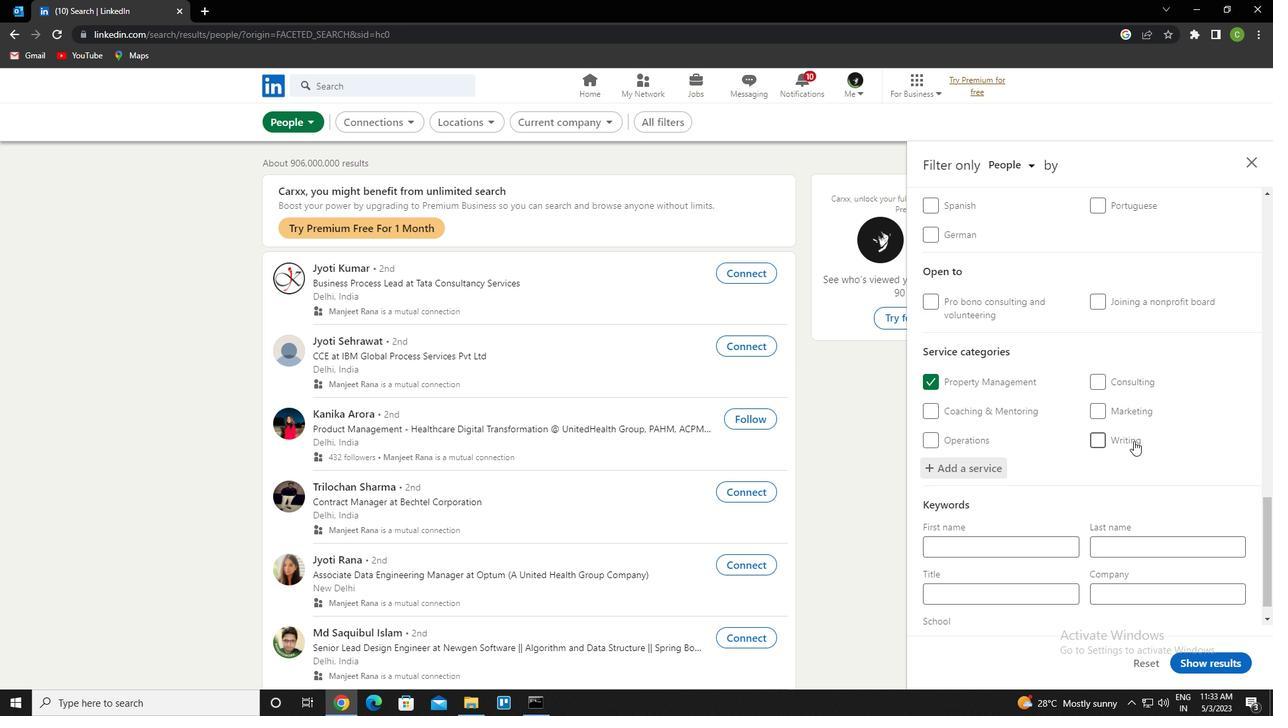 
Action: Mouse scrolled (1133, 440) with delta (0, 0)
Screenshot: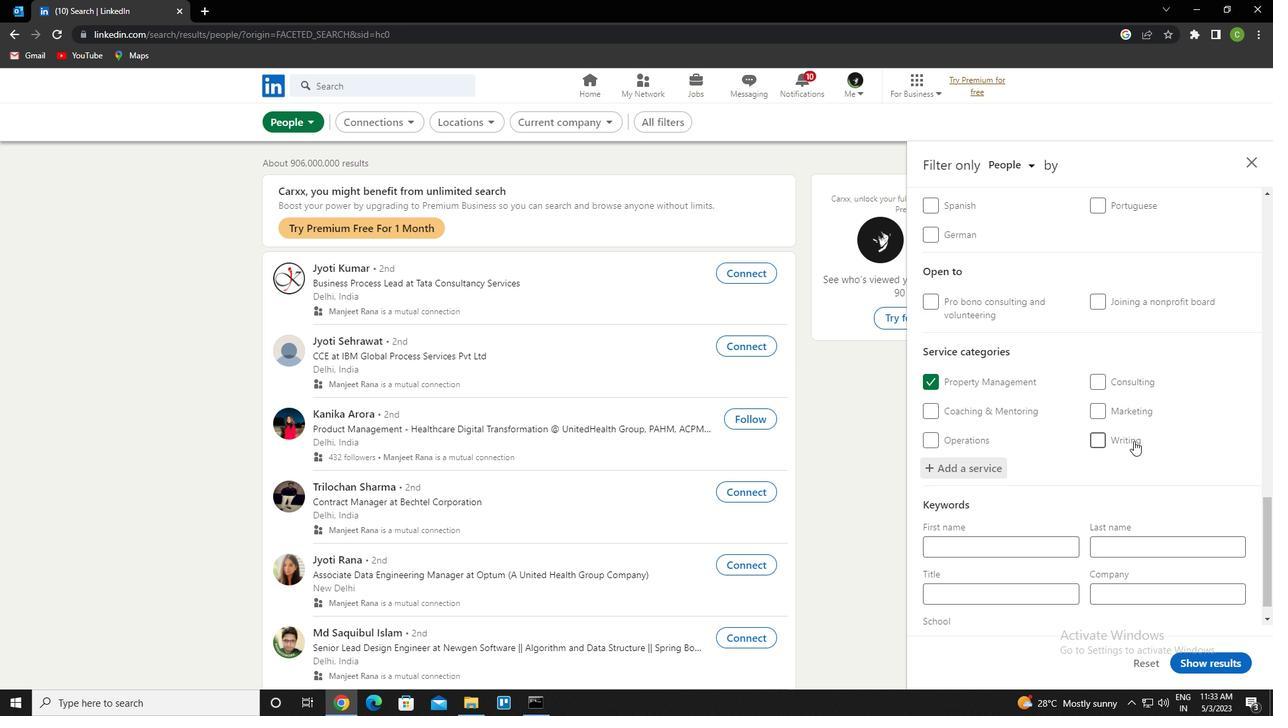 
Action: Mouse scrolled (1133, 440) with delta (0, 0)
Screenshot: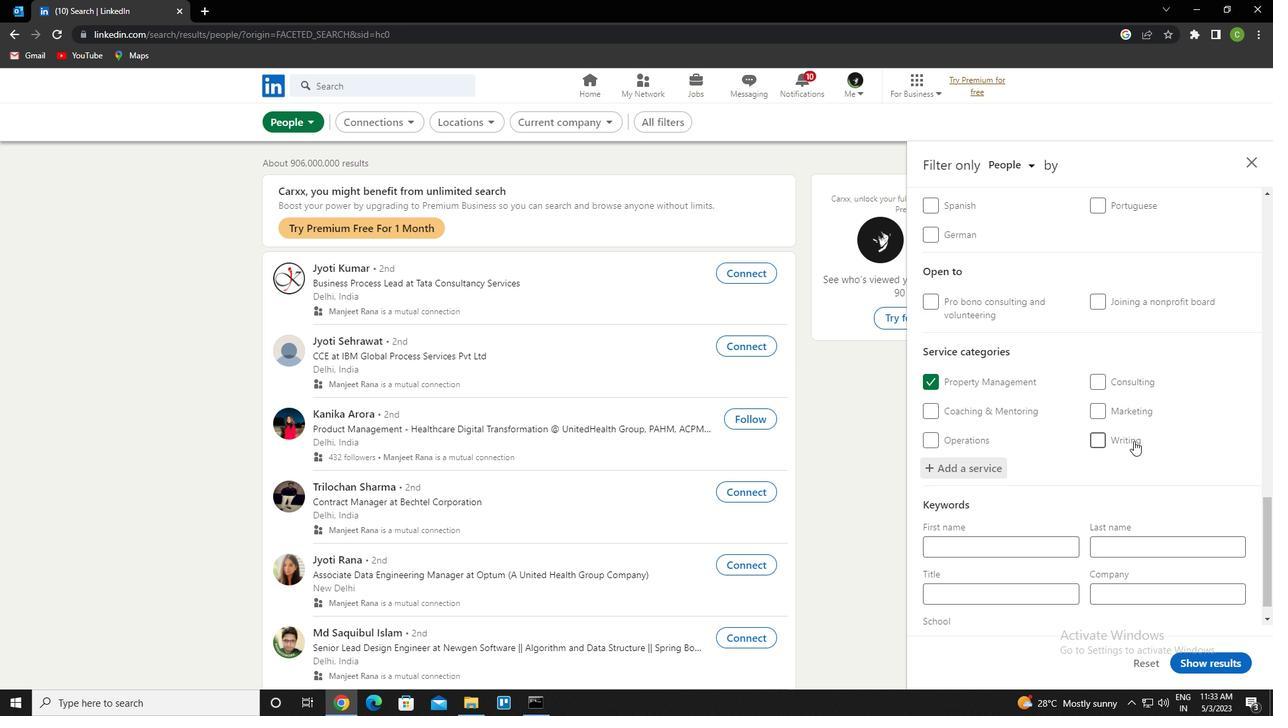 
Action: Mouse scrolled (1133, 440) with delta (0, 0)
Screenshot: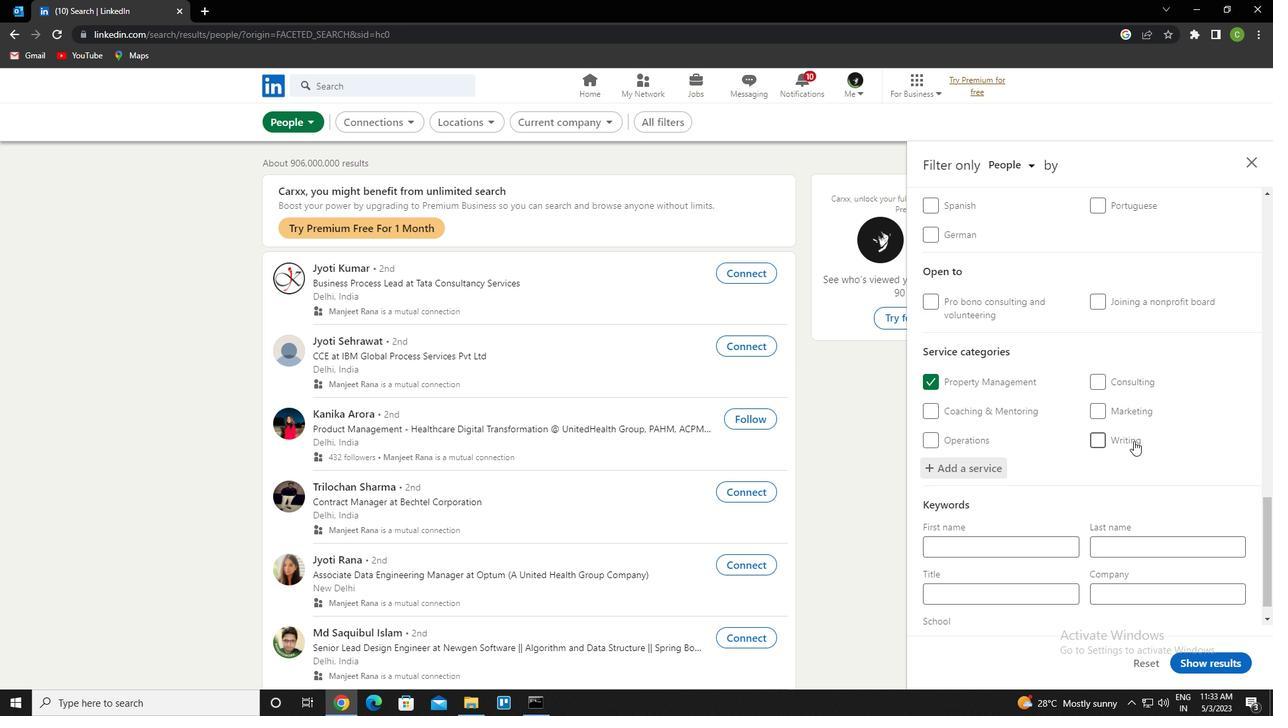 
Action: Mouse moved to (1138, 442)
Screenshot: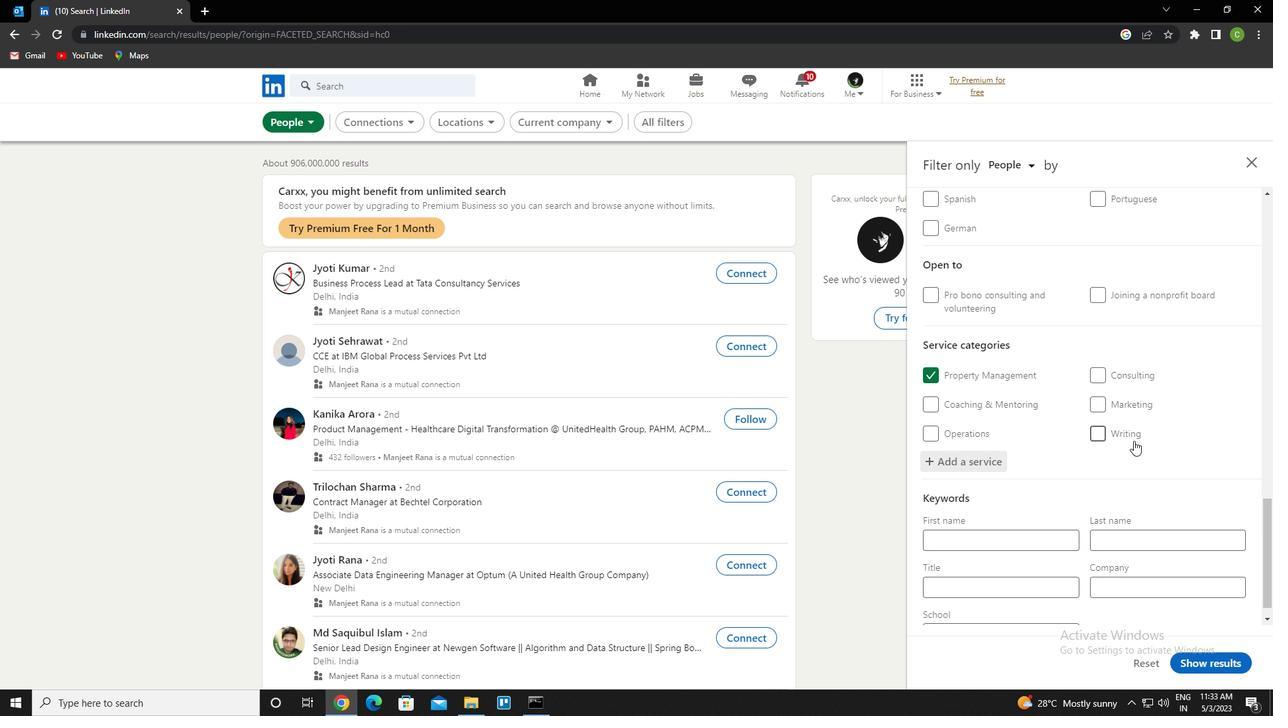 
Action: Mouse scrolled (1138, 442) with delta (0, 0)
Screenshot: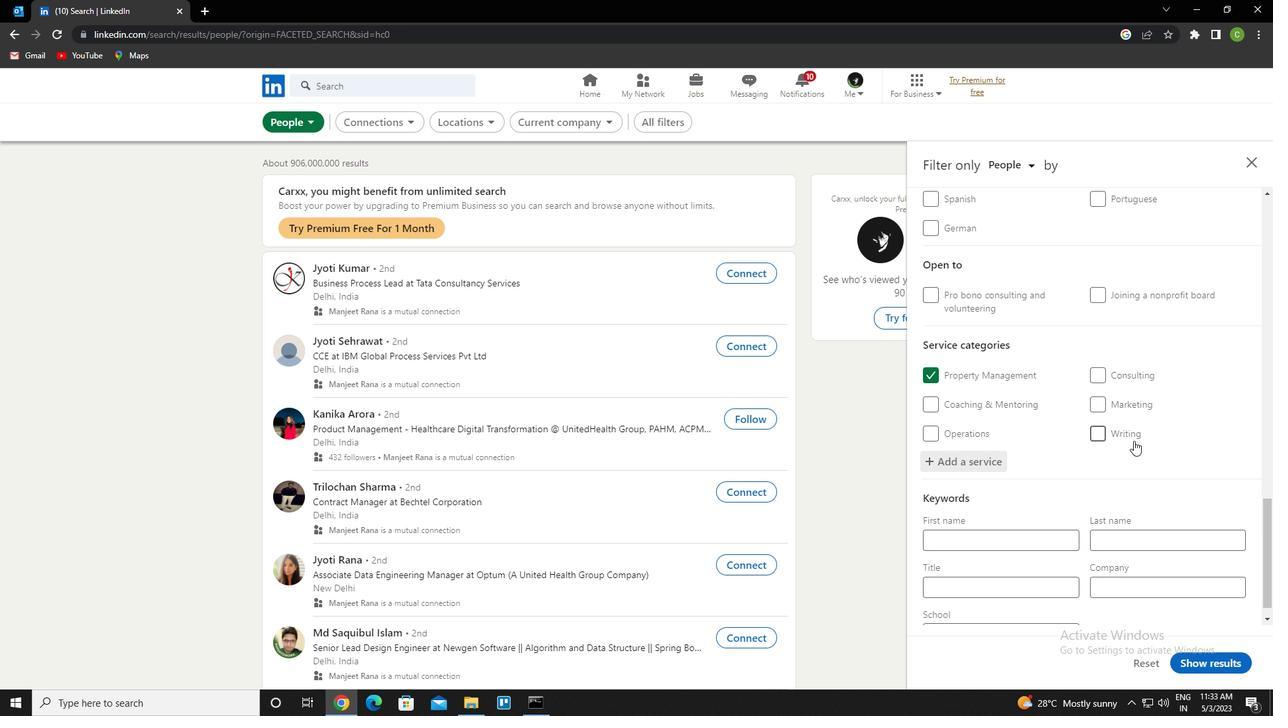 
Action: Mouse moved to (1010, 570)
Screenshot: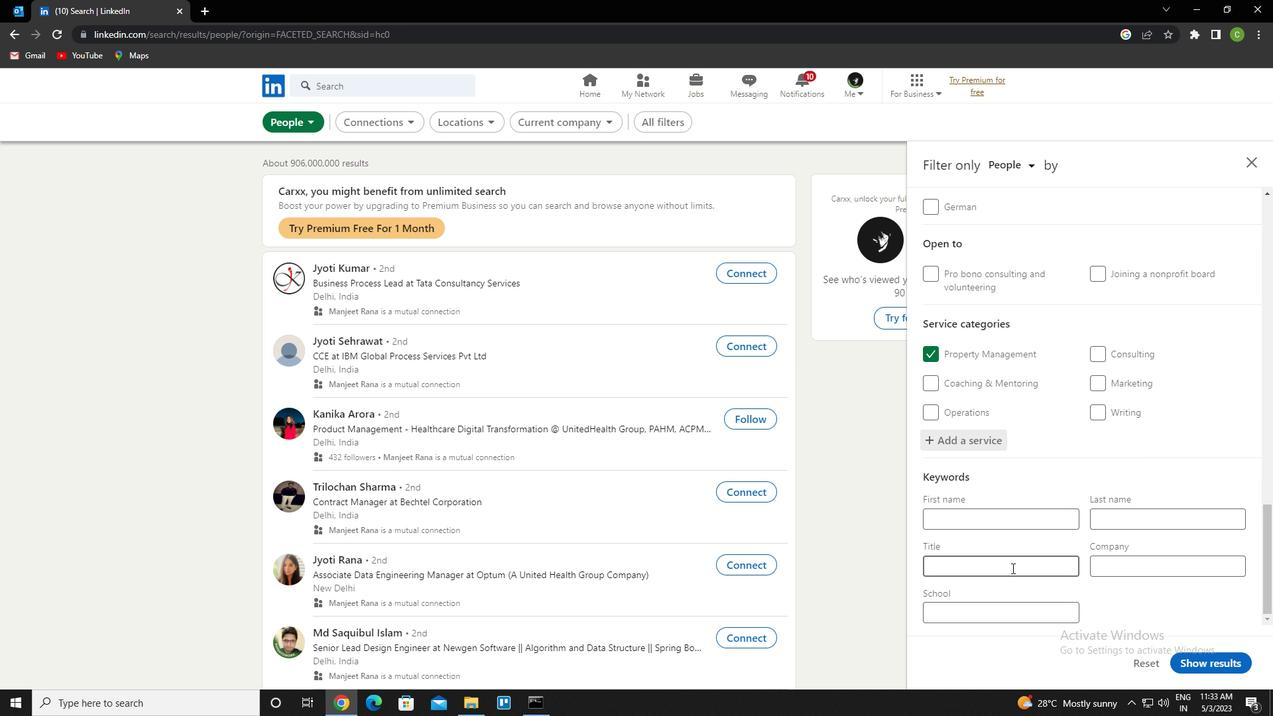 
Action: Mouse pressed left at (1010, 570)
Screenshot: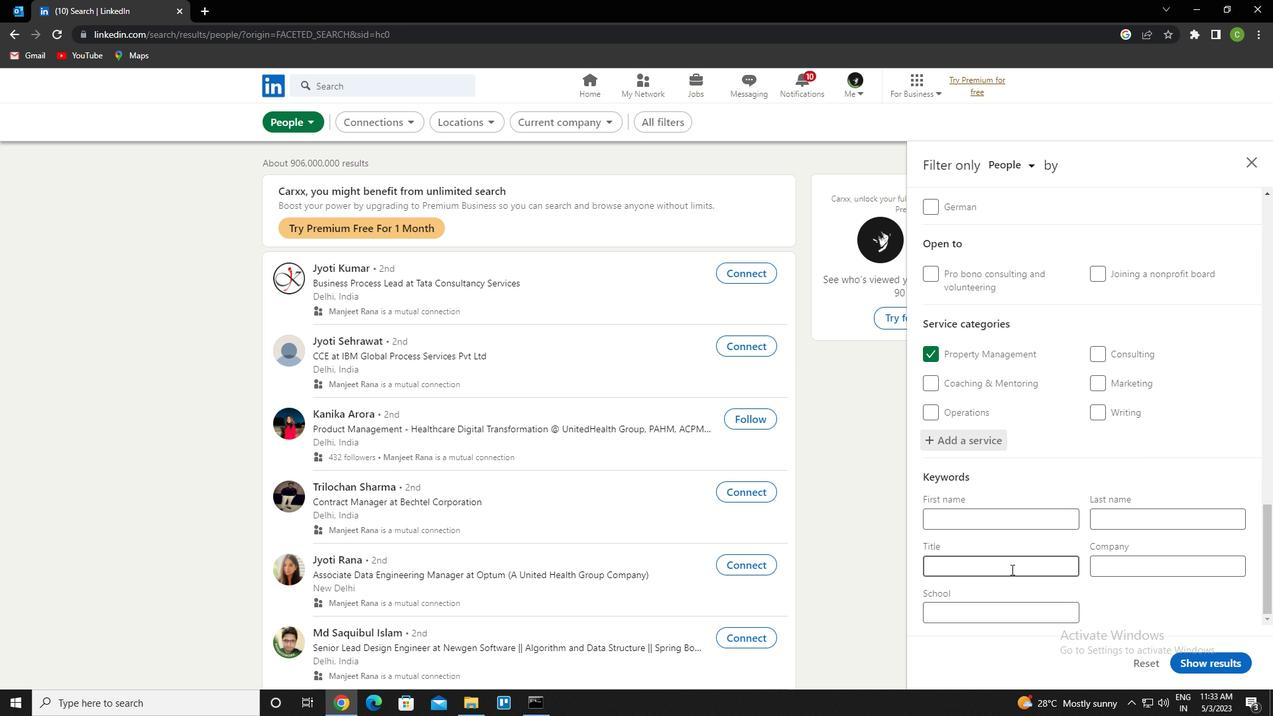 
Action: Key pressed <Key.caps_lock>d<Key.caps_lock>irector
Screenshot: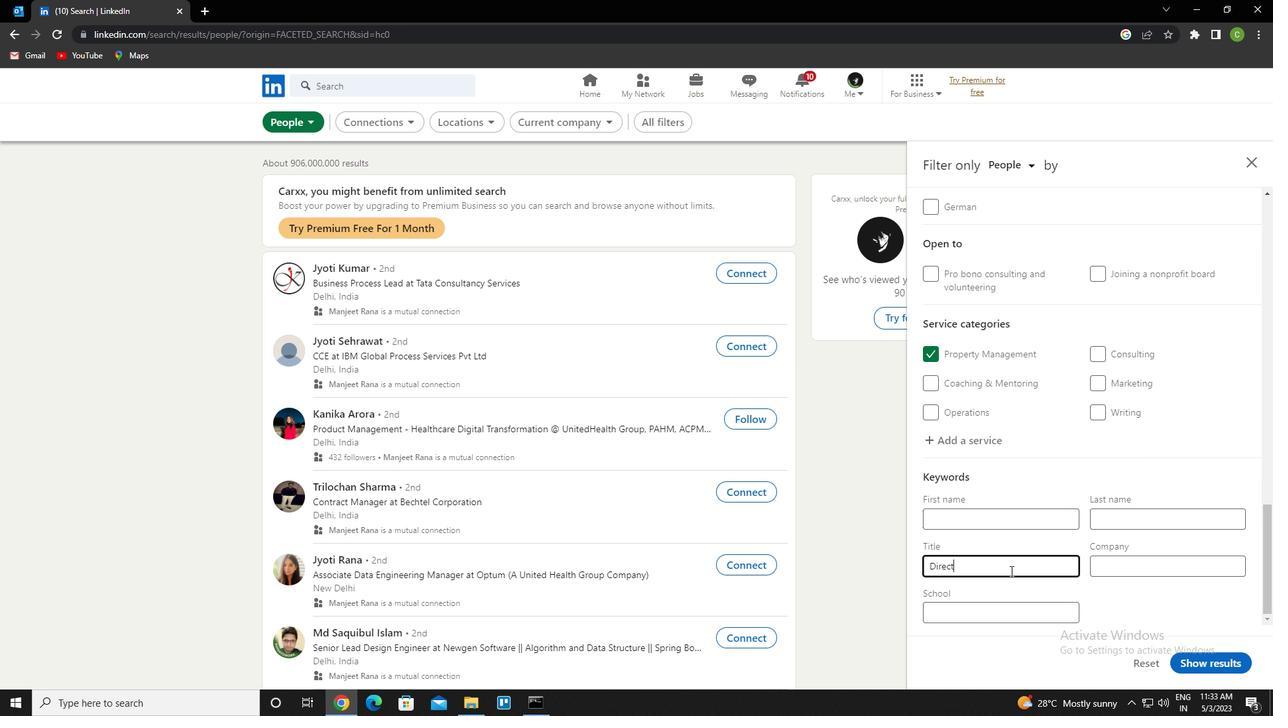 
Action: Mouse moved to (1202, 666)
Screenshot: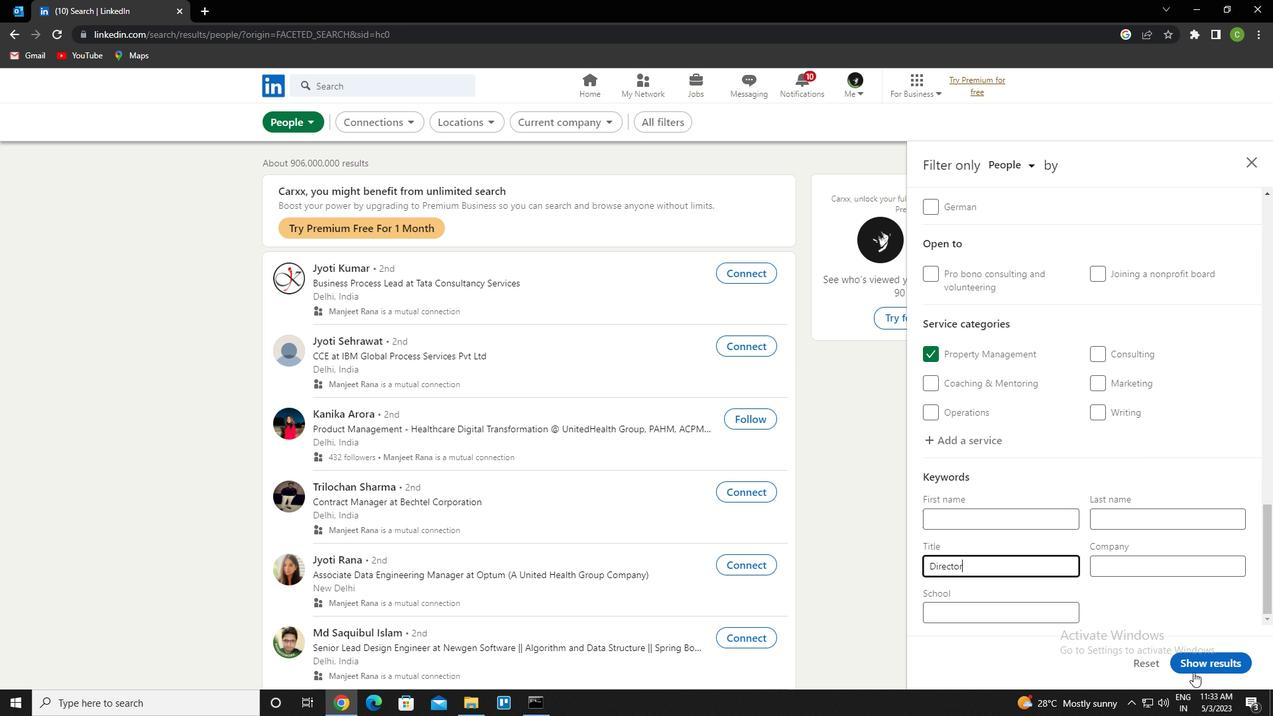 
Action: Mouse pressed left at (1202, 666)
Screenshot: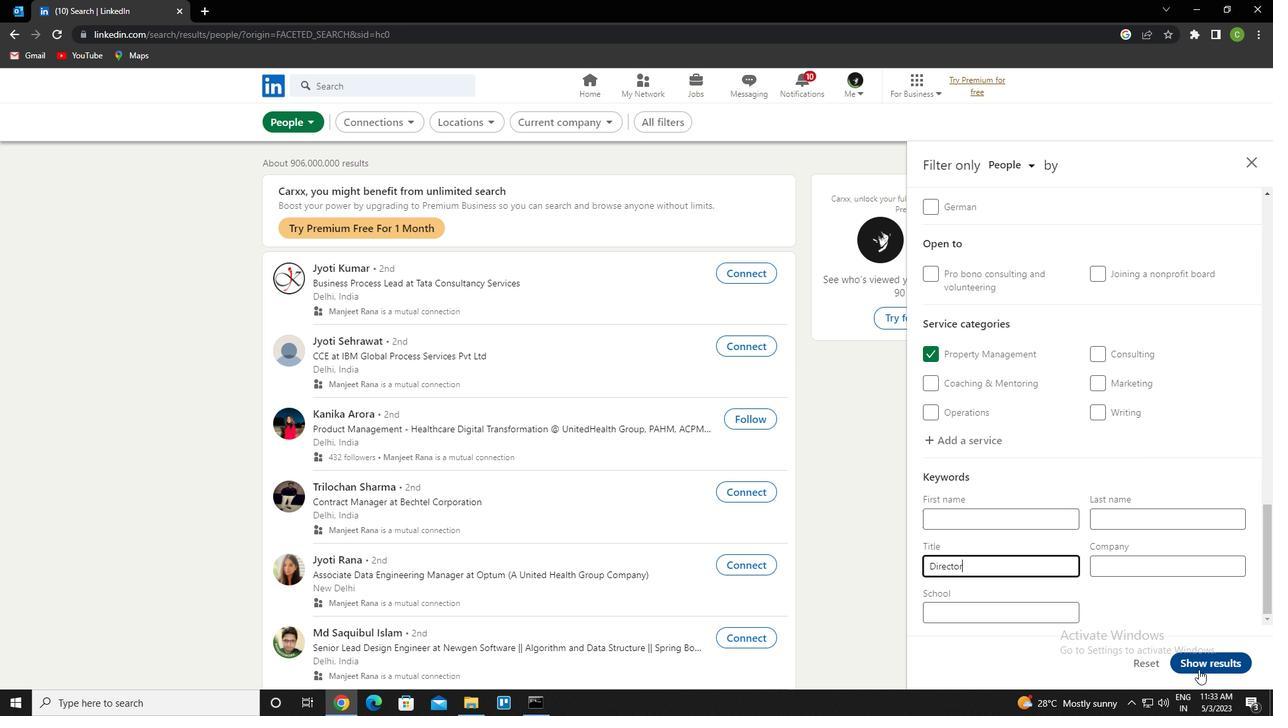 
Action: Mouse moved to (535, 657)
Screenshot: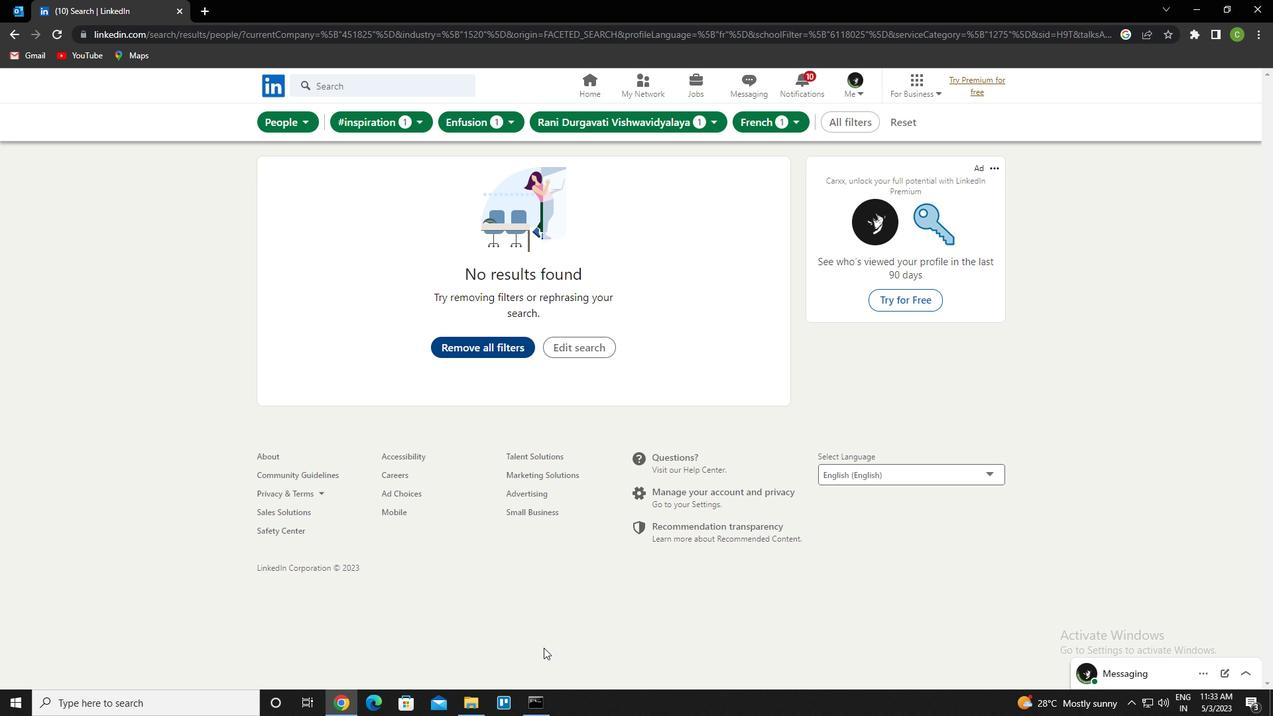 
